 Task: Find a flat in Bemowo, Poland, for 2 guests from June 12 to June 15, with a price range of ₹10,000 to ₹15,000, 1 bedroom, 1 bed, 1 bathroom, and self check-in option.
Action: Mouse pressed left at (553, 92)
Screenshot: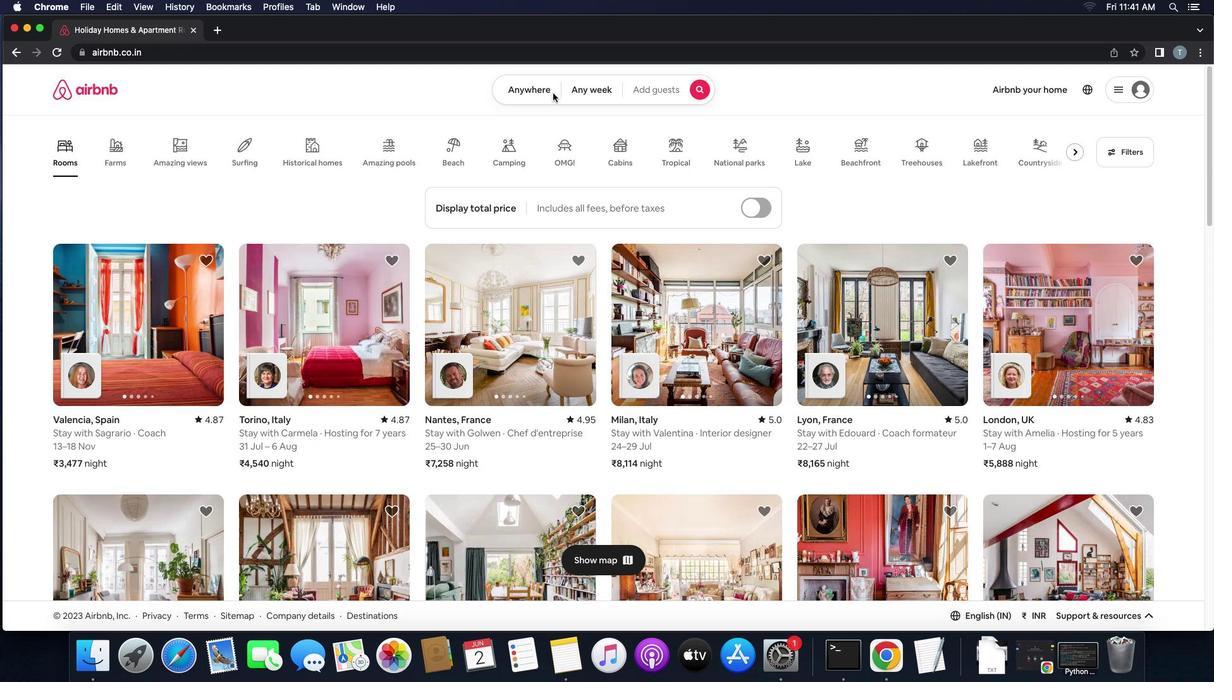 
Action: Mouse moved to (463, 135)
Screenshot: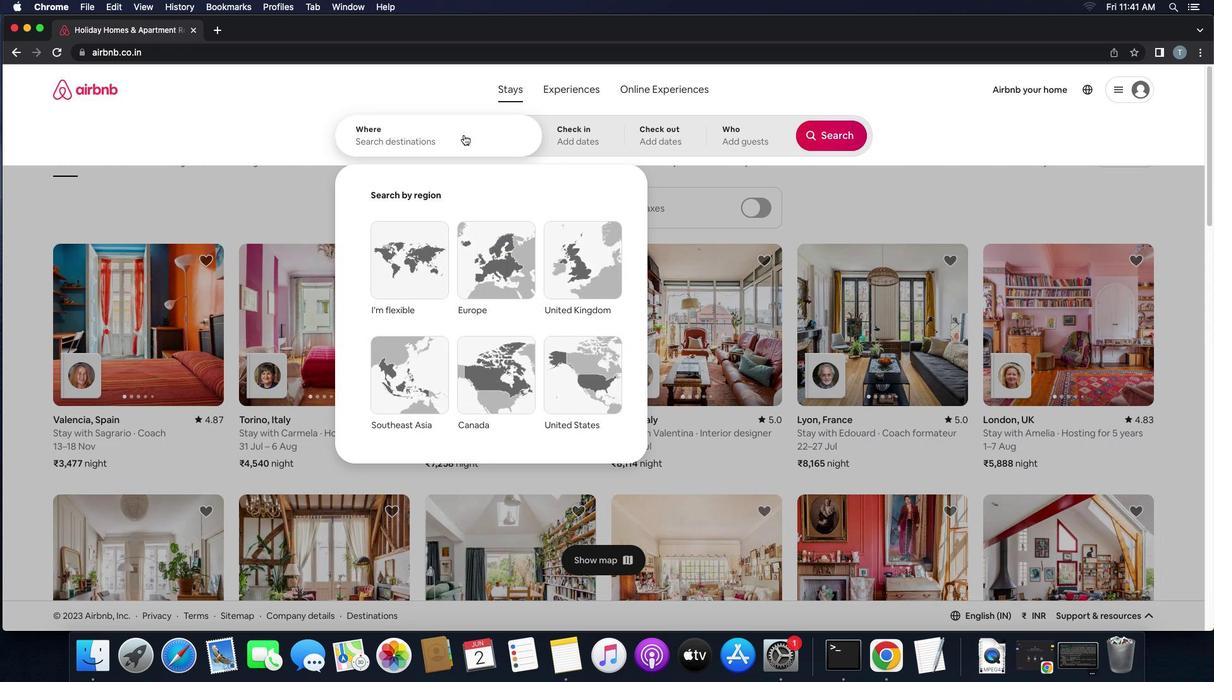 
Action: Mouse pressed left at (463, 135)
Screenshot: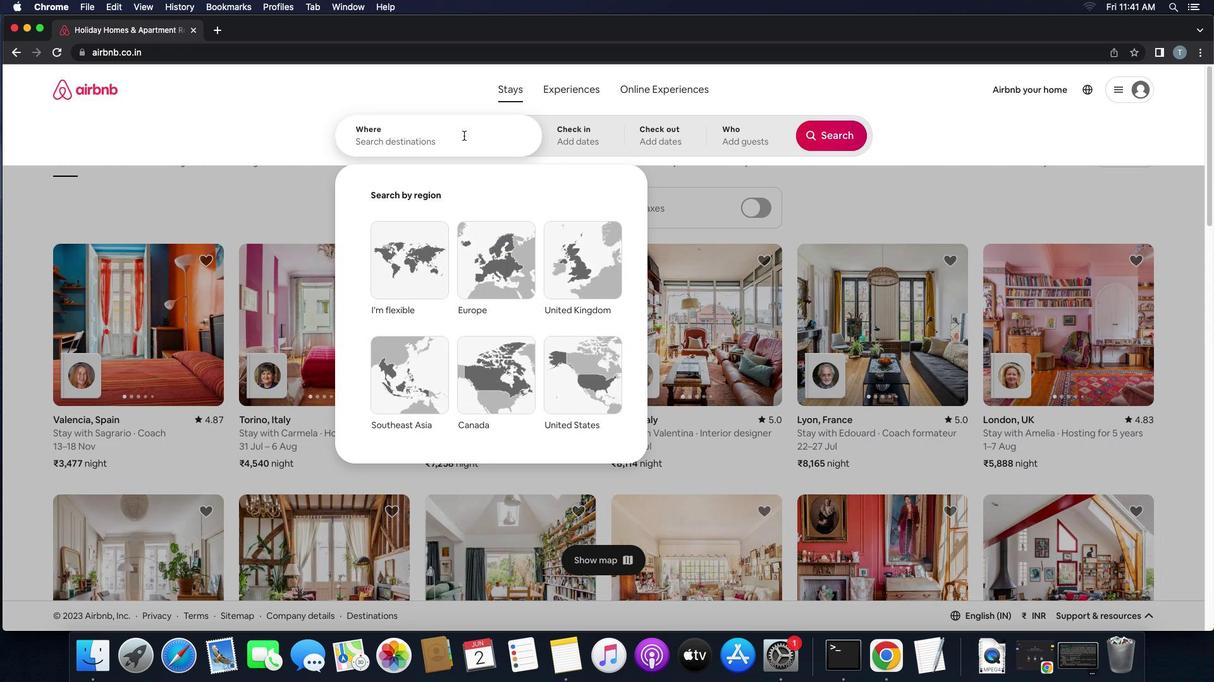 
Action: Key pressed Key.shift'B''e''m''o''w''o'',''p''o''l''a''m'Key.backspace'n''d'Key.enter
Screenshot: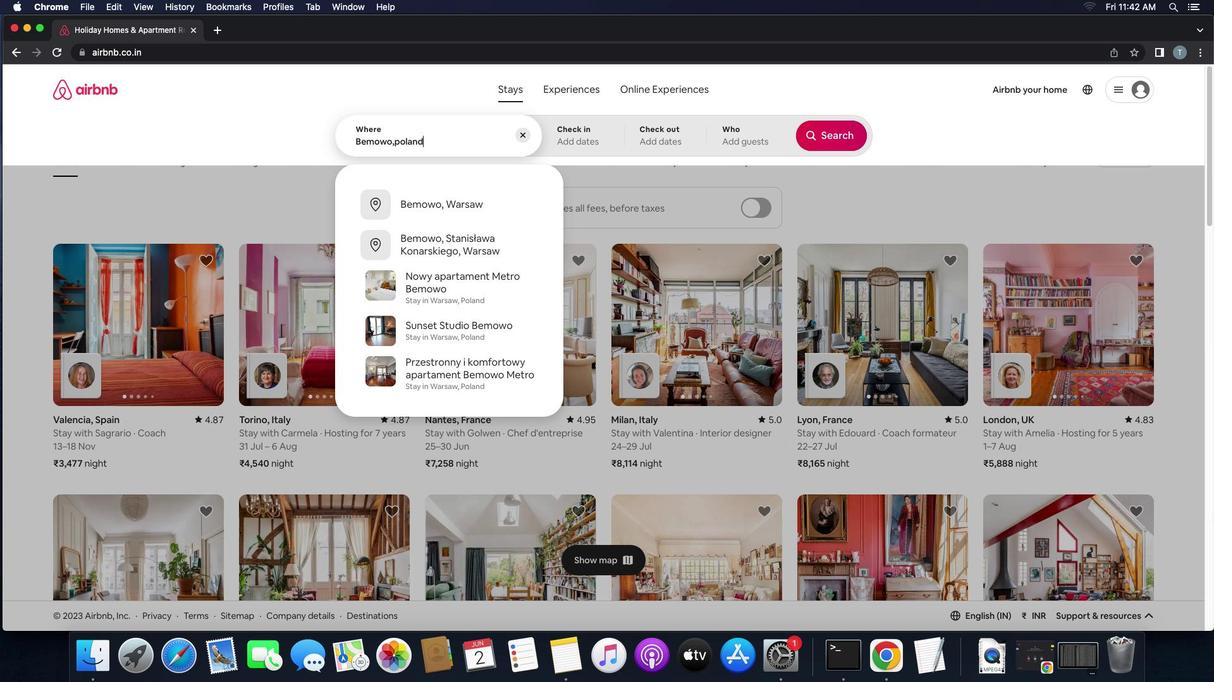 
Action: Mouse moved to (407, 346)
Screenshot: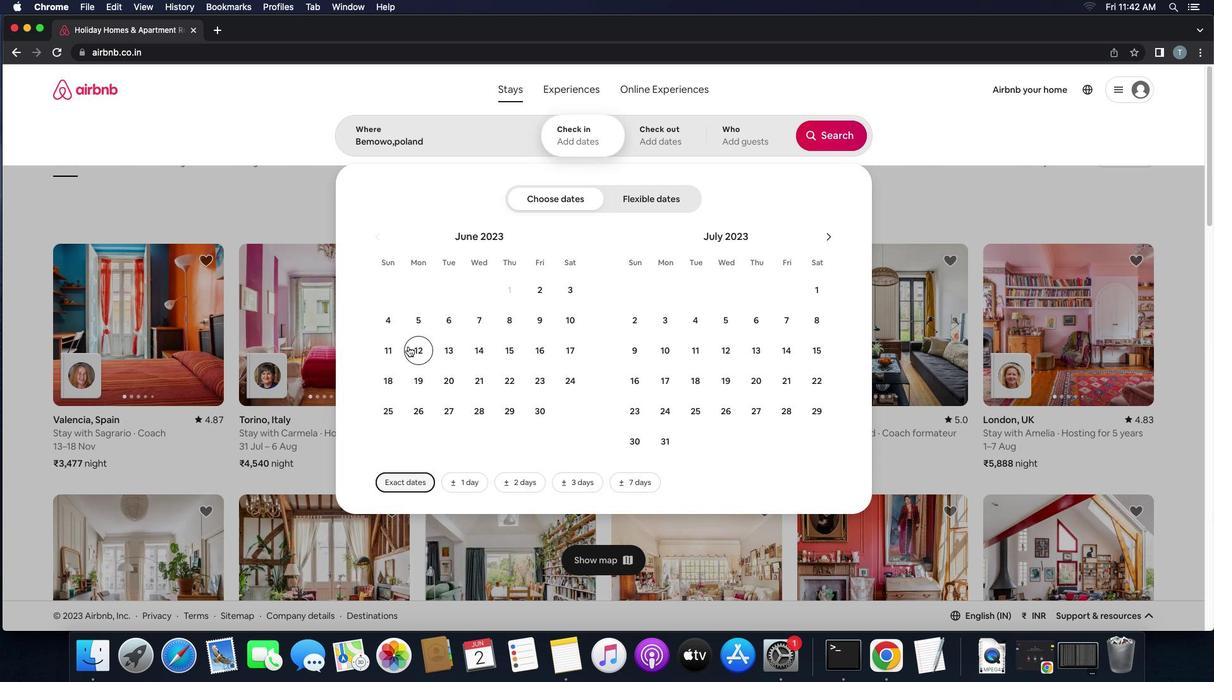 
Action: Mouse pressed left at (407, 346)
Screenshot: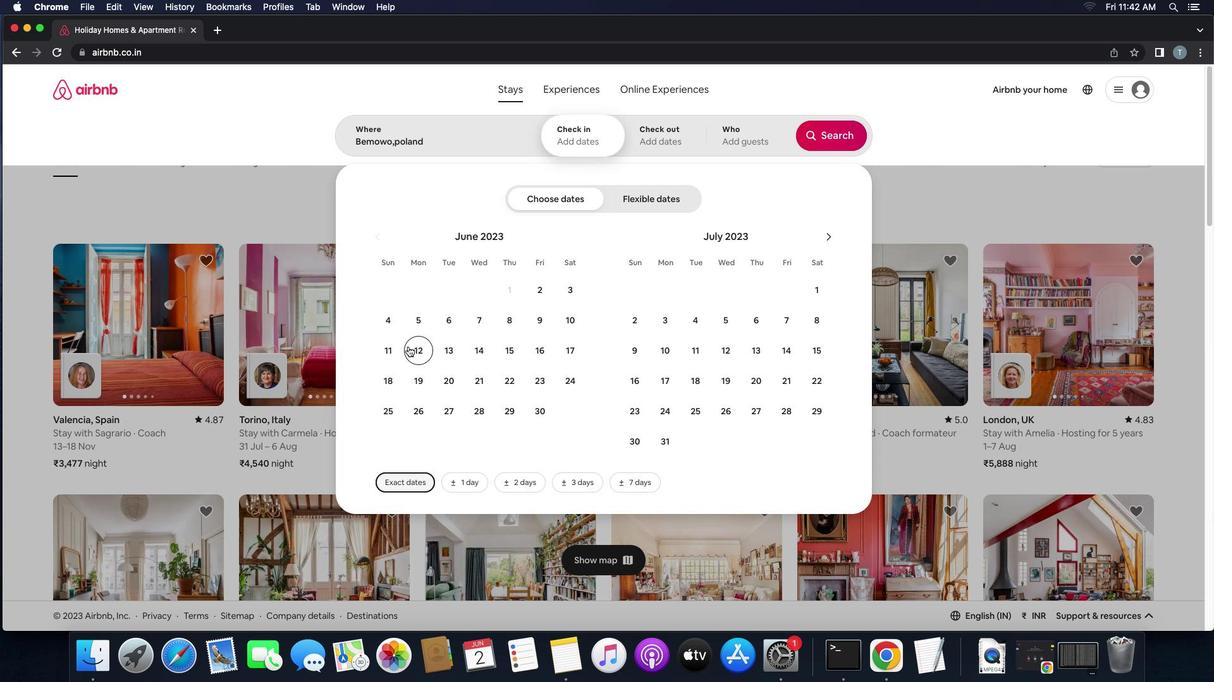 
Action: Mouse moved to (503, 350)
Screenshot: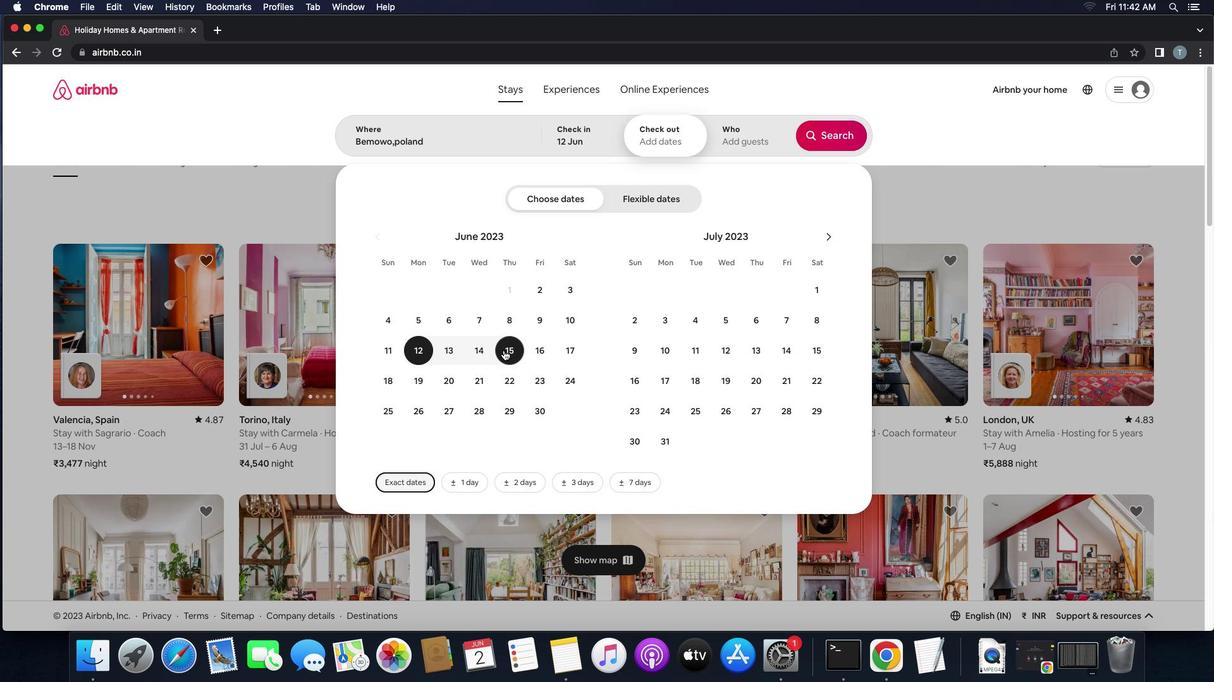 
Action: Mouse pressed left at (503, 350)
Screenshot: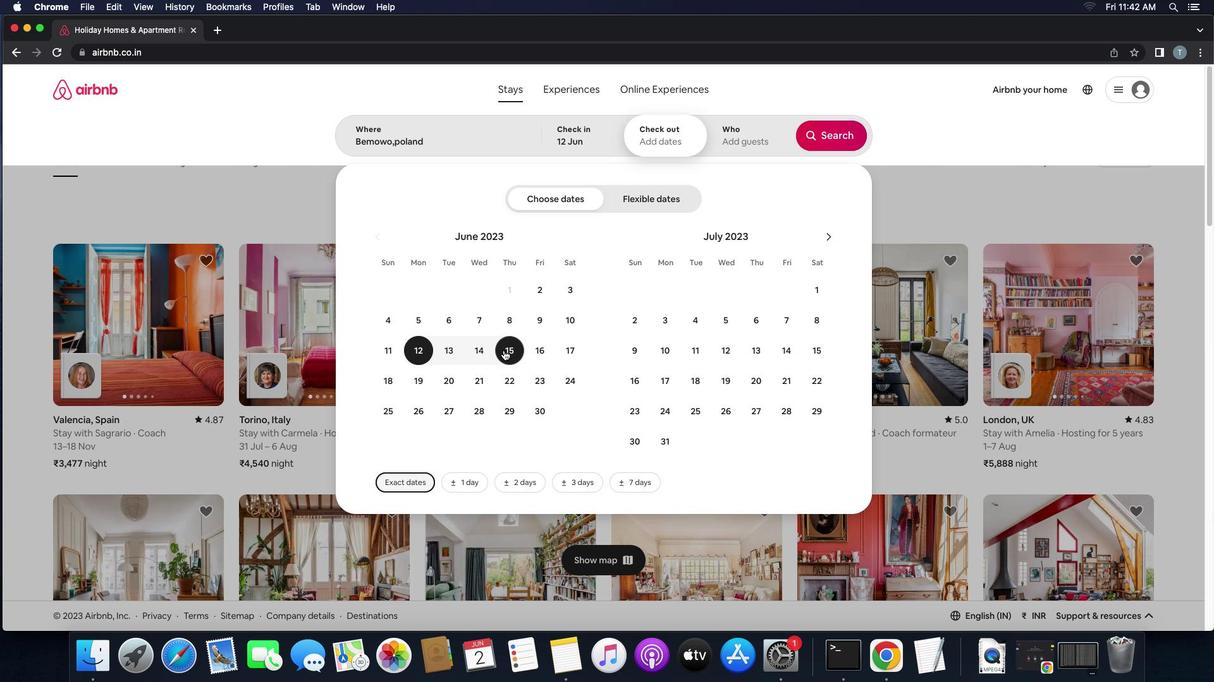 
Action: Mouse moved to (736, 141)
Screenshot: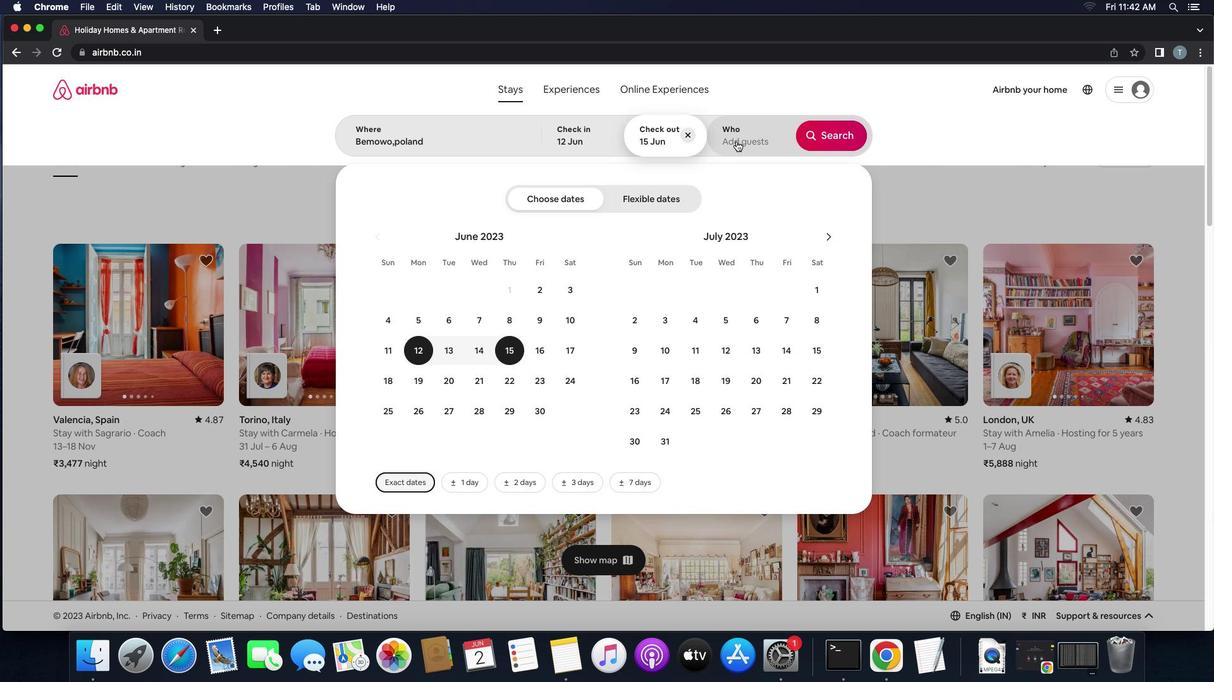 
Action: Mouse pressed left at (736, 141)
Screenshot: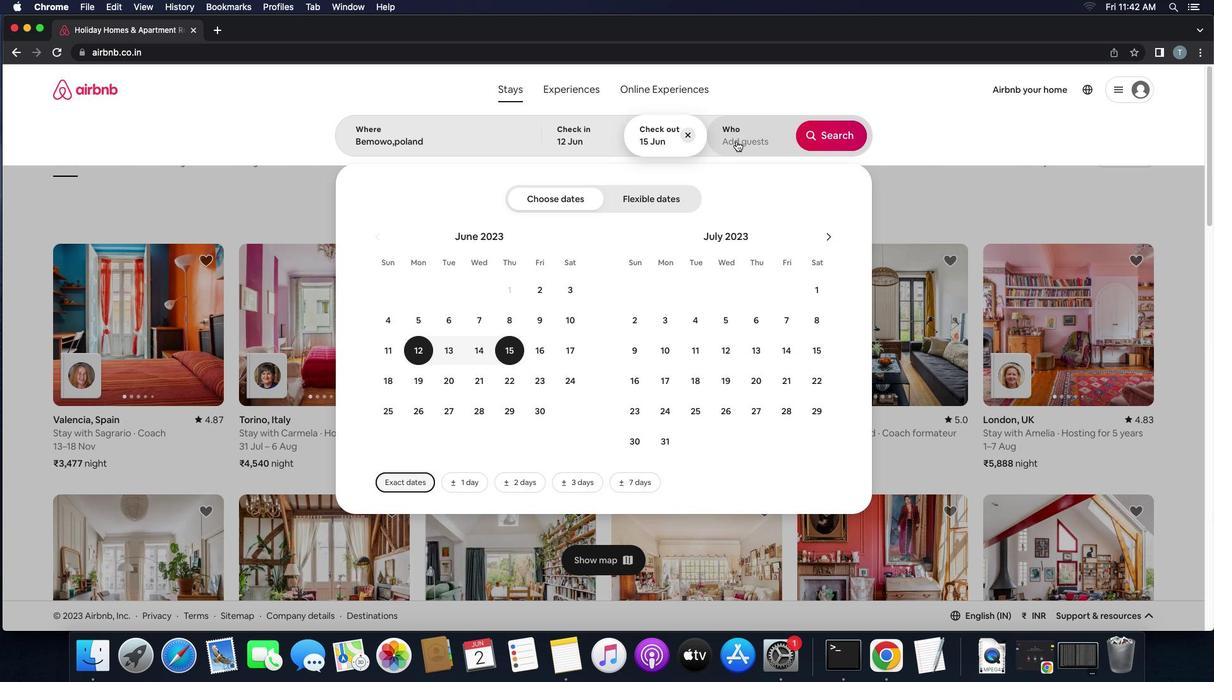 
Action: Mouse moved to (841, 202)
Screenshot: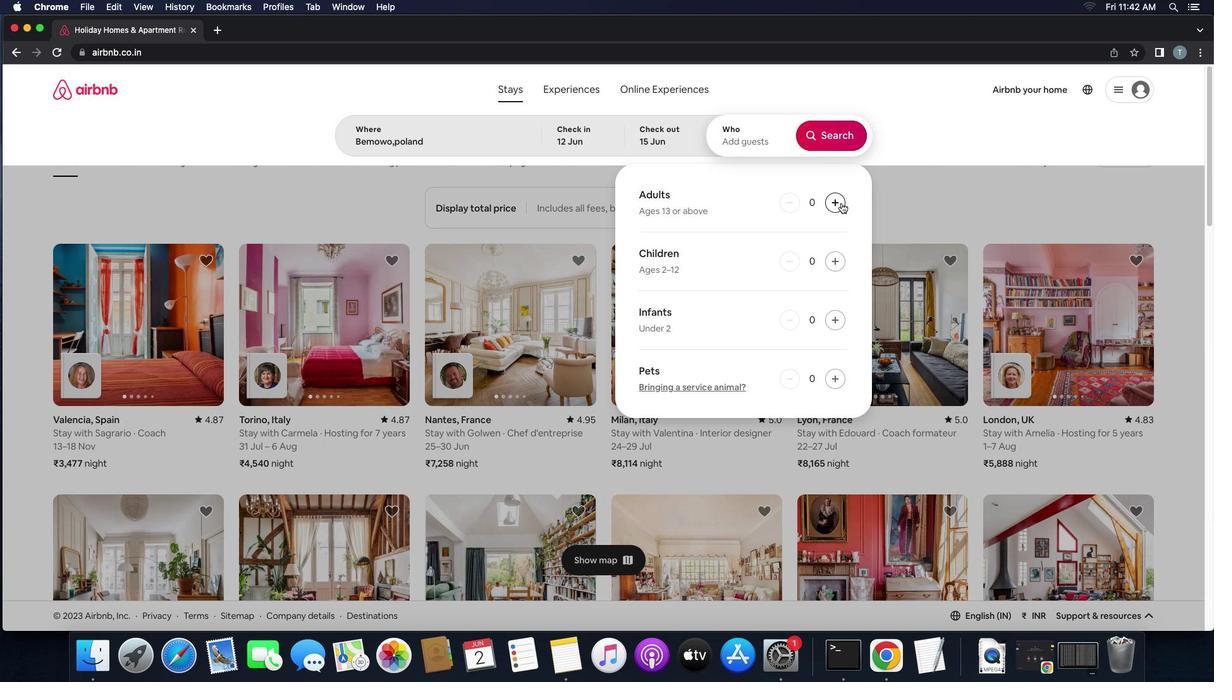 
Action: Mouse pressed left at (841, 202)
Screenshot: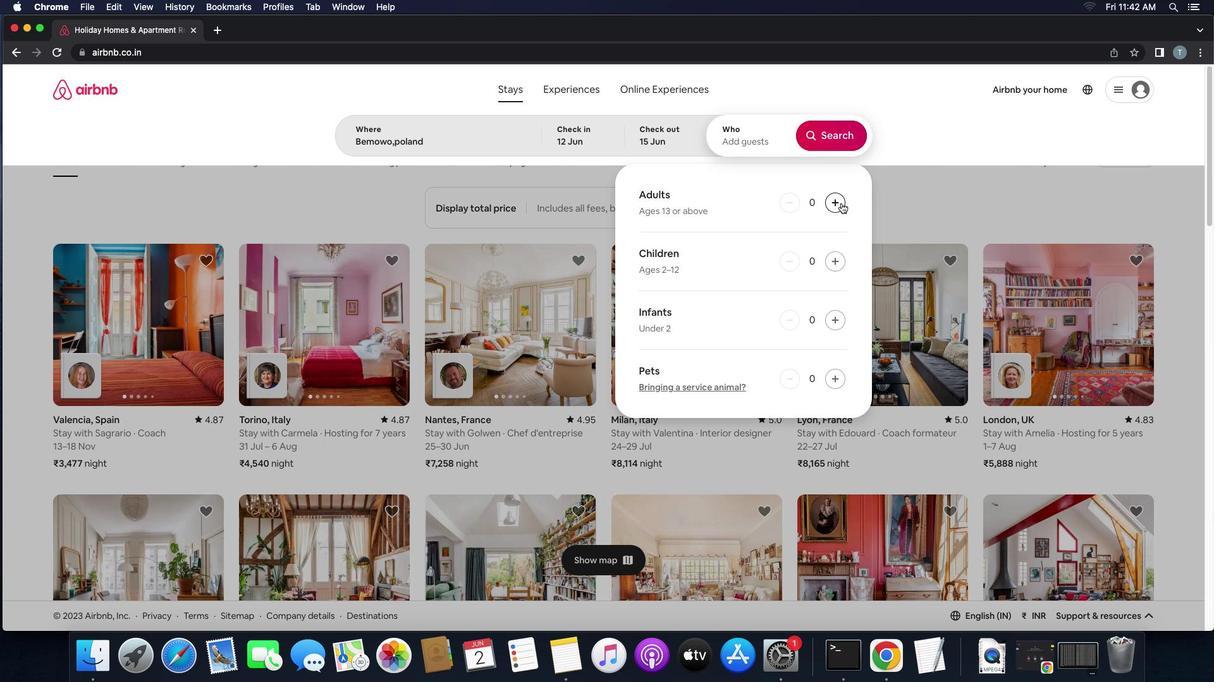 
Action: Mouse pressed left at (841, 202)
Screenshot: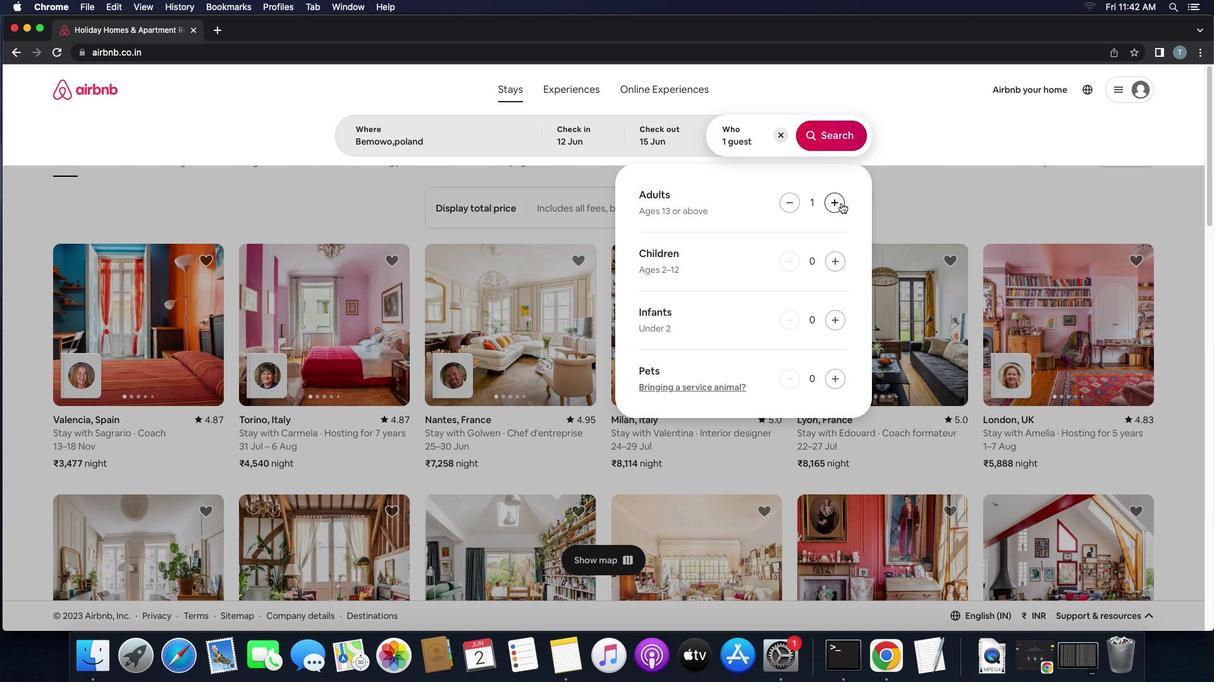 
Action: Mouse moved to (836, 135)
Screenshot: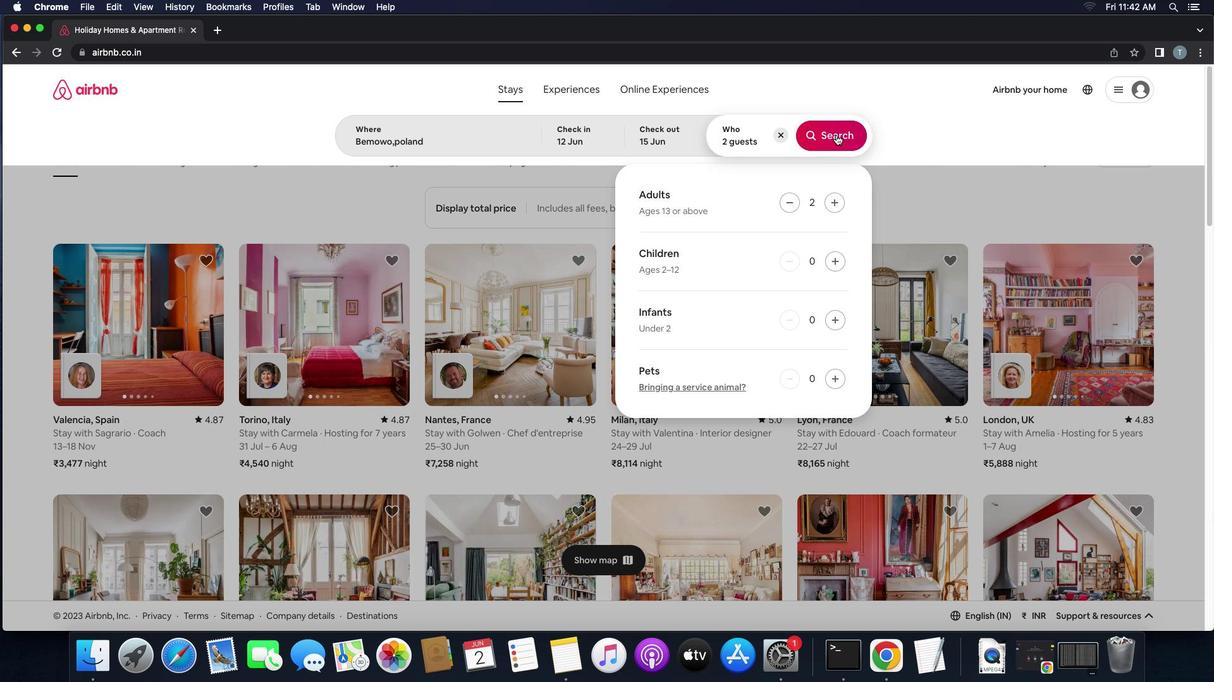 
Action: Mouse pressed left at (836, 135)
Screenshot: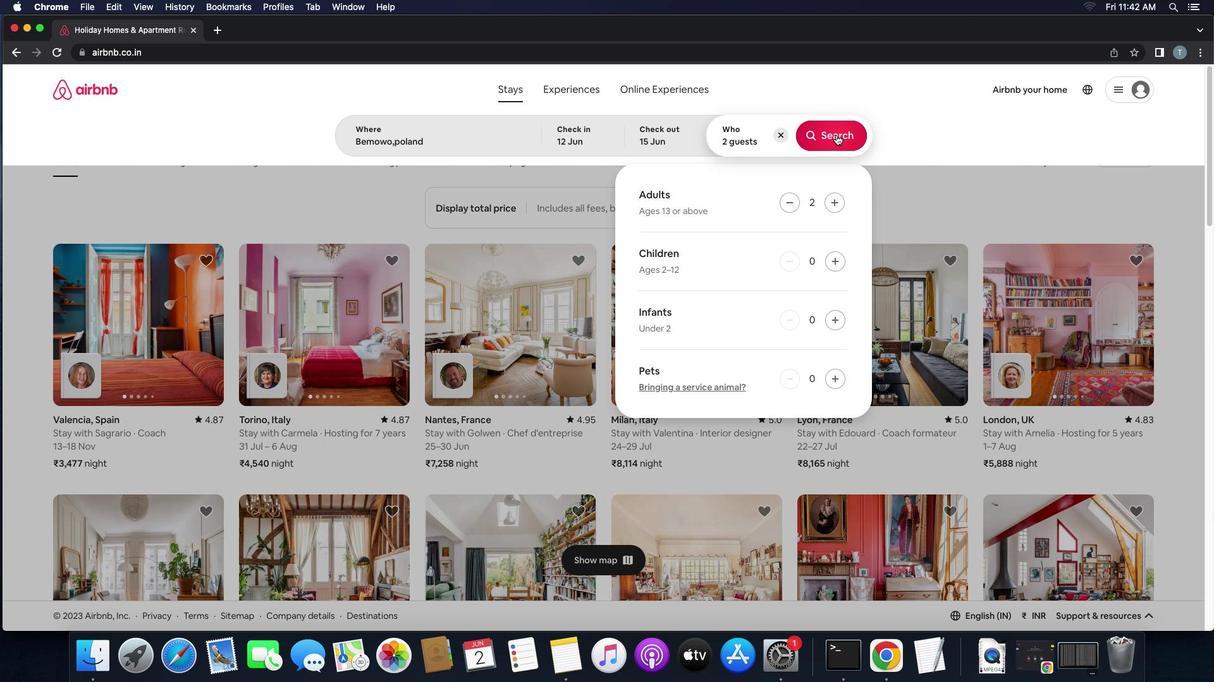
Action: Mouse moved to (1138, 132)
Screenshot: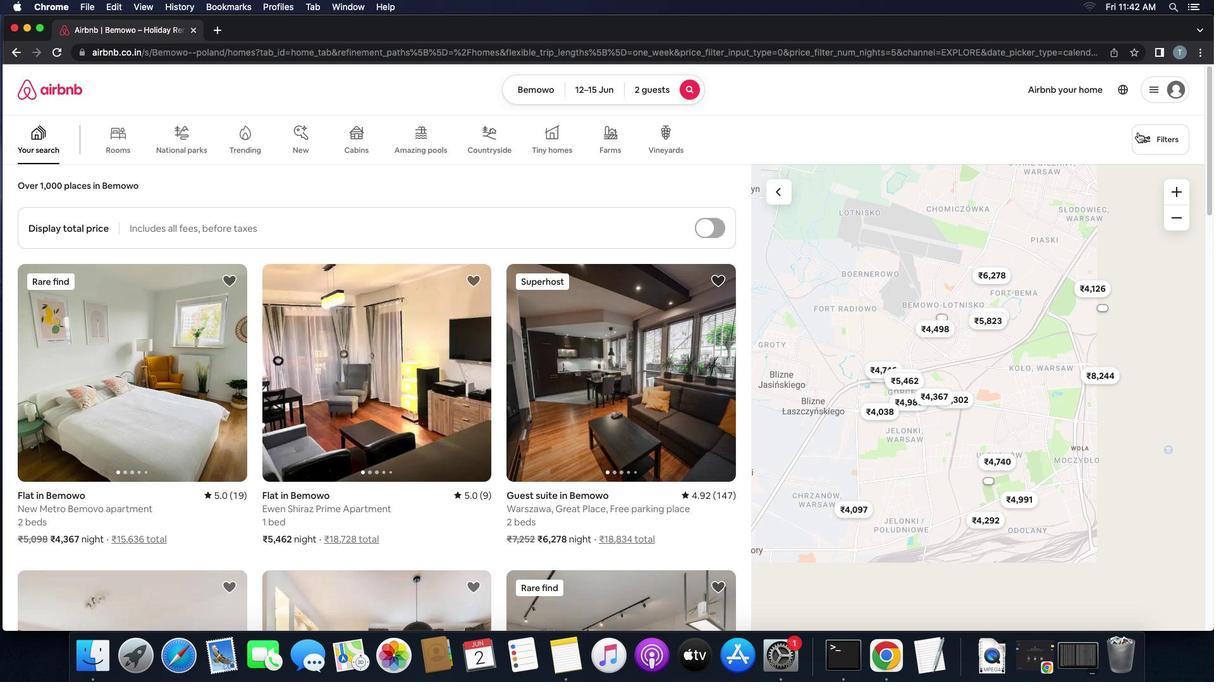 
Action: Mouse pressed left at (1138, 132)
Screenshot: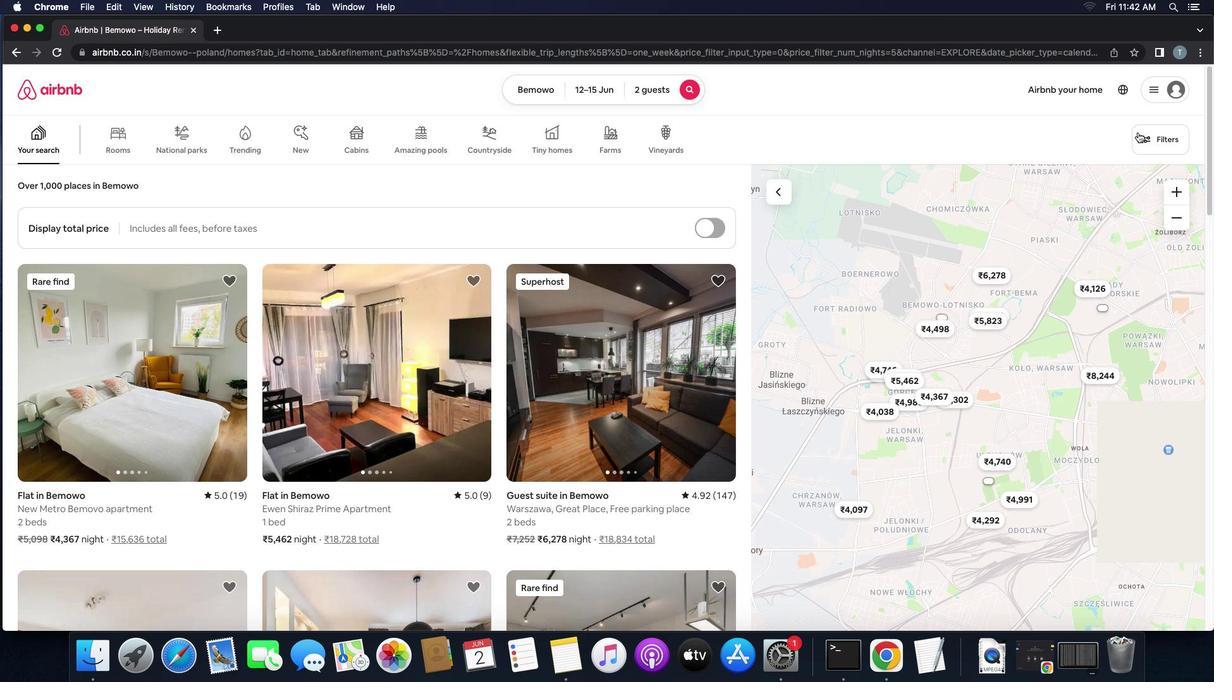 
Action: Mouse moved to (464, 447)
Screenshot: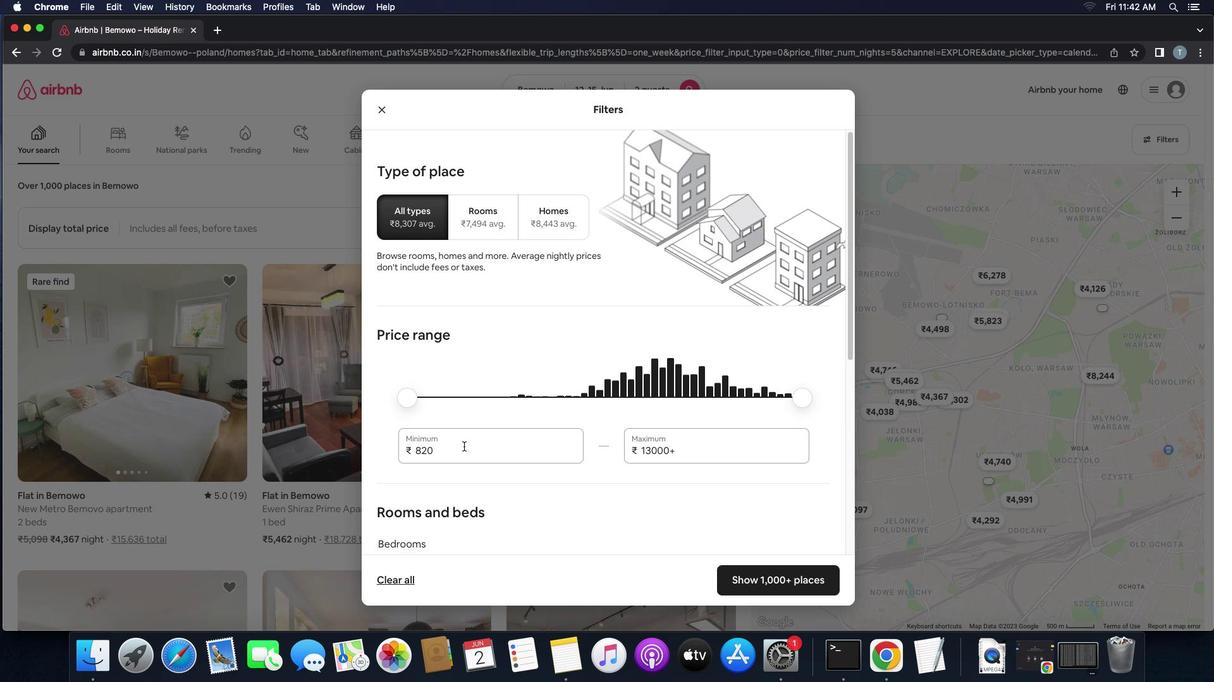 
Action: Mouse pressed left at (464, 447)
Screenshot: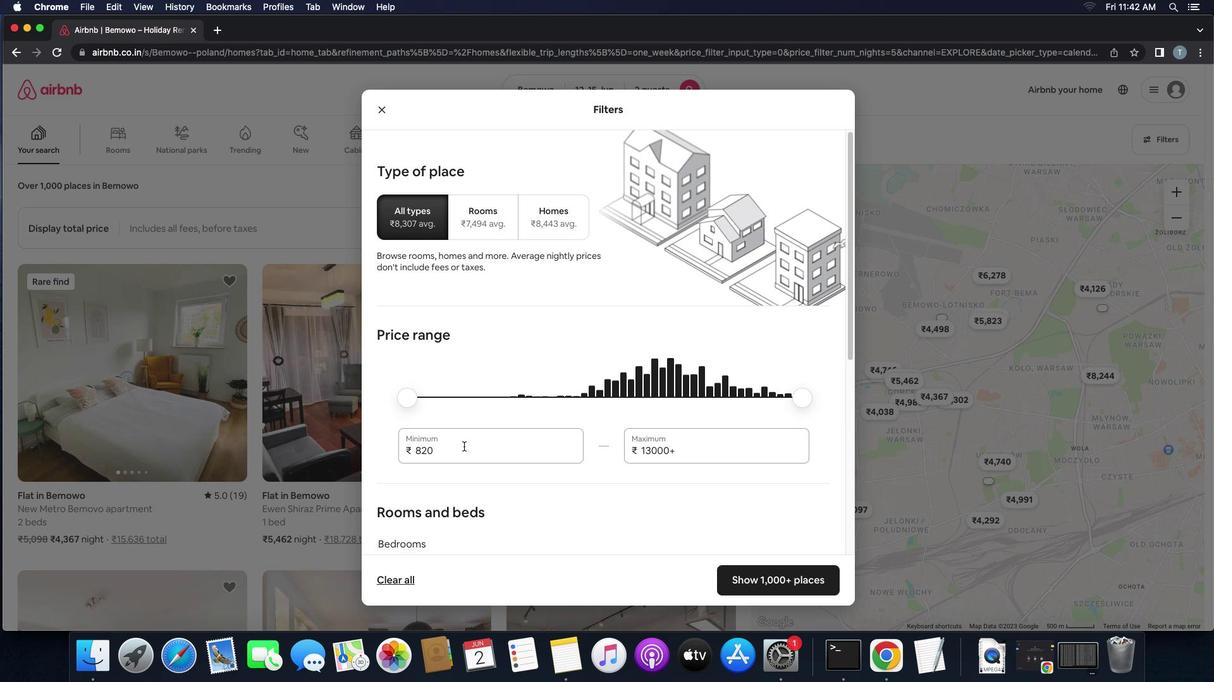 
Action: Mouse moved to (462, 447)
Screenshot: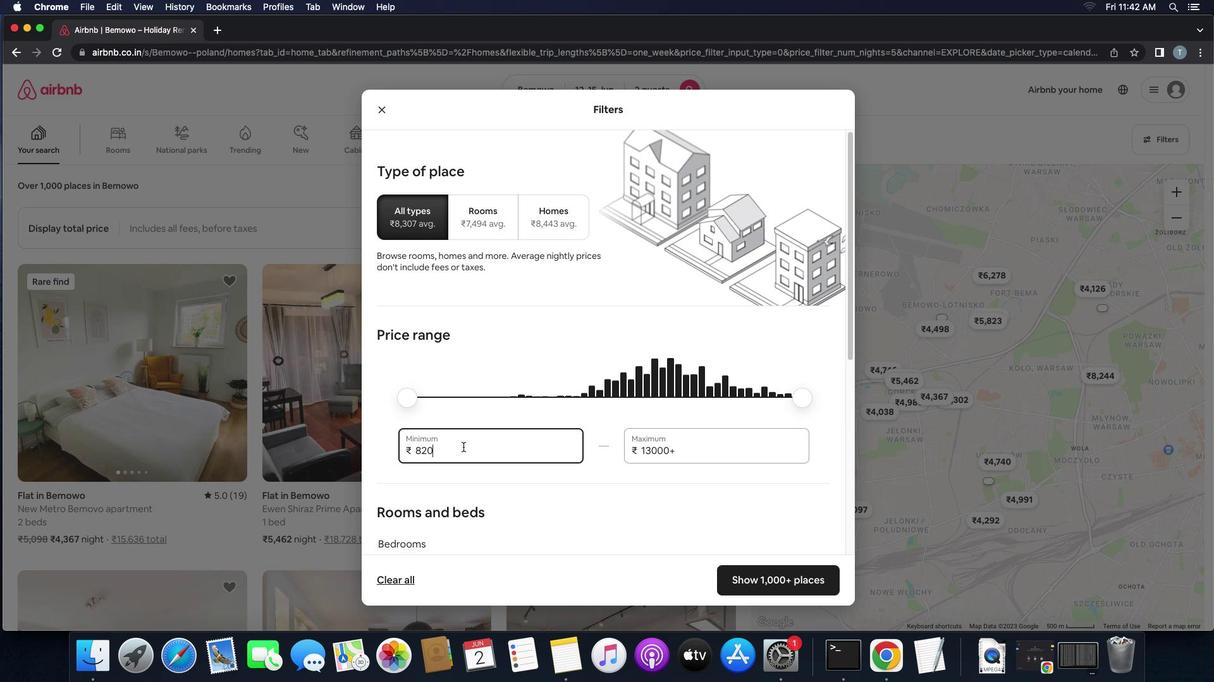 
Action: Key pressed Key.backspaceKey.backspaceKey.backspaceKey.backspace'1''0''0''0''0'
Screenshot: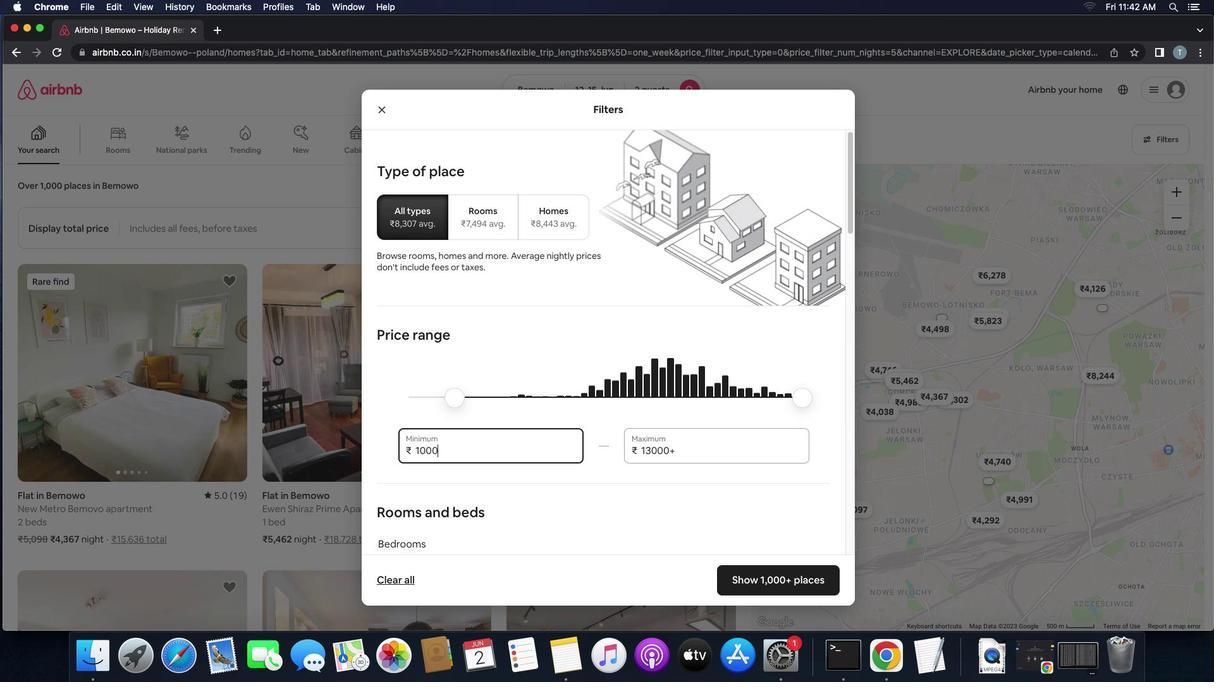 
Action: Mouse moved to (679, 450)
Screenshot: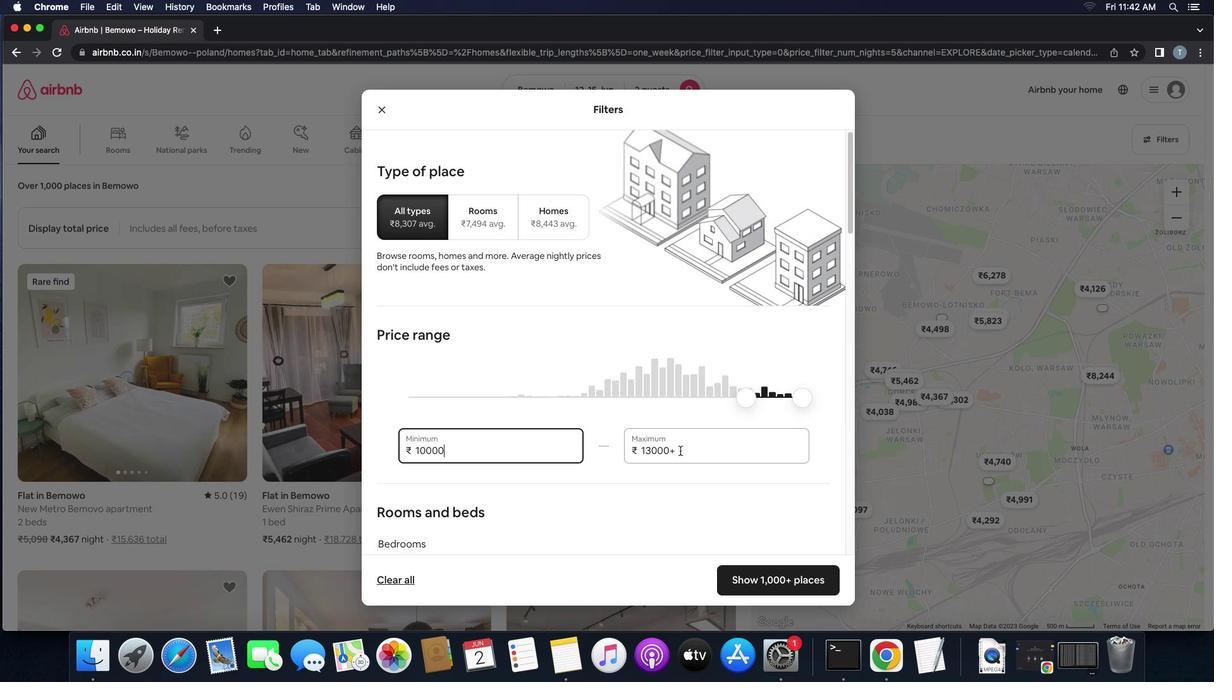 
Action: Mouse pressed left at (679, 450)
Screenshot: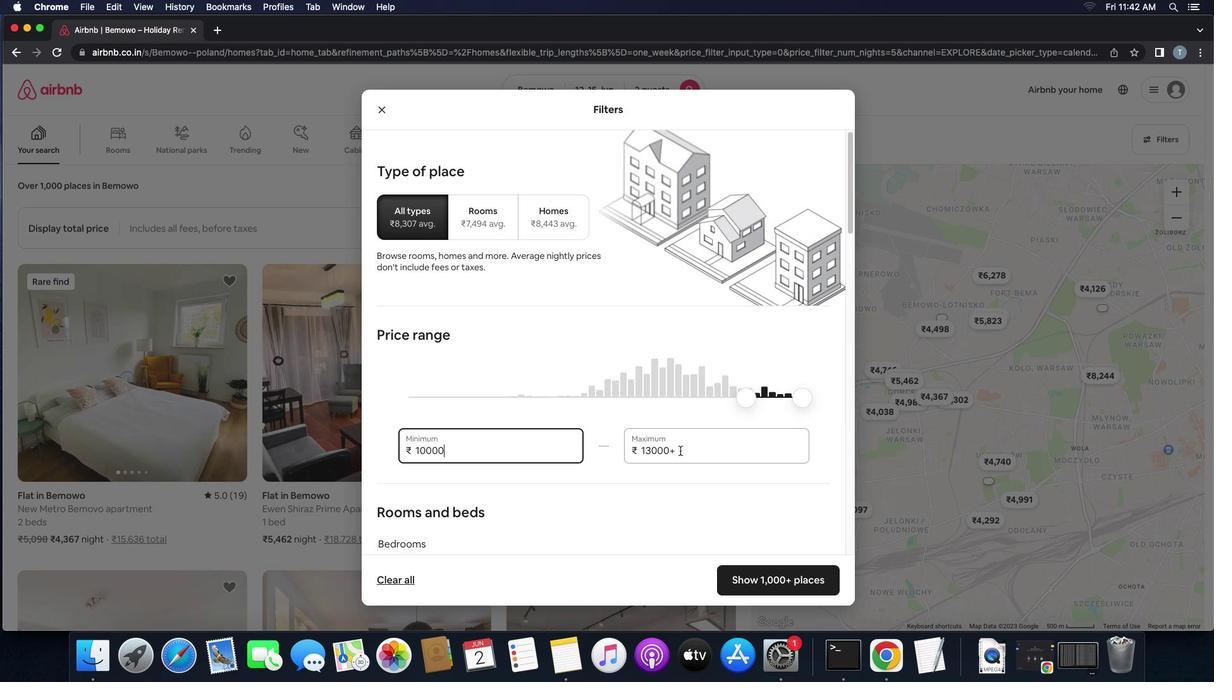 
Action: Key pressed Key.backspaceKey.backspaceKey.backspaceKey.backspaceKey.backspaceKey.backspace'1''5''0''0''0'
Screenshot: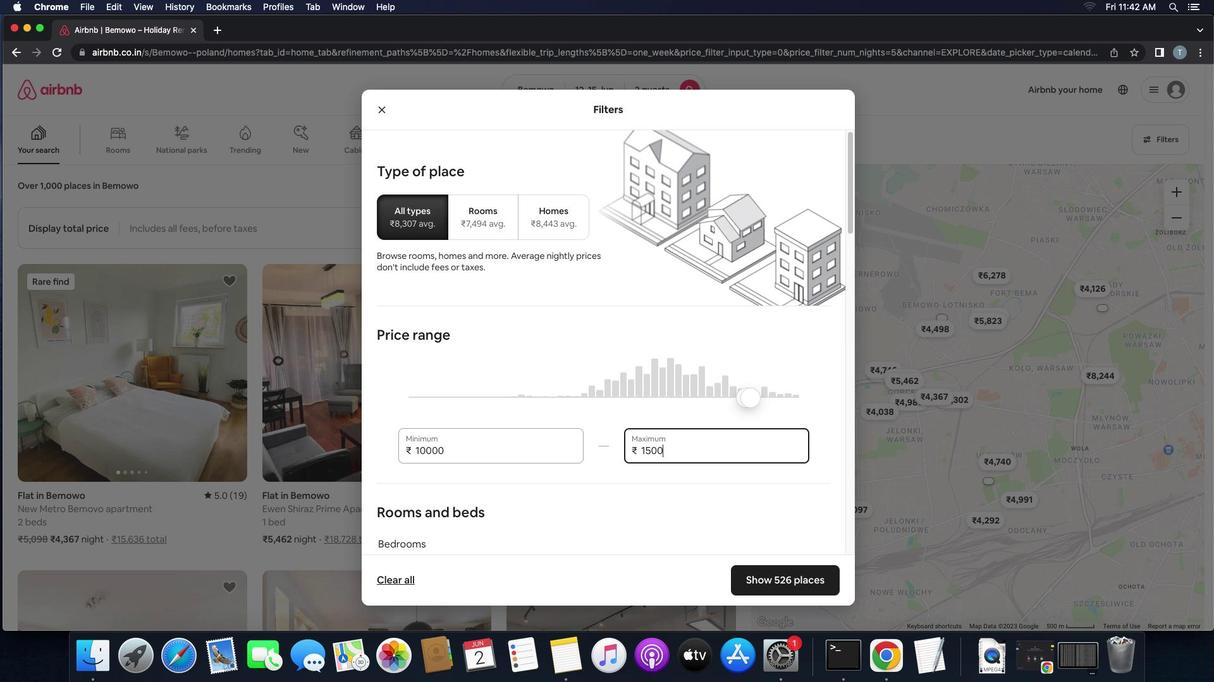 
Action: Mouse moved to (572, 537)
Screenshot: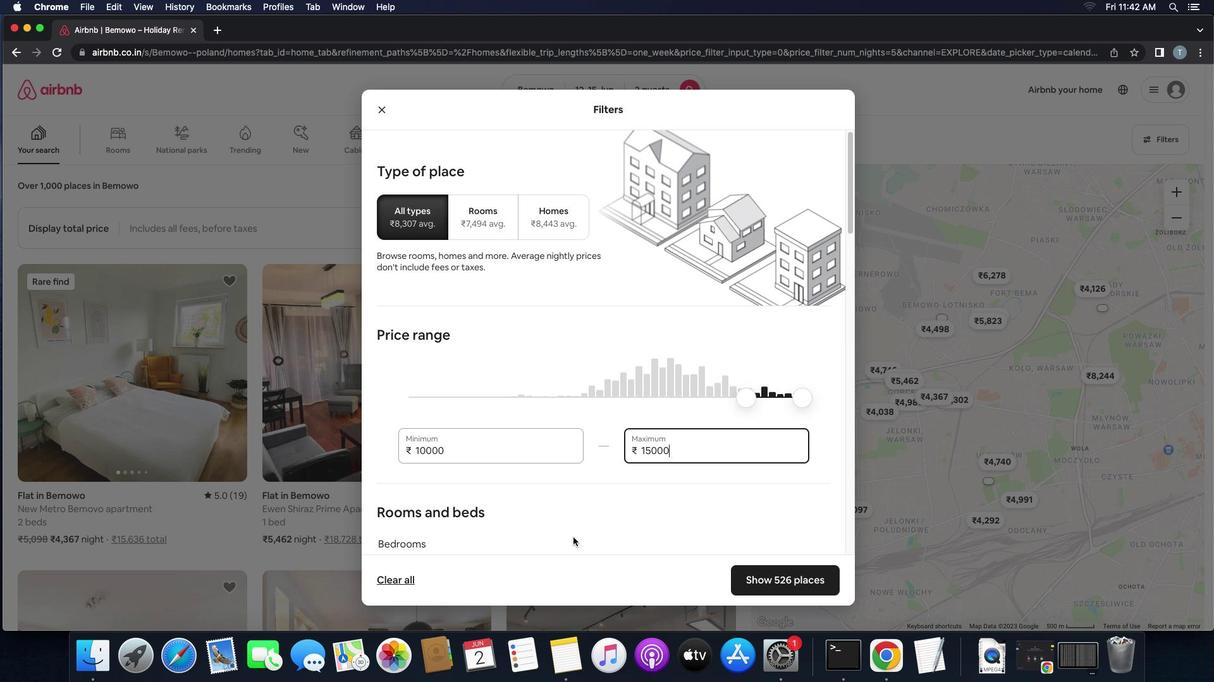 
Action: Mouse scrolled (572, 537) with delta (0, 0)
Screenshot: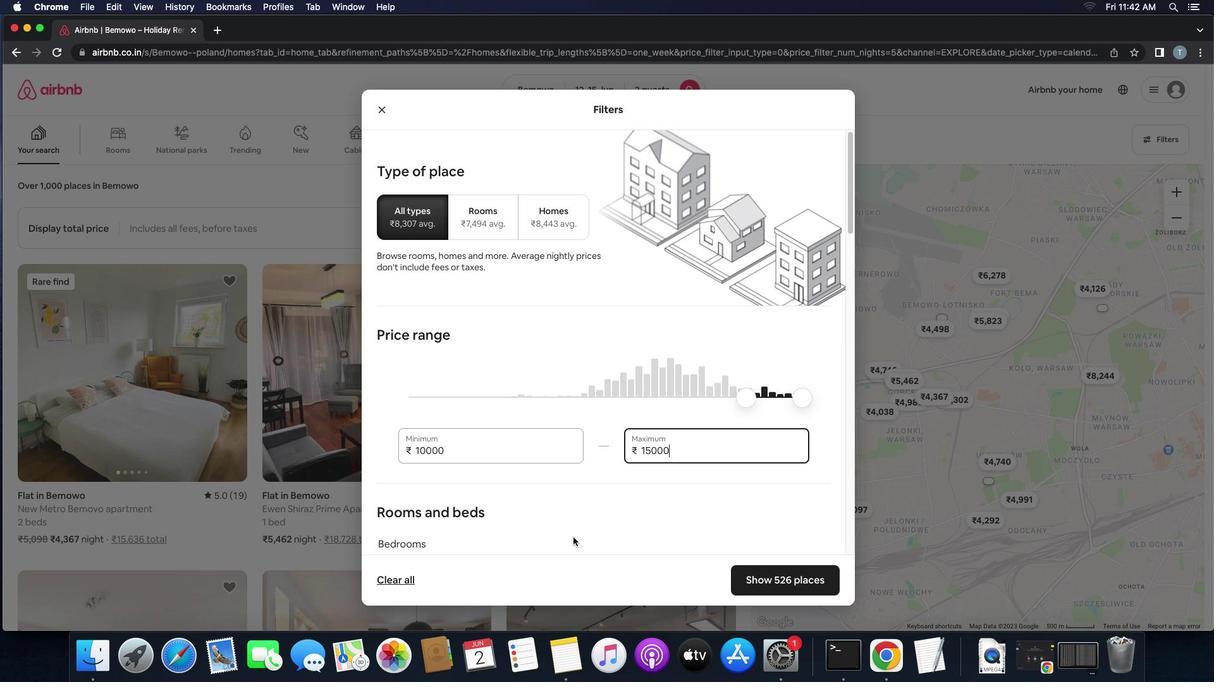 
Action: Mouse scrolled (572, 537) with delta (0, 0)
Screenshot: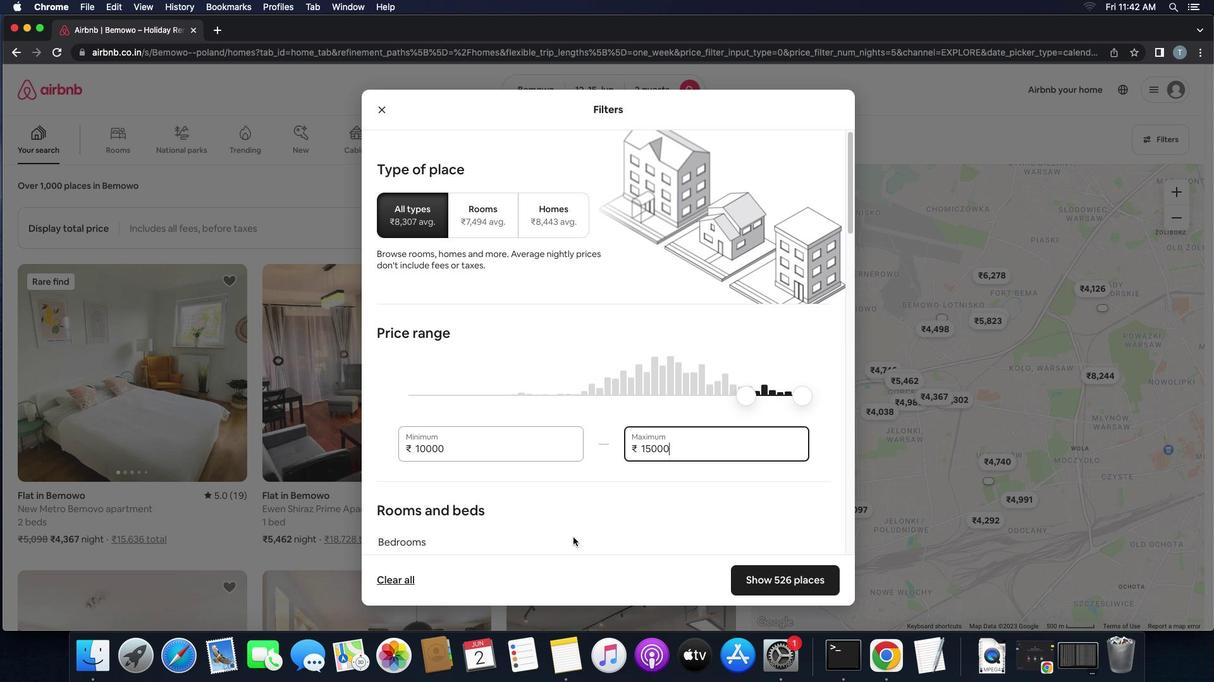 
Action: Mouse scrolled (572, 537) with delta (0, 0)
Screenshot: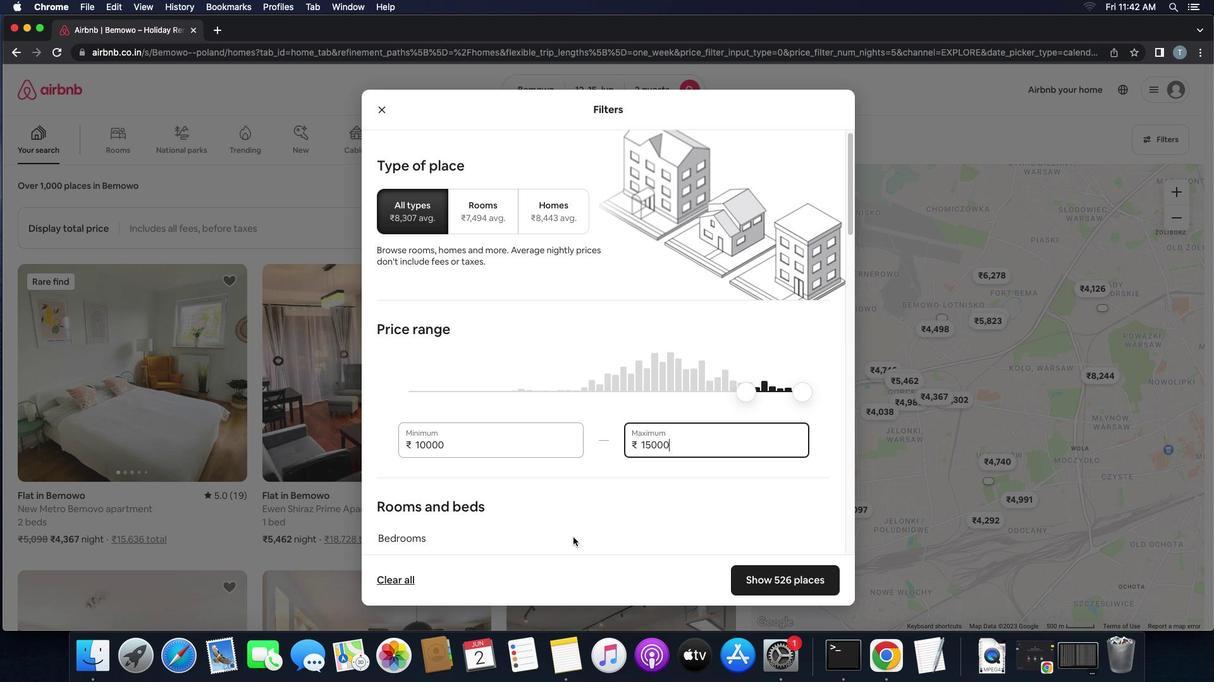 
Action: Mouse scrolled (572, 537) with delta (0, 0)
Screenshot: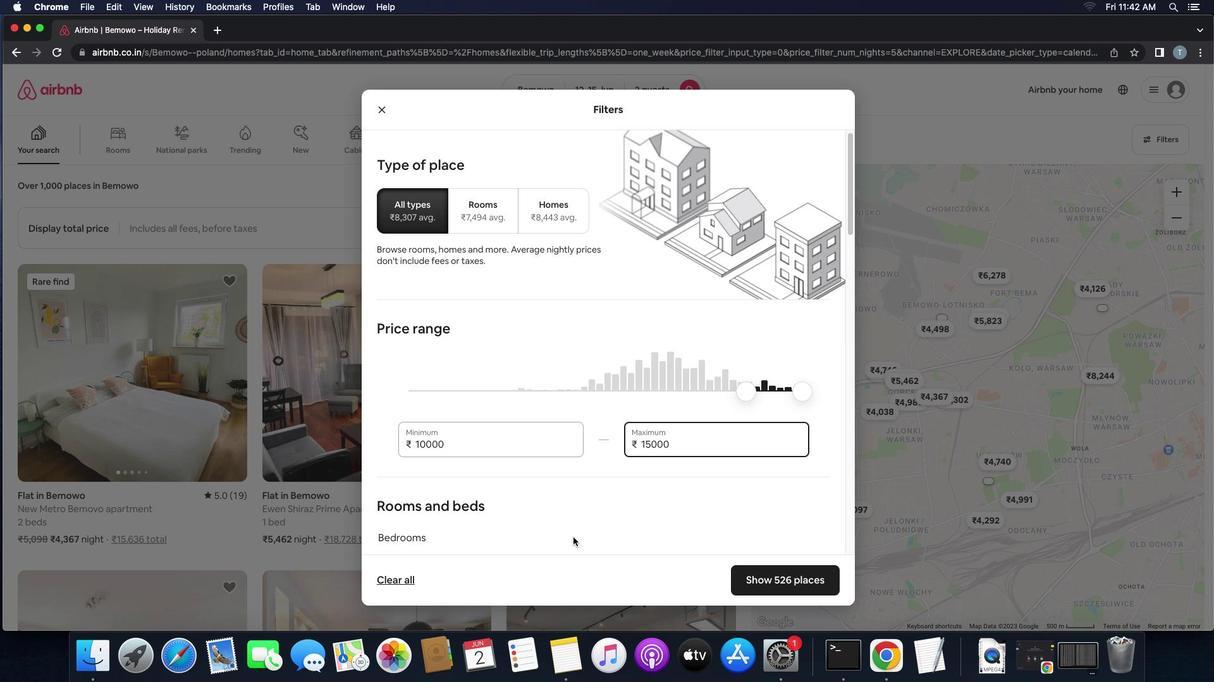 
Action: Mouse scrolled (572, 537) with delta (0, 0)
Screenshot: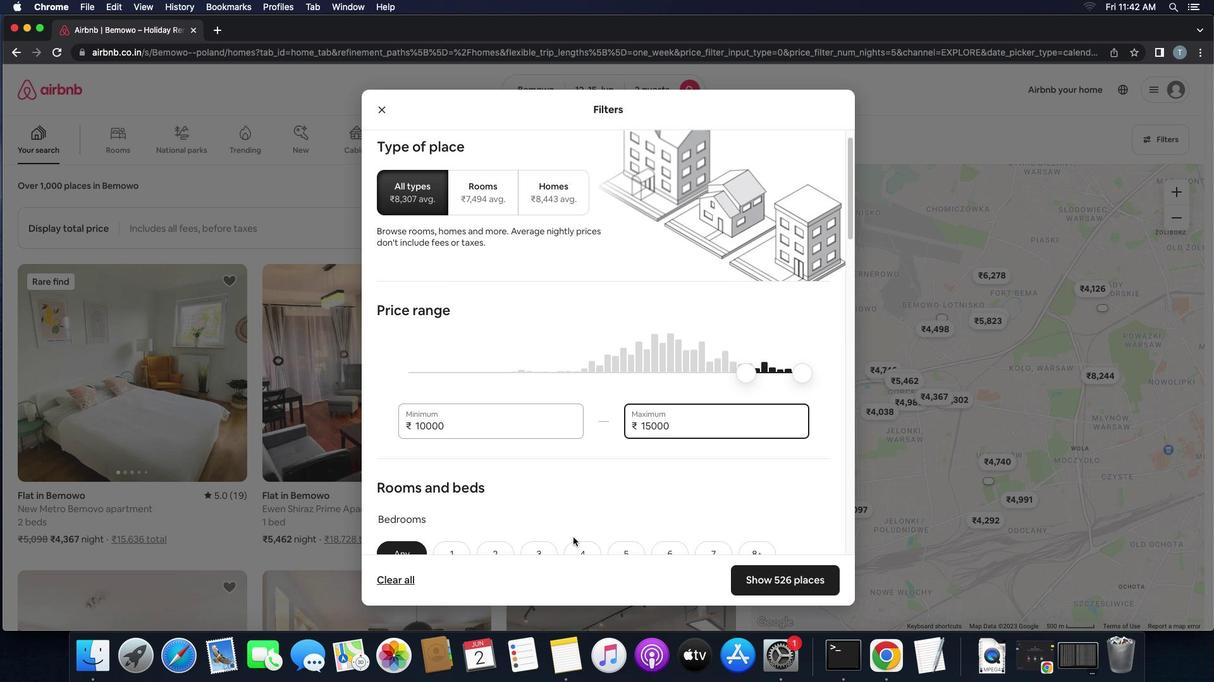 
Action: Mouse scrolled (572, 537) with delta (0, 0)
Screenshot: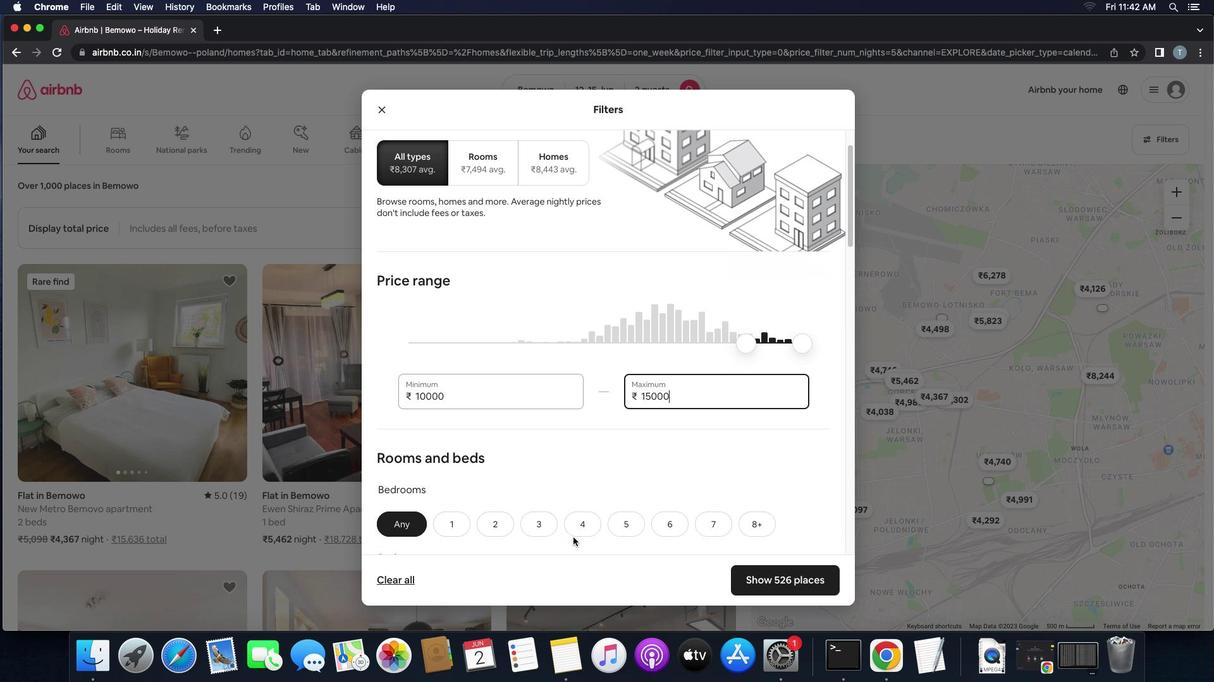 
Action: Mouse scrolled (572, 537) with delta (0, 0)
Screenshot: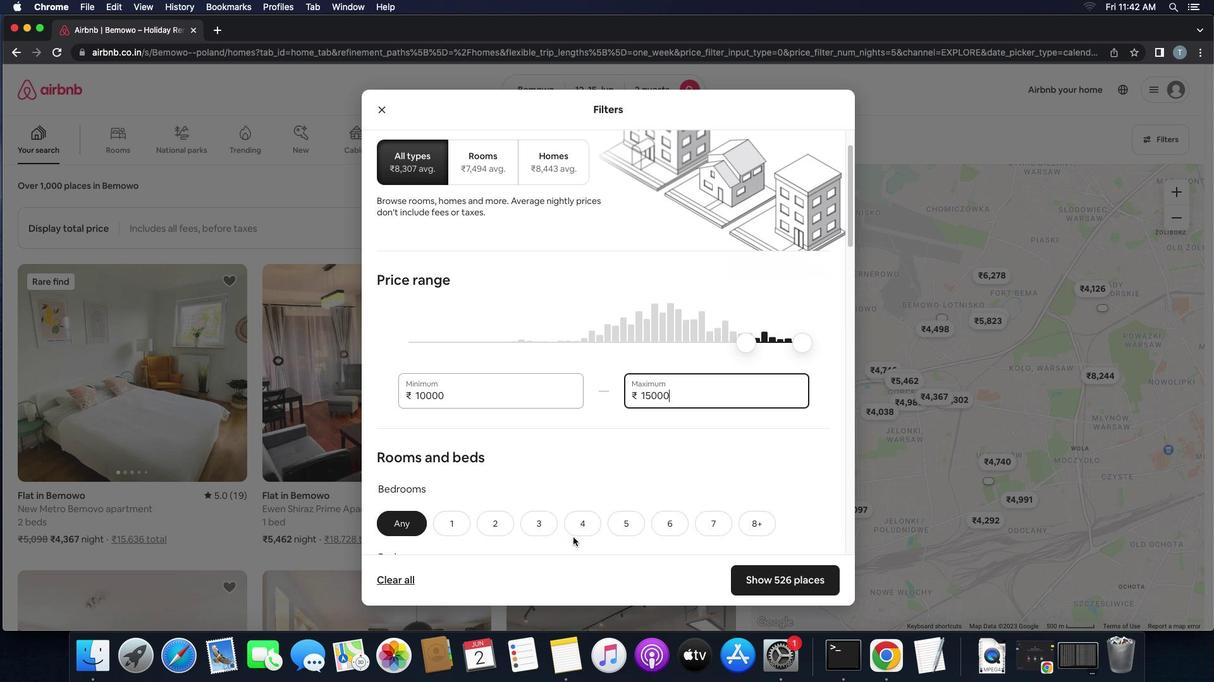 
Action: Mouse scrolled (572, 537) with delta (0, 0)
Screenshot: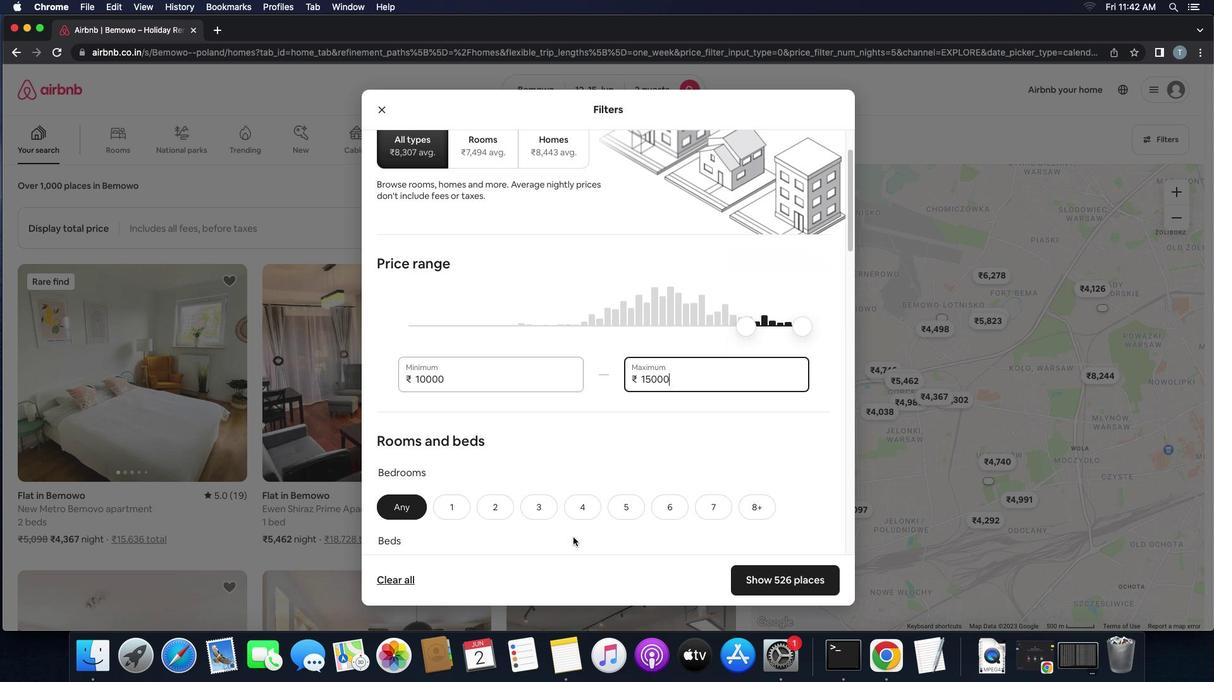 
Action: Mouse scrolled (572, 537) with delta (0, 0)
Screenshot: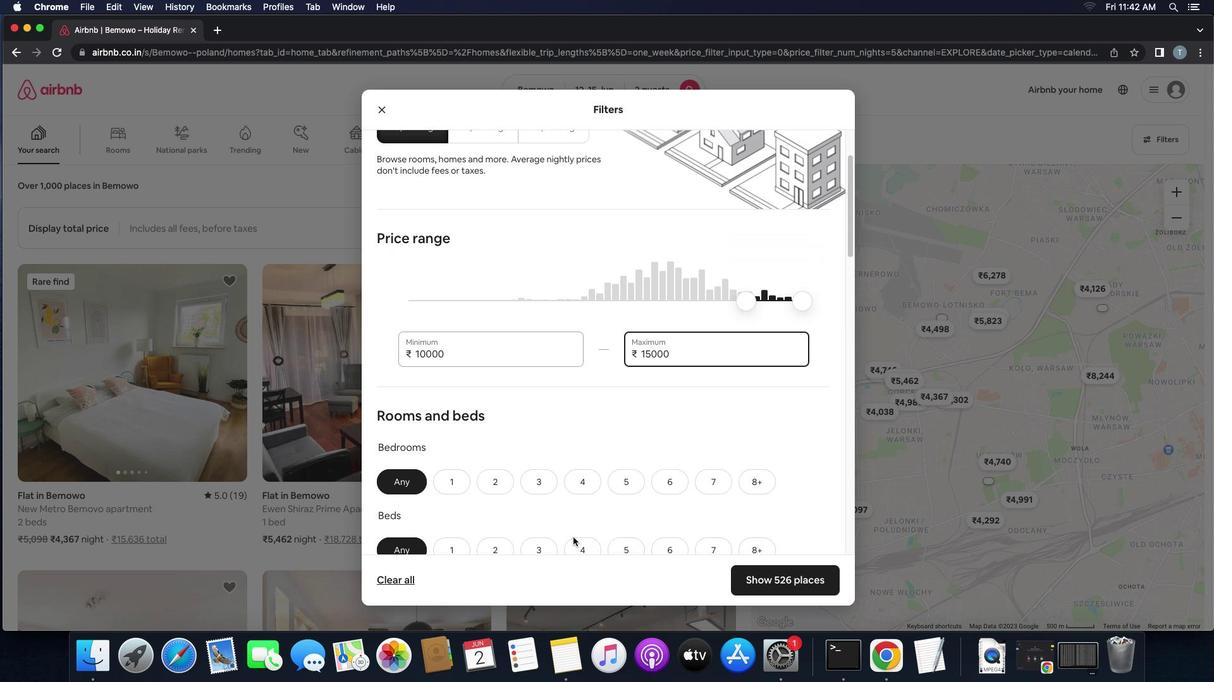 
Action: Mouse scrolled (572, 537) with delta (0, 0)
Screenshot: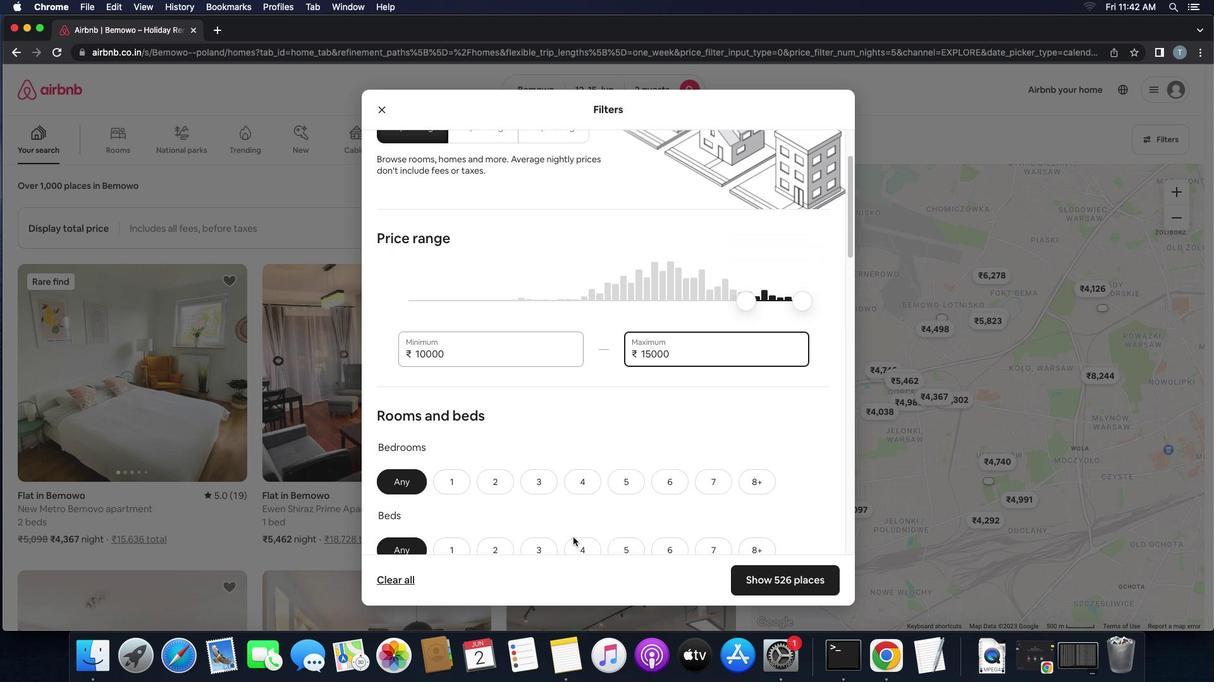 
Action: Mouse scrolled (572, 537) with delta (0, 0)
Screenshot: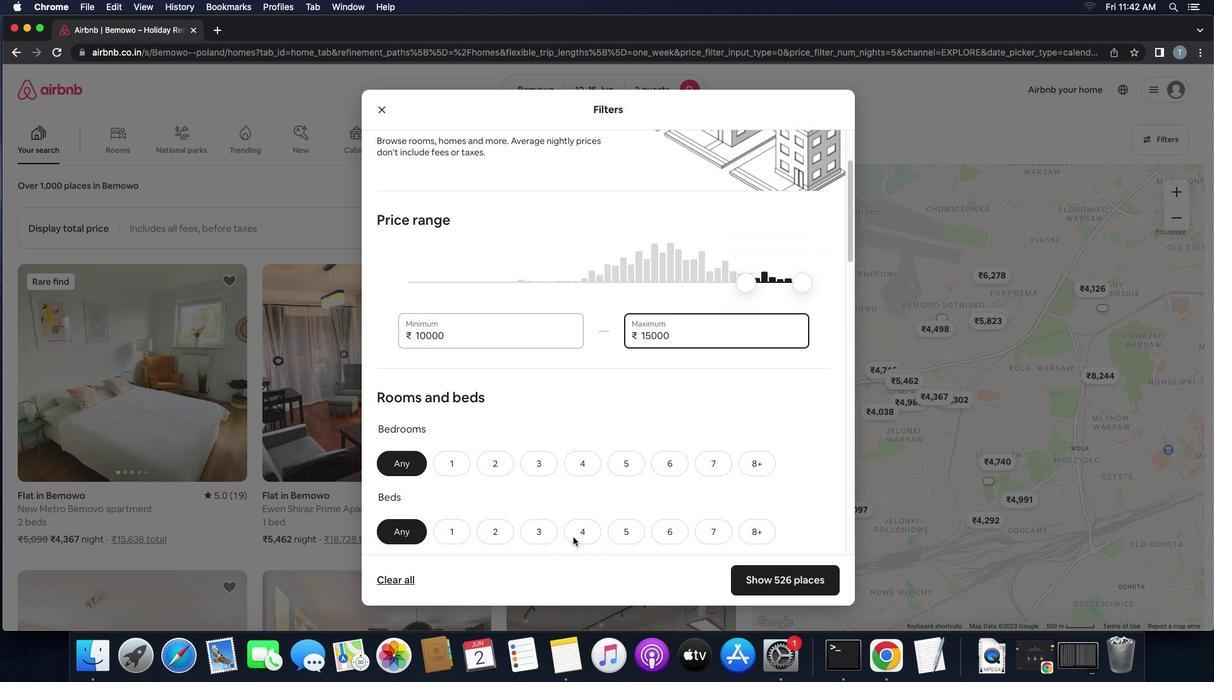 
Action: Mouse scrolled (572, 537) with delta (0, 0)
Screenshot: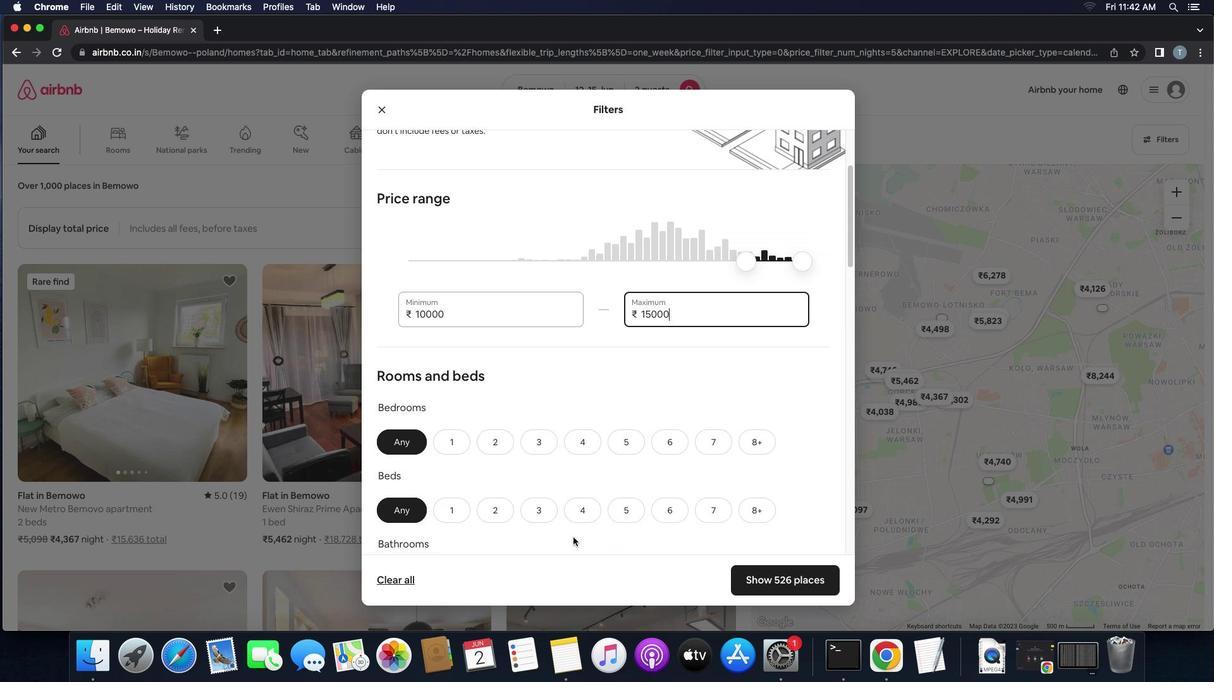 
Action: Mouse scrolled (572, 537) with delta (0, 0)
Screenshot: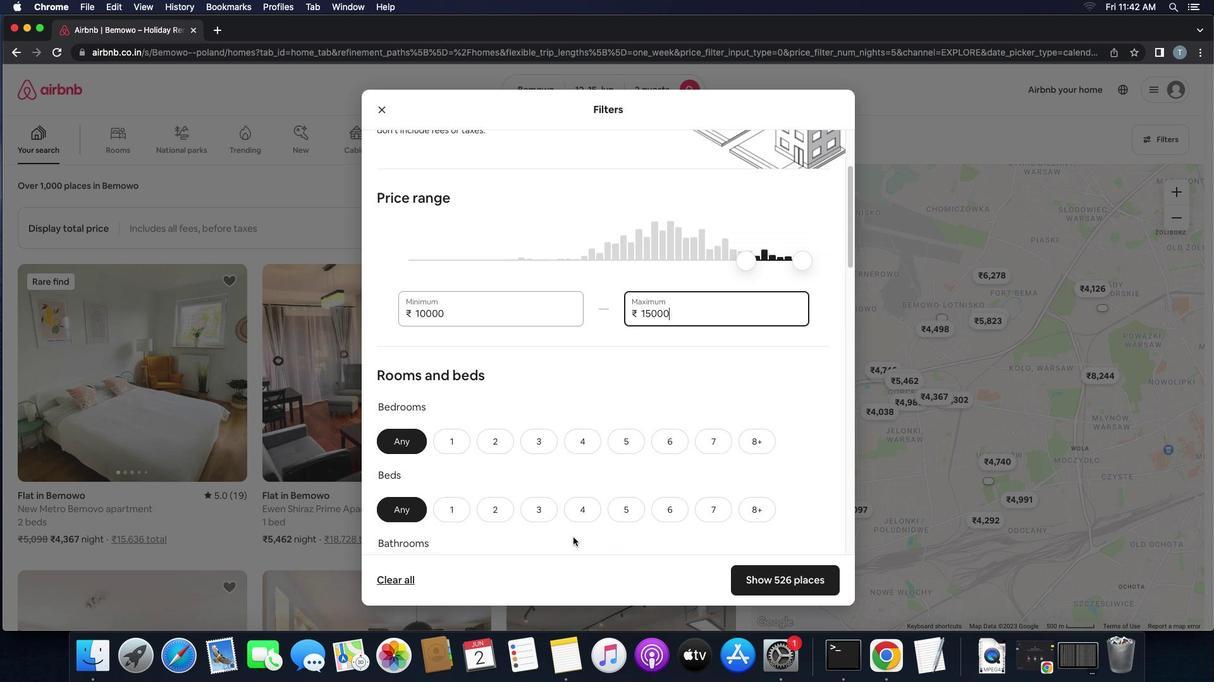 
Action: Mouse scrolled (572, 537) with delta (0, -1)
Screenshot: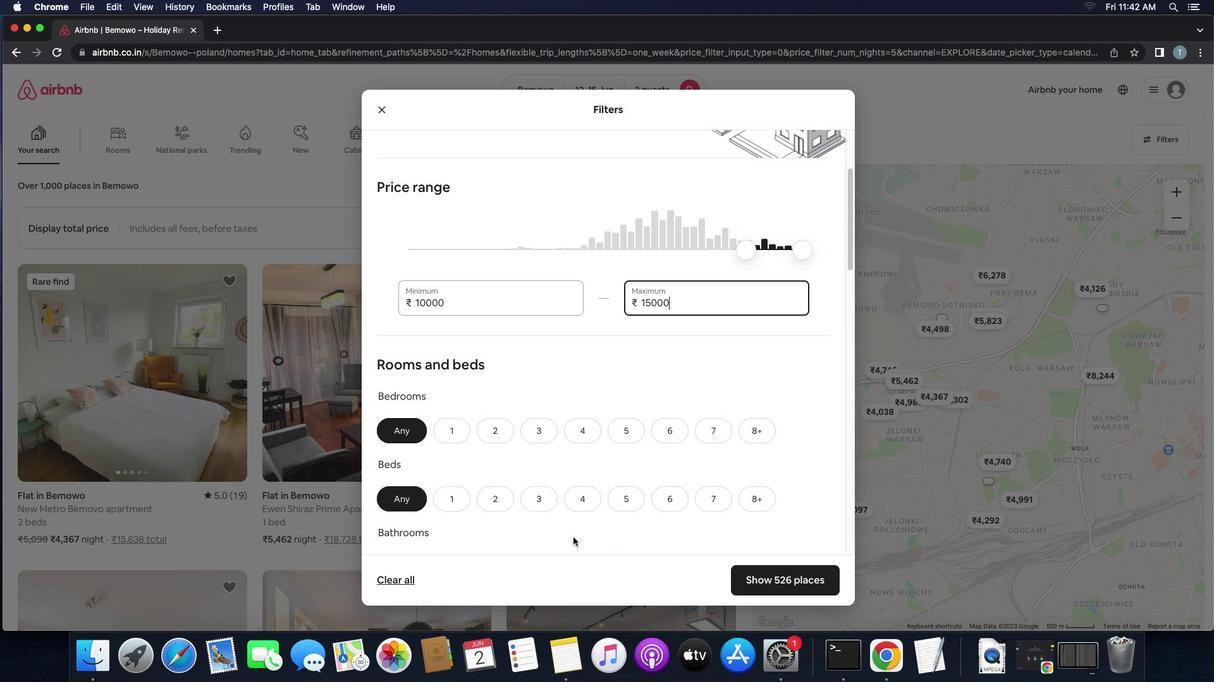 
Action: Mouse moved to (453, 359)
Screenshot: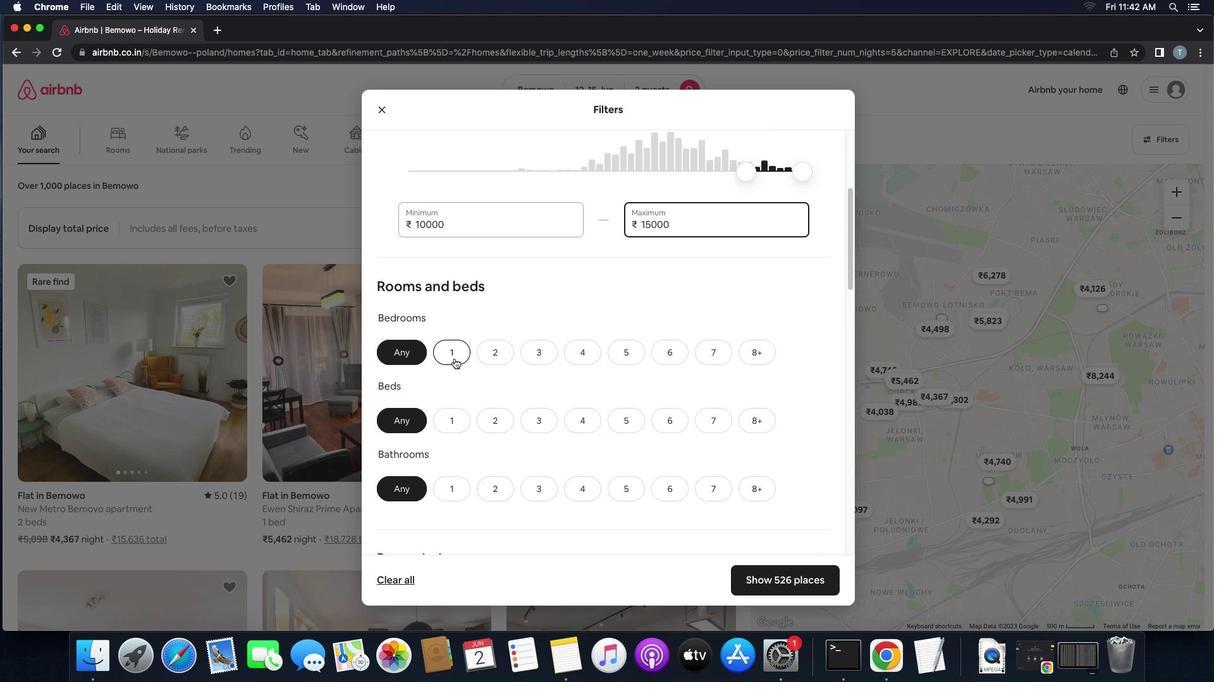 
Action: Mouse pressed left at (453, 359)
Screenshot: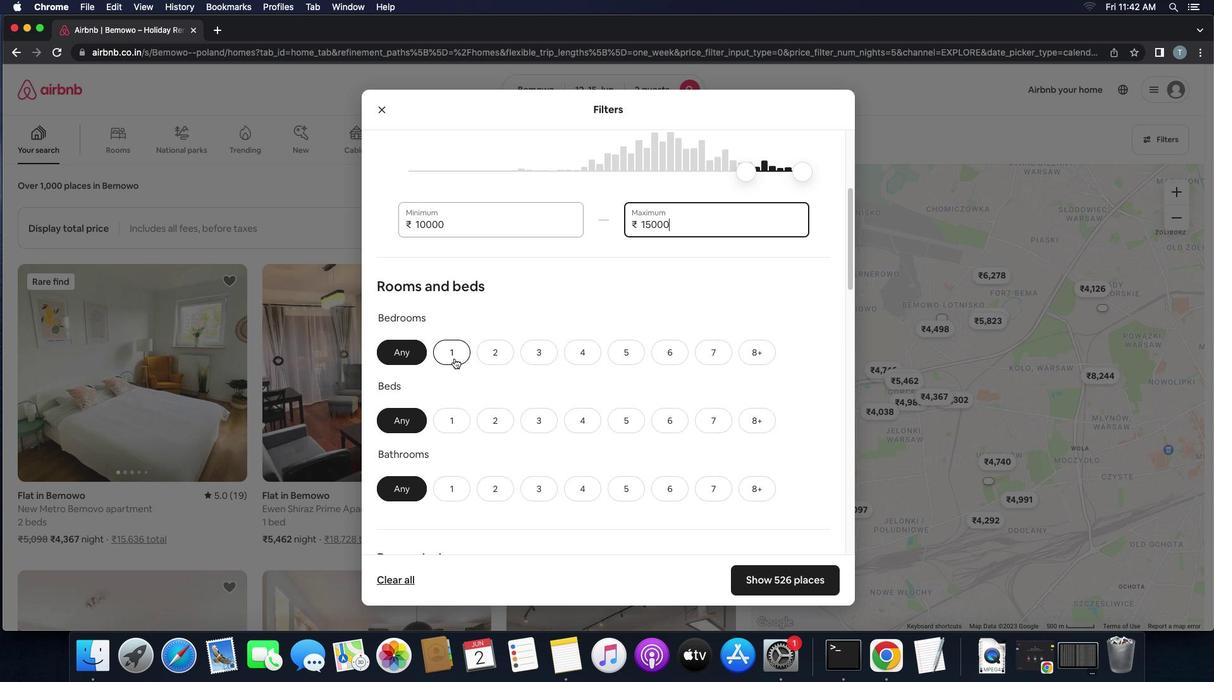 
Action: Mouse moved to (474, 392)
Screenshot: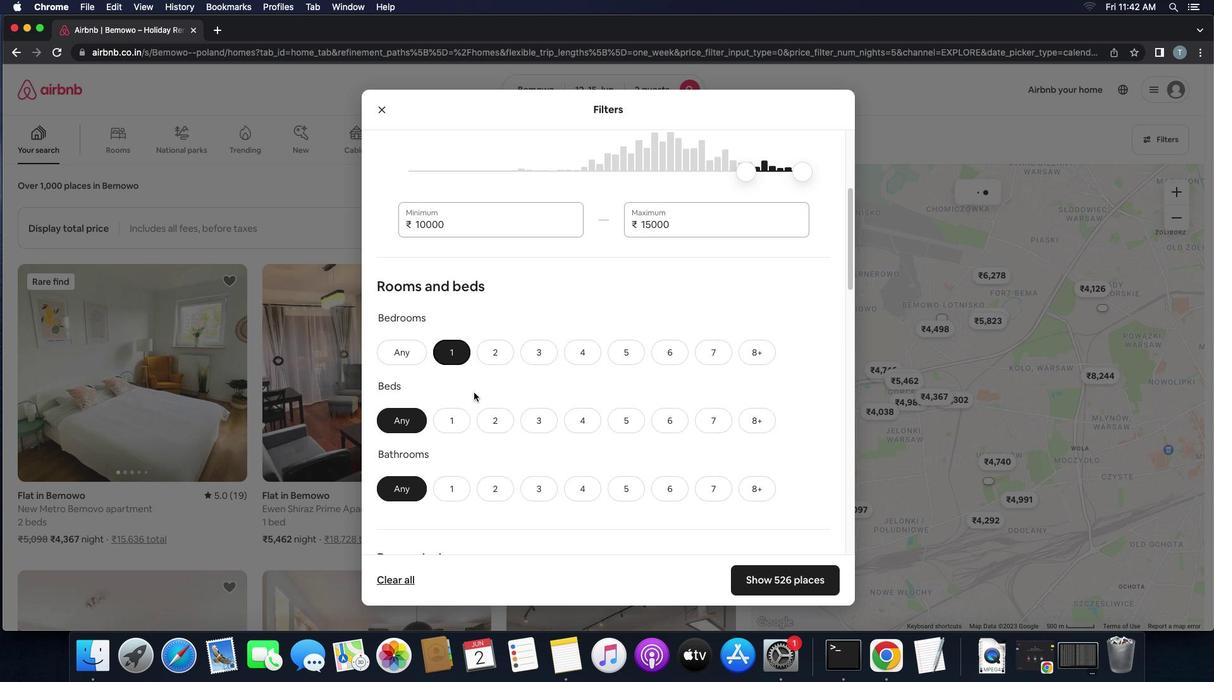 
Action: Mouse scrolled (474, 392) with delta (0, 0)
Screenshot: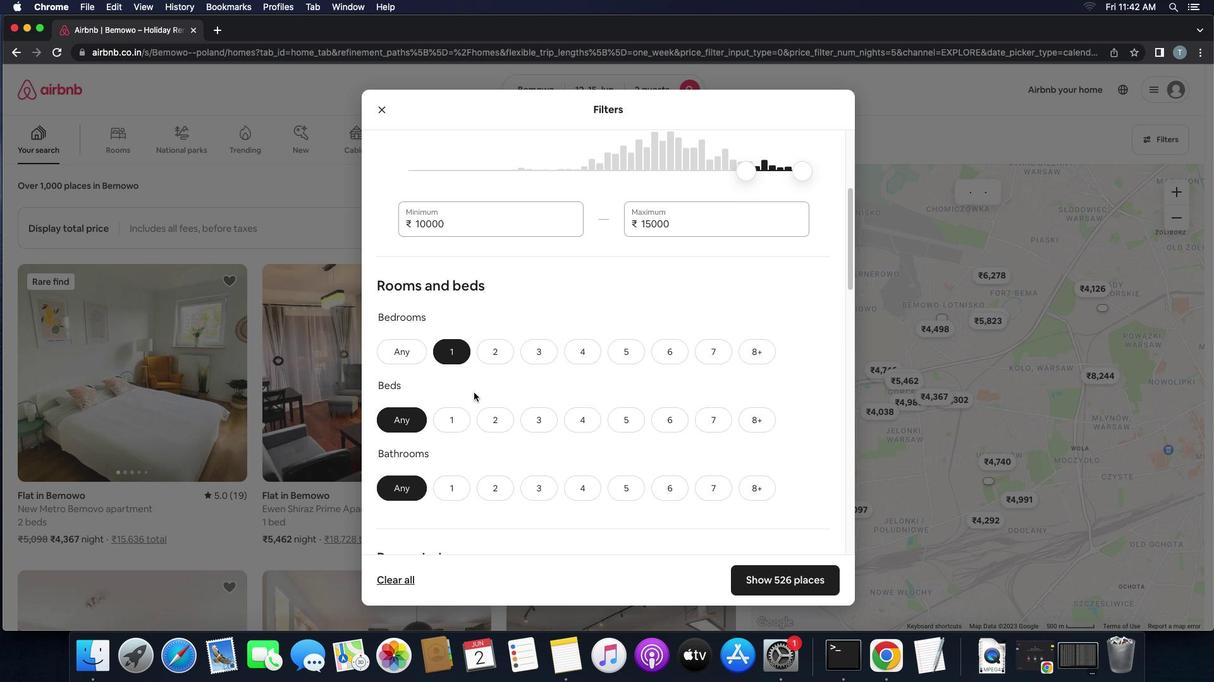 
Action: Mouse scrolled (474, 392) with delta (0, 0)
Screenshot: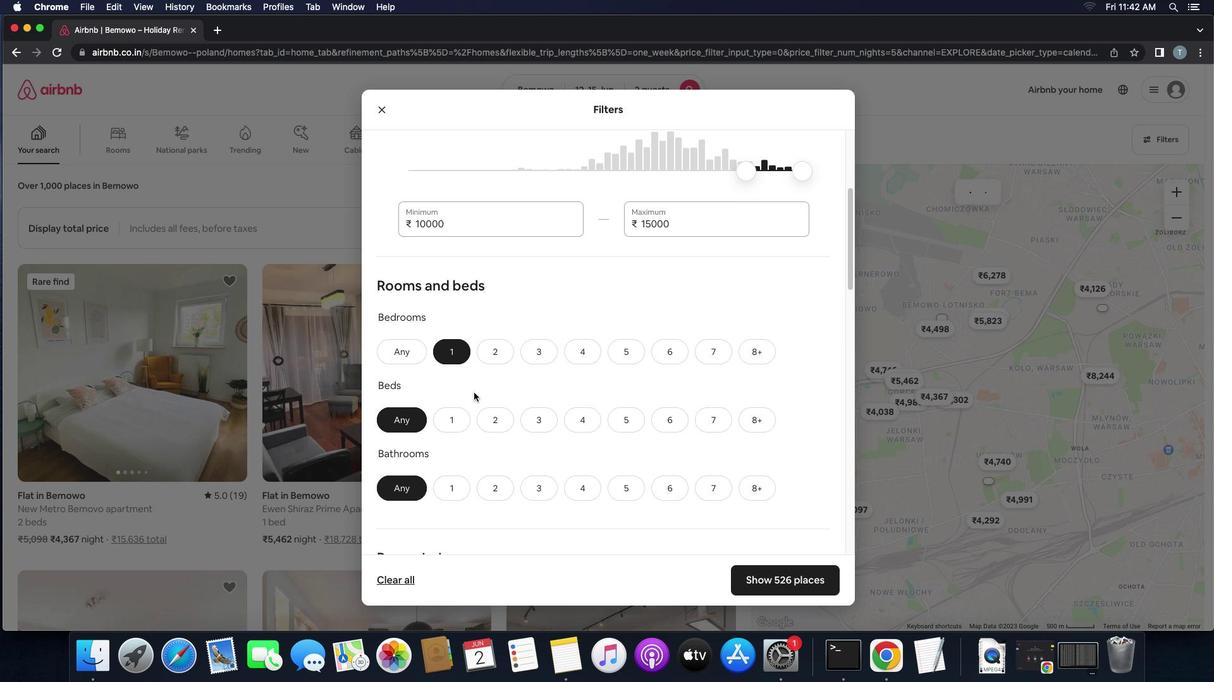 
Action: Mouse moved to (446, 415)
Screenshot: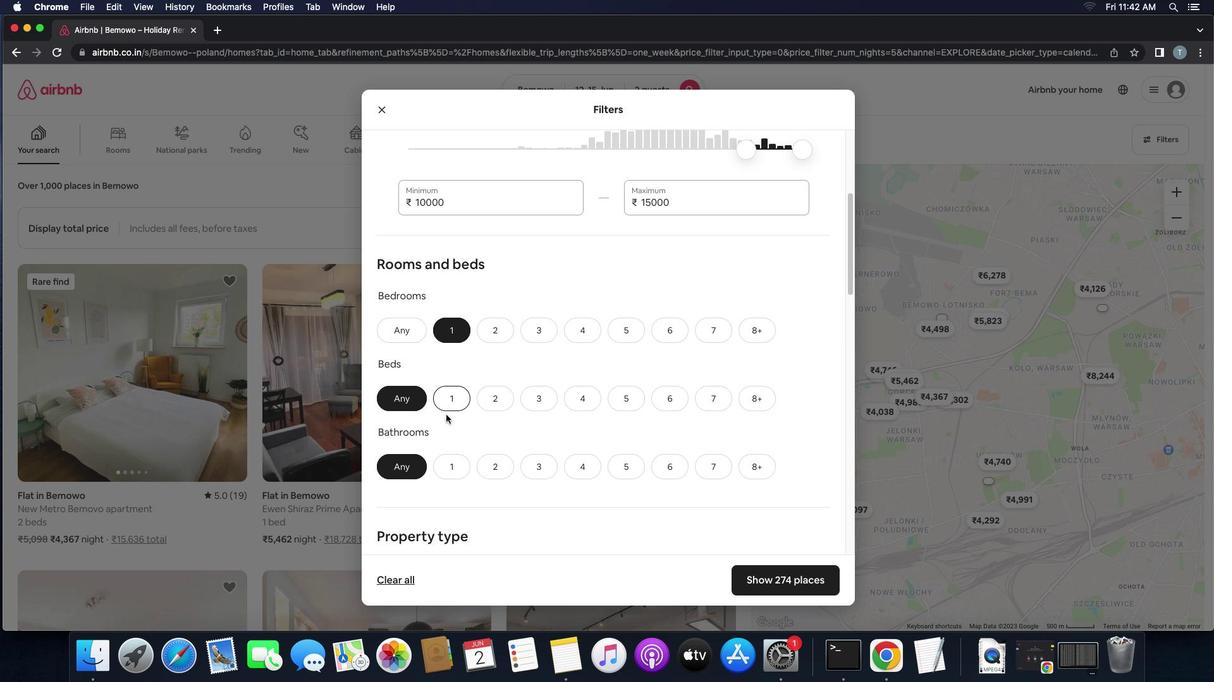 
Action: Mouse pressed left at (446, 415)
Screenshot: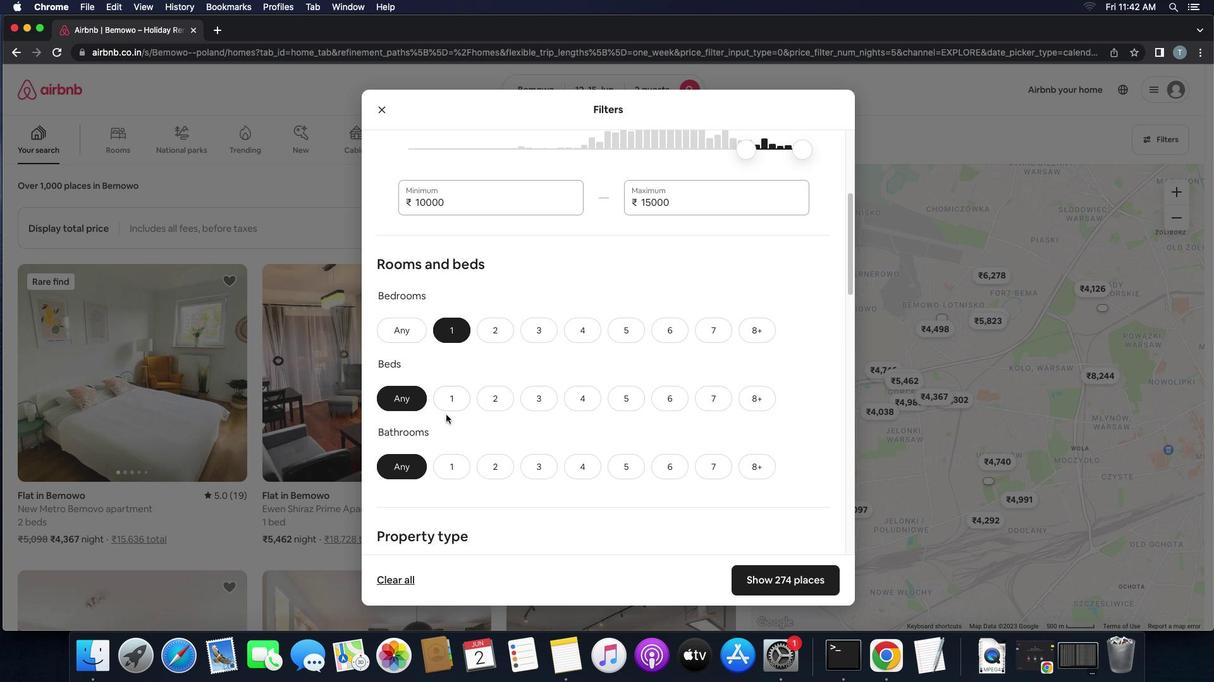 
Action: Mouse moved to (448, 408)
Screenshot: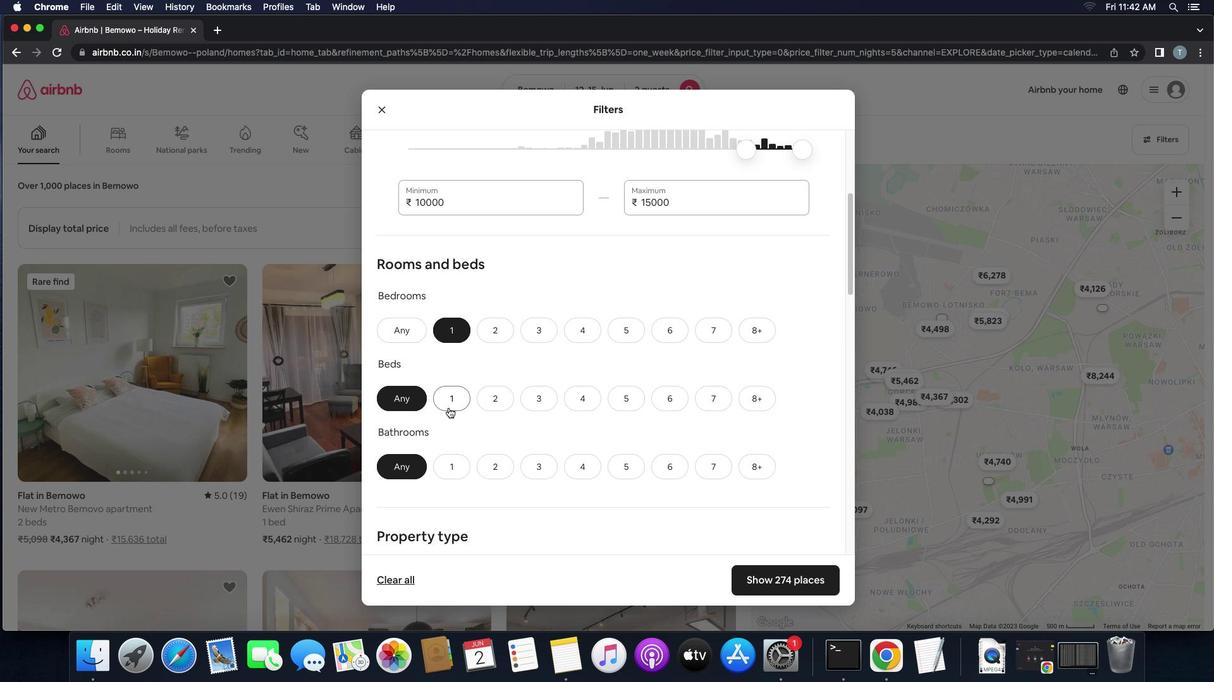 
Action: Mouse pressed left at (448, 408)
Screenshot: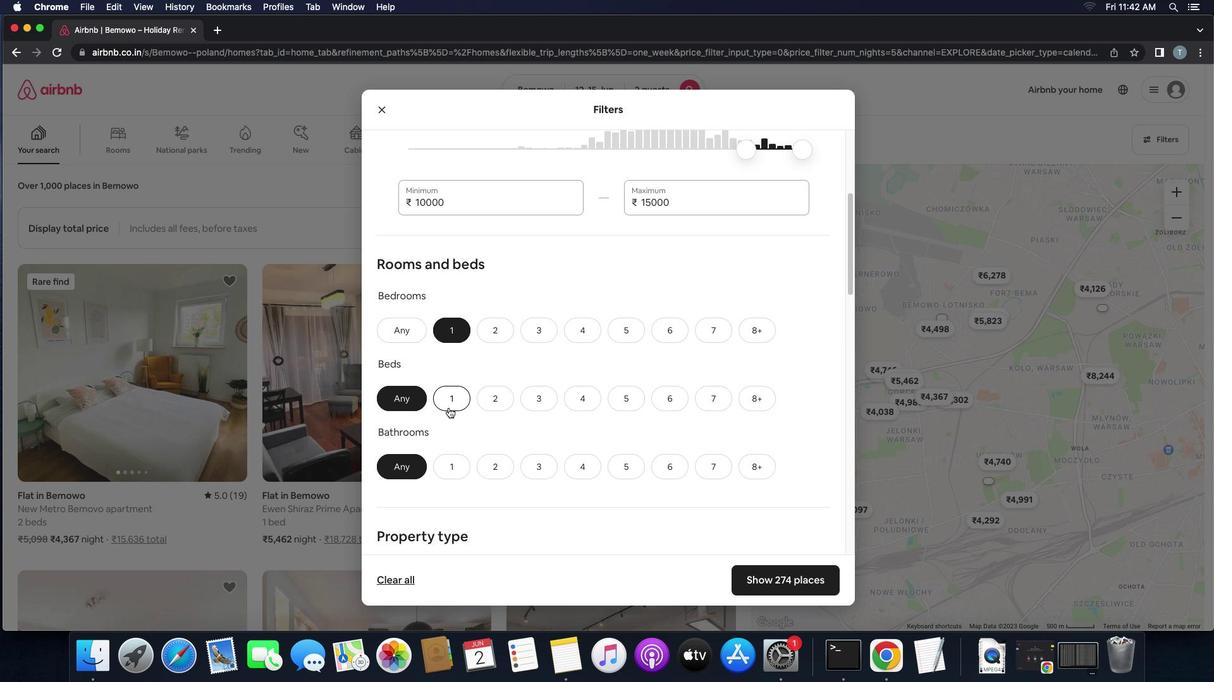 
Action: Mouse moved to (470, 434)
Screenshot: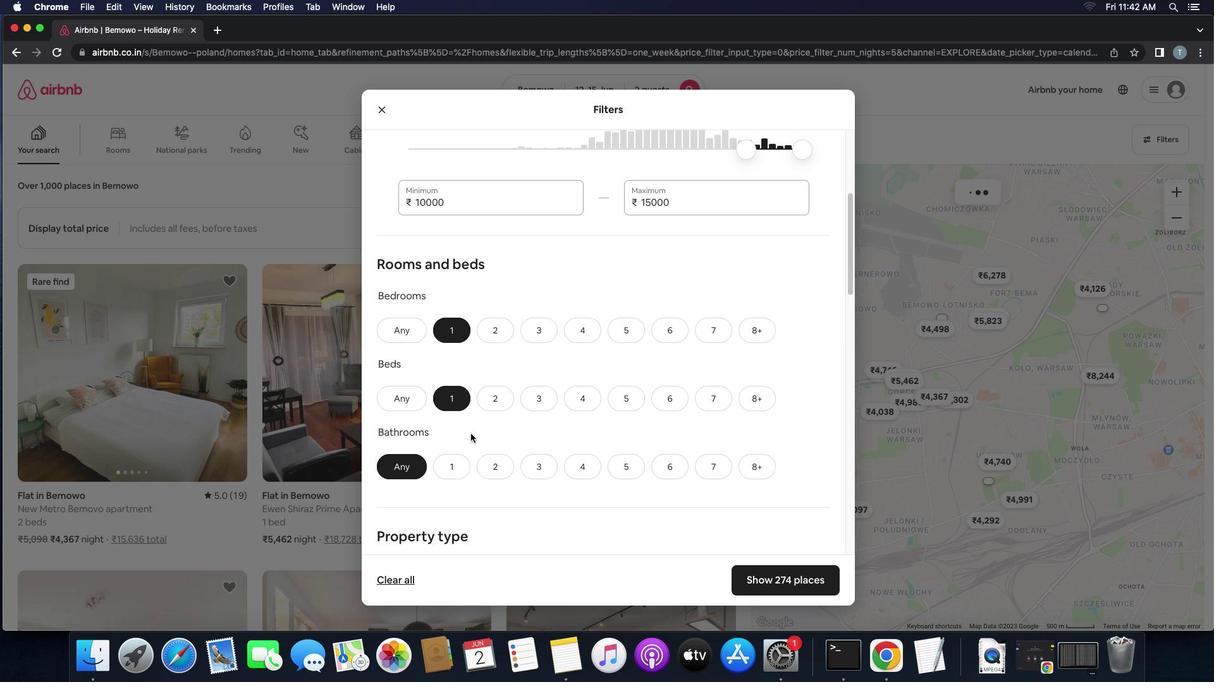 
Action: Mouse scrolled (470, 434) with delta (0, 0)
Screenshot: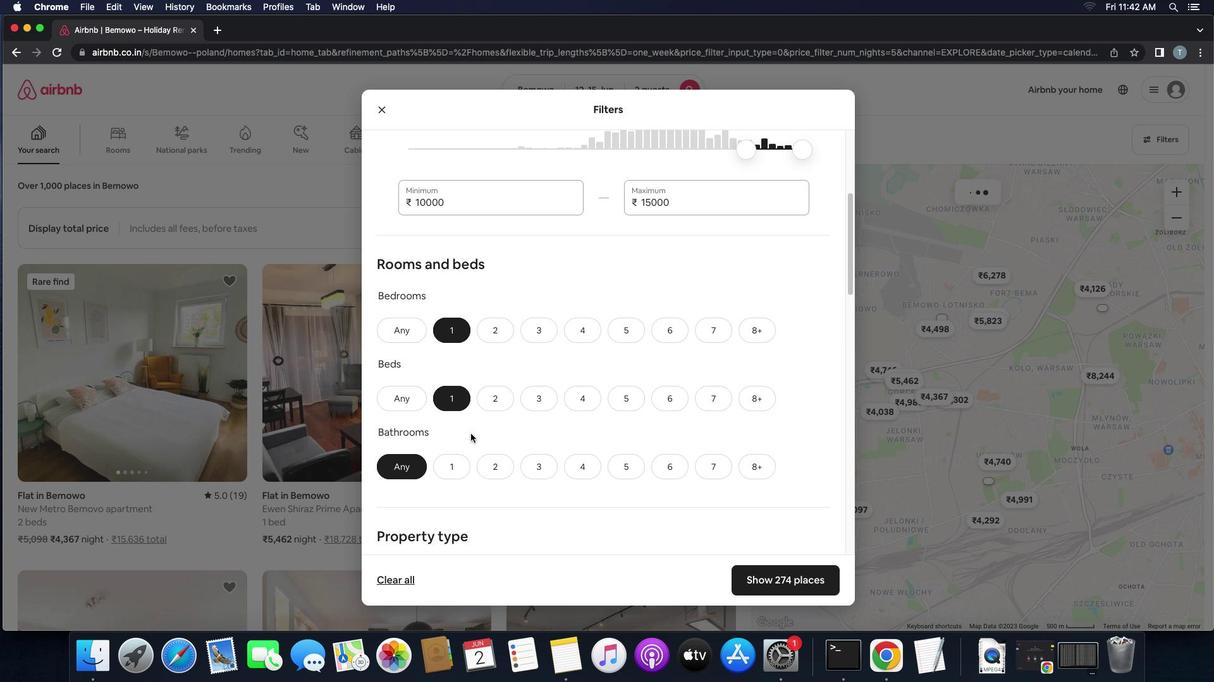
Action: Mouse scrolled (470, 434) with delta (0, 0)
Screenshot: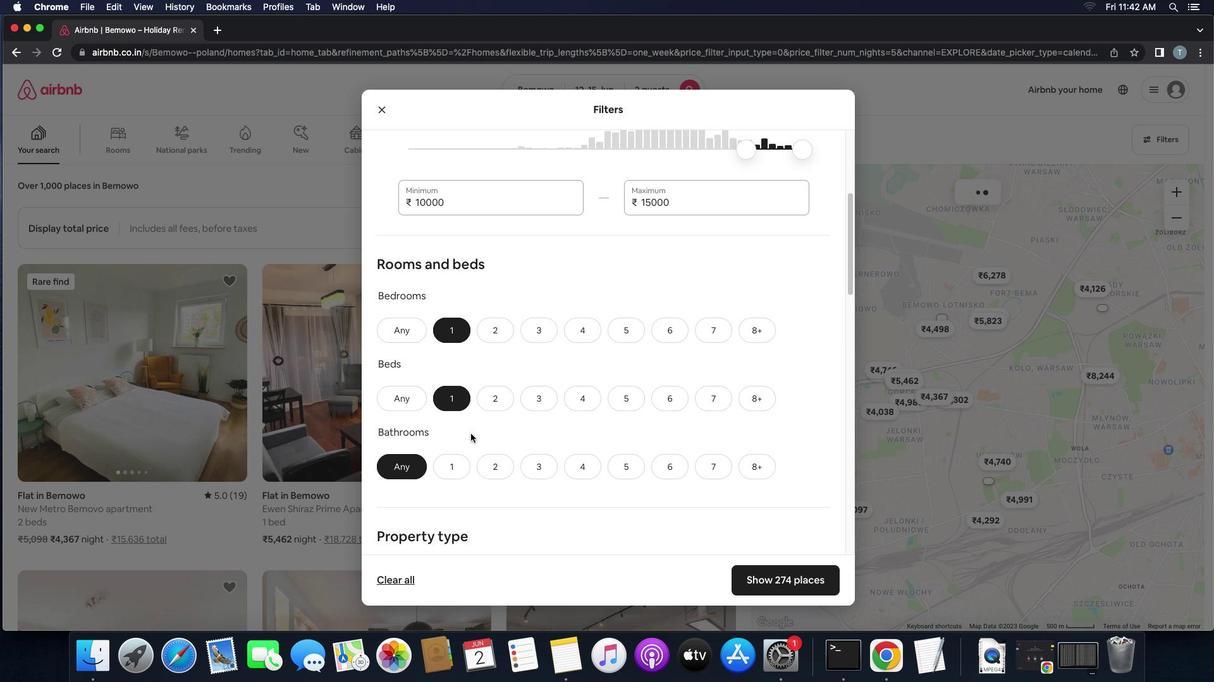 
Action: Mouse moved to (448, 437)
Screenshot: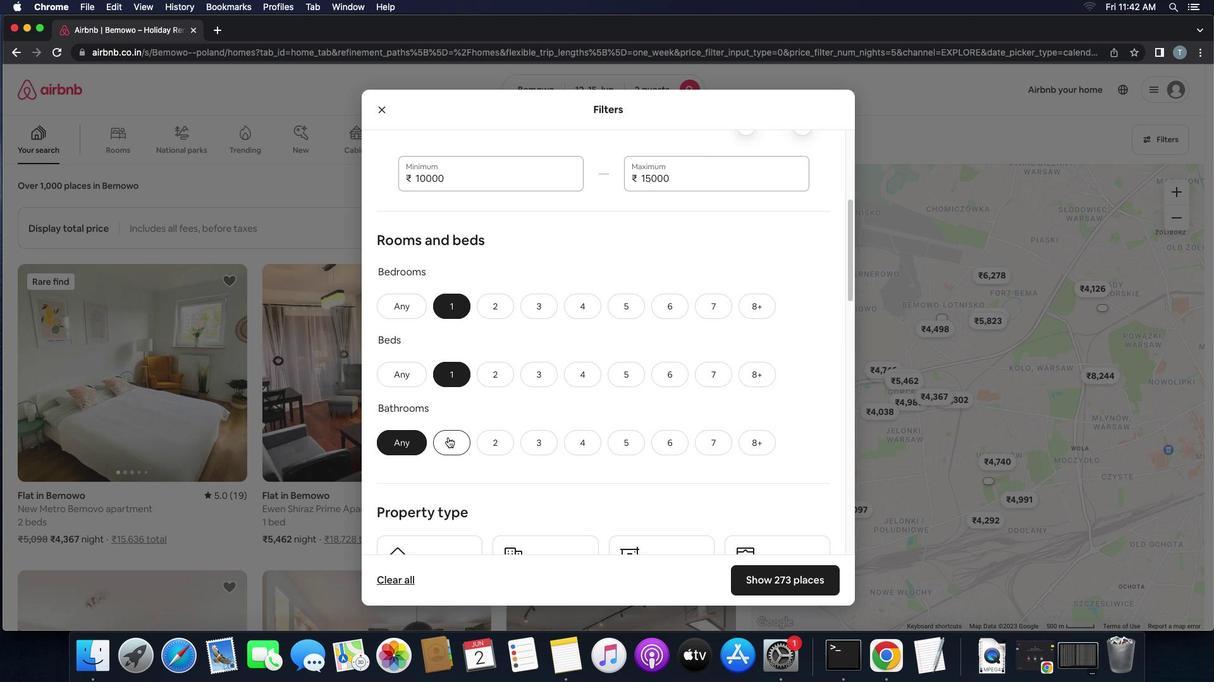 
Action: Mouse pressed left at (448, 437)
Screenshot: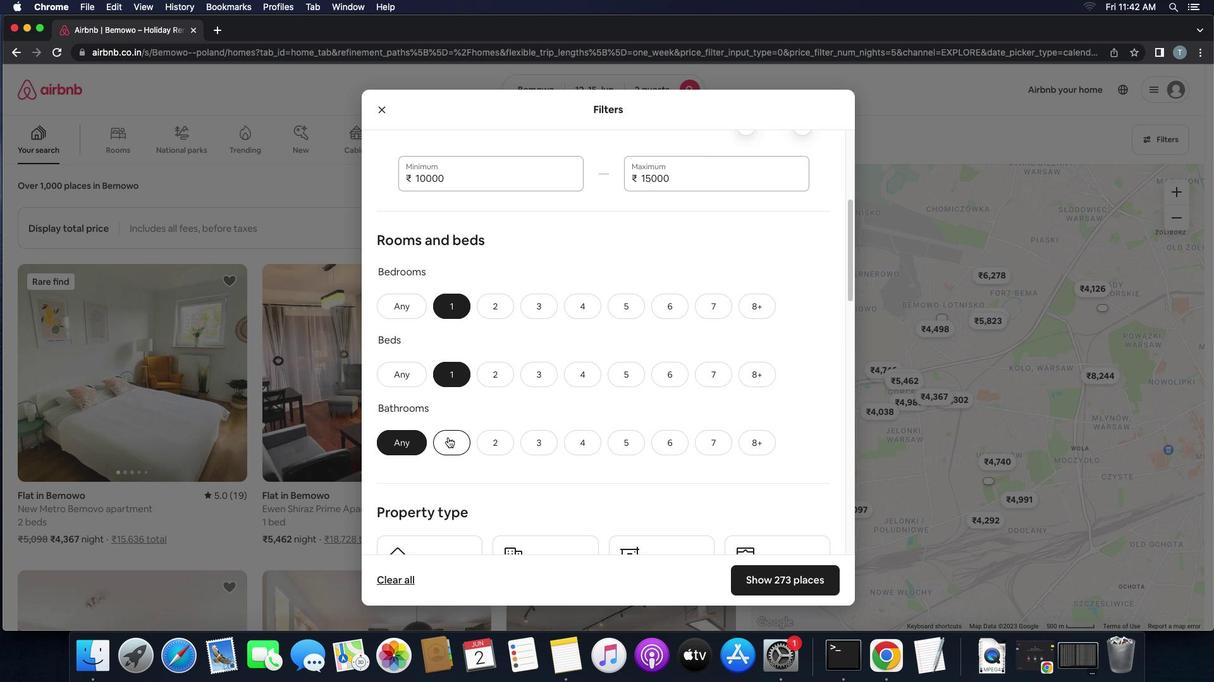 
Action: Mouse moved to (552, 445)
Screenshot: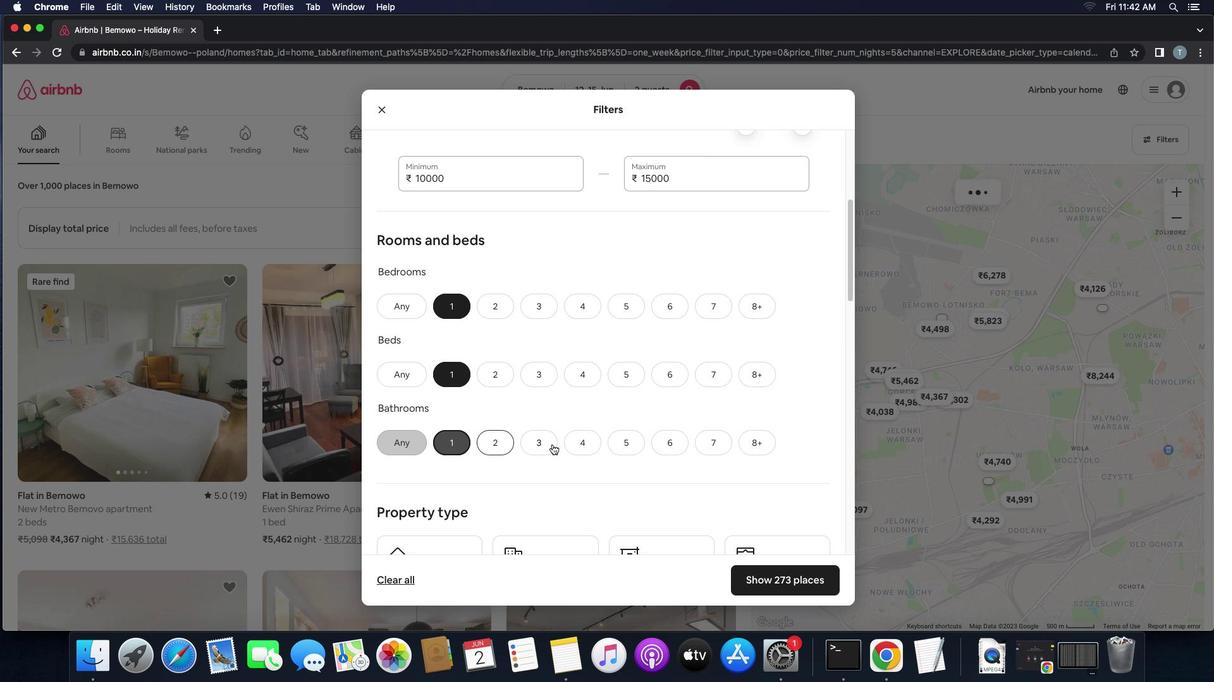 
Action: Mouse scrolled (552, 445) with delta (0, 0)
Screenshot: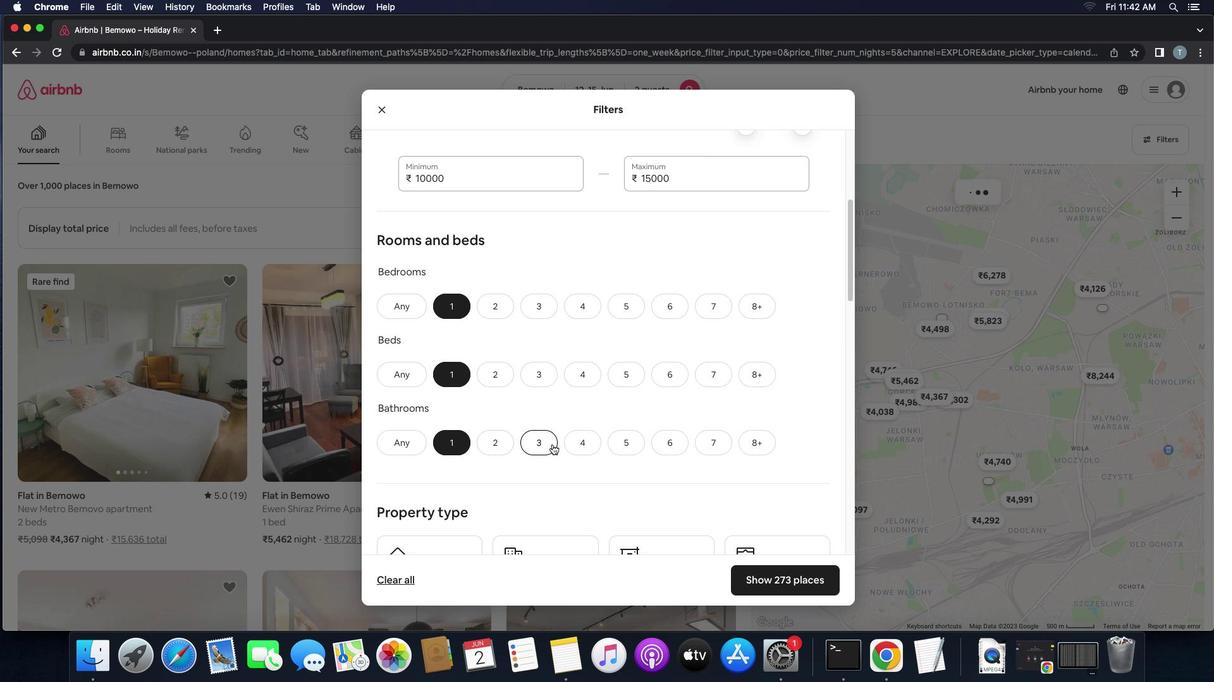 
Action: Mouse scrolled (552, 445) with delta (0, 0)
Screenshot: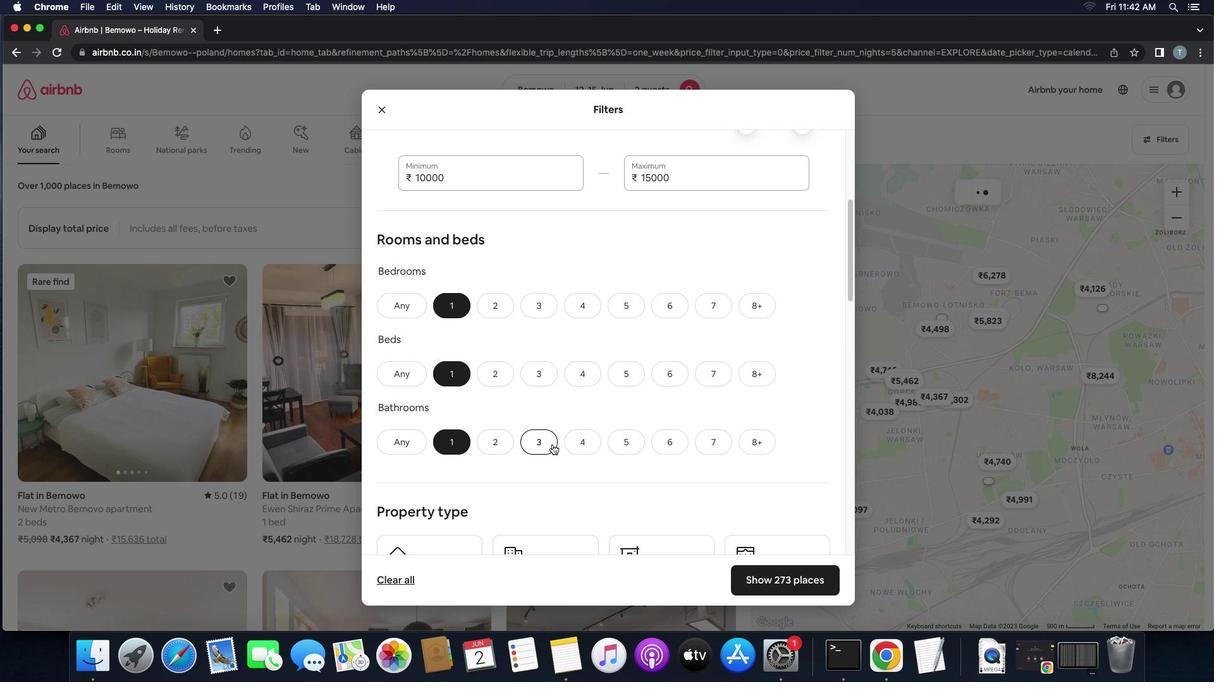 
Action: Mouse scrolled (552, 445) with delta (0, 0)
Screenshot: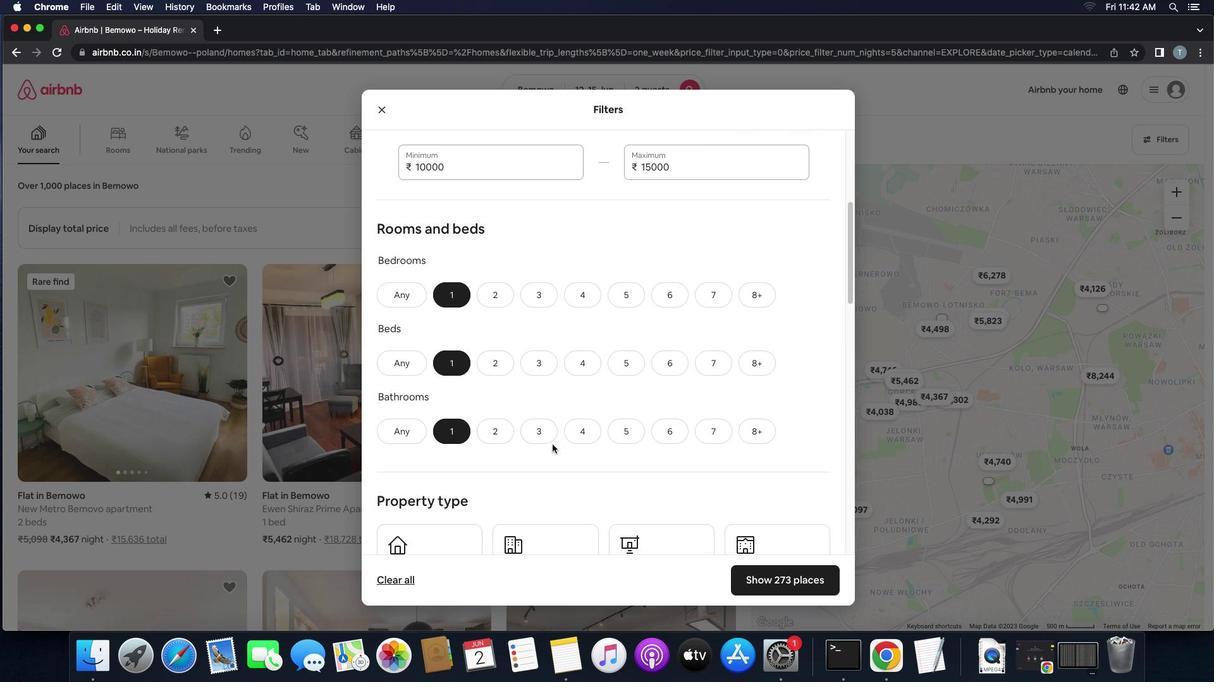 
Action: Mouse scrolled (552, 445) with delta (0, 0)
Screenshot: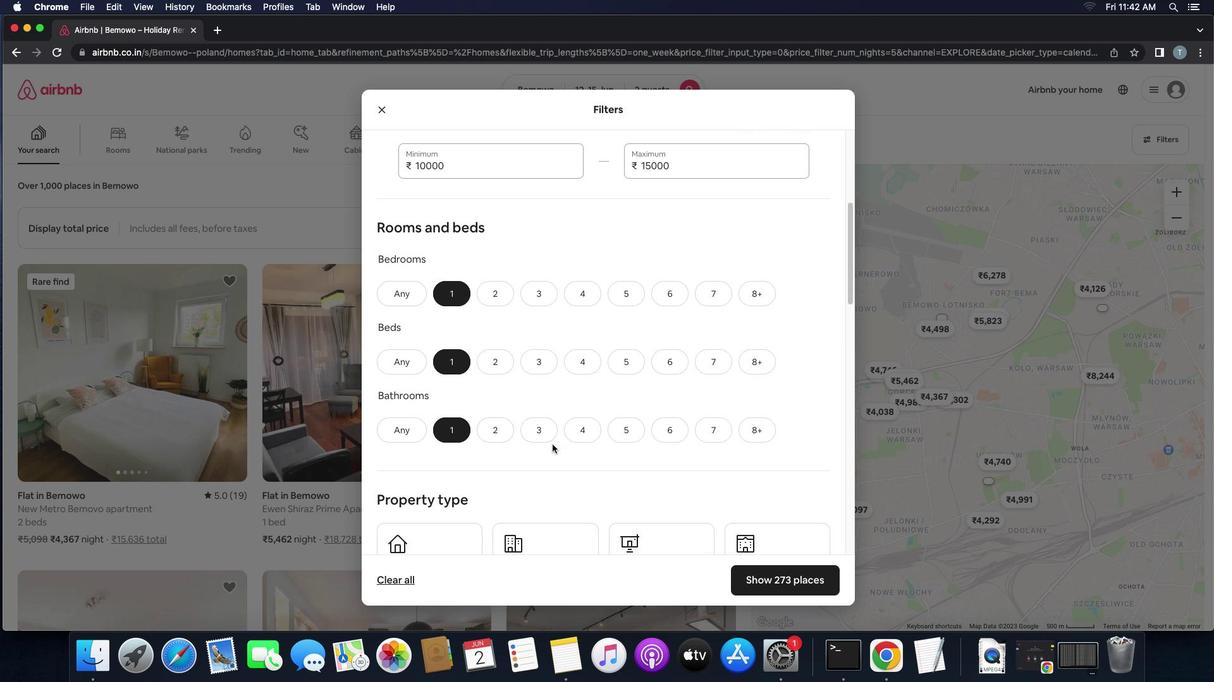 
Action: Mouse scrolled (552, 445) with delta (0, 0)
Screenshot: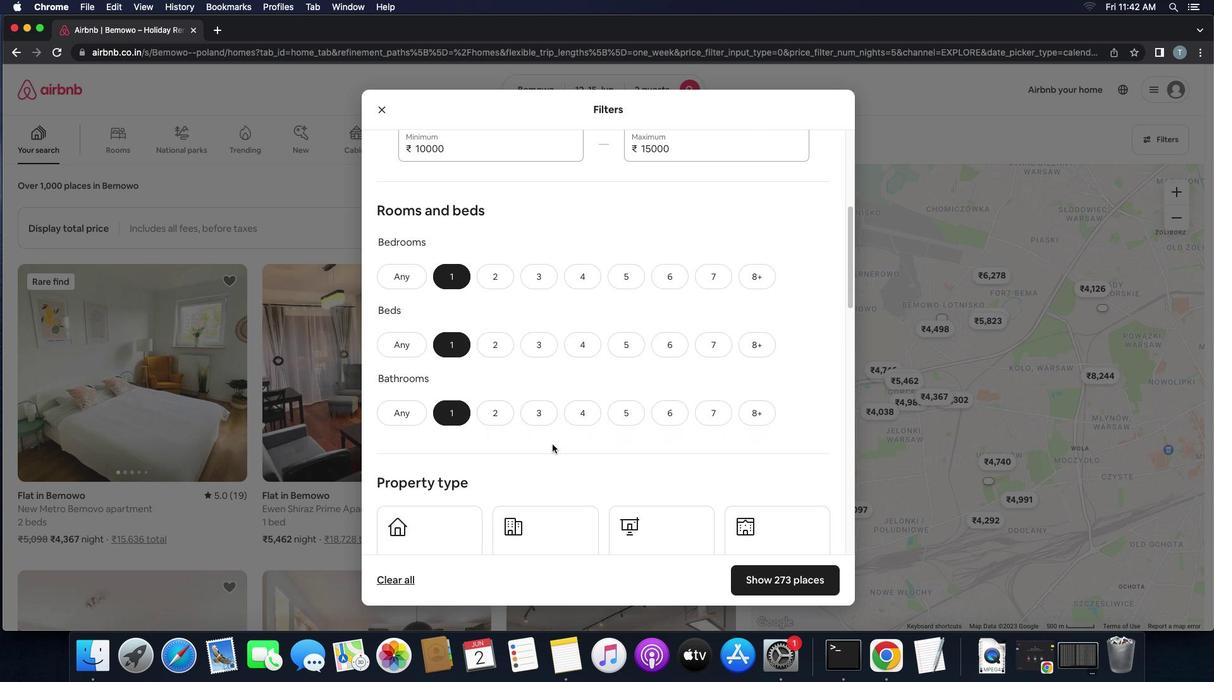 
Action: Mouse scrolled (552, 445) with delta (0, 0)
Screenshot: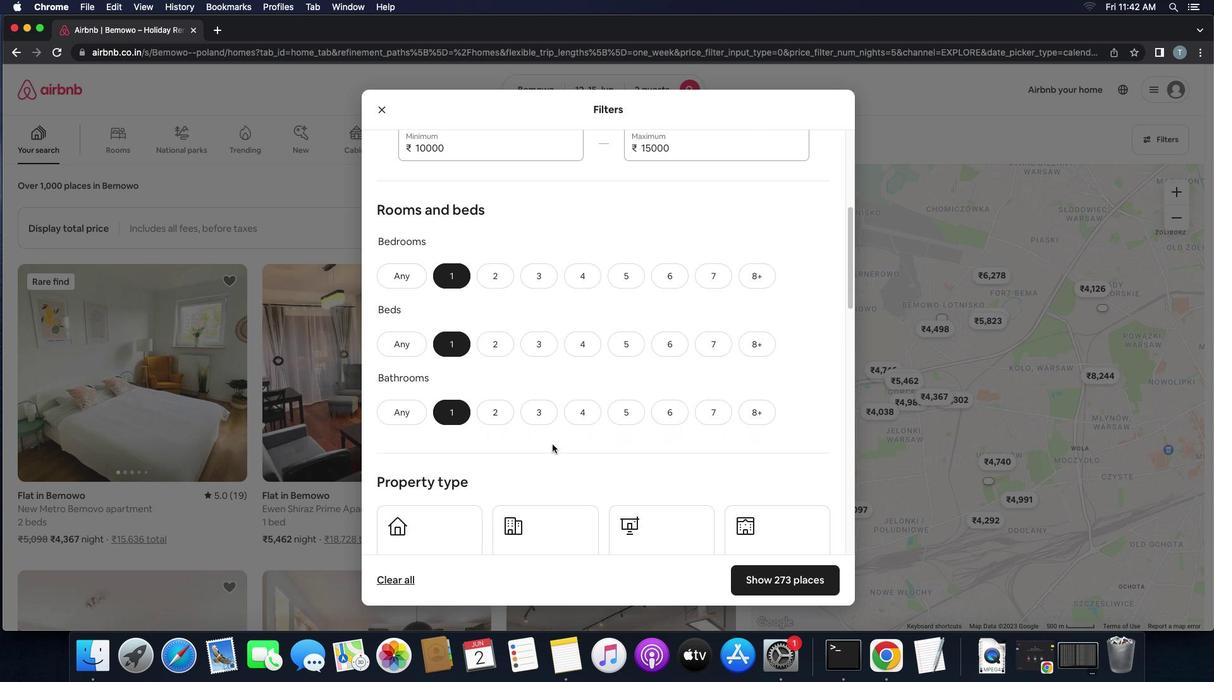 
Action: Mouse scrolled (552, 445) with delta (0, -1)
Screenshot: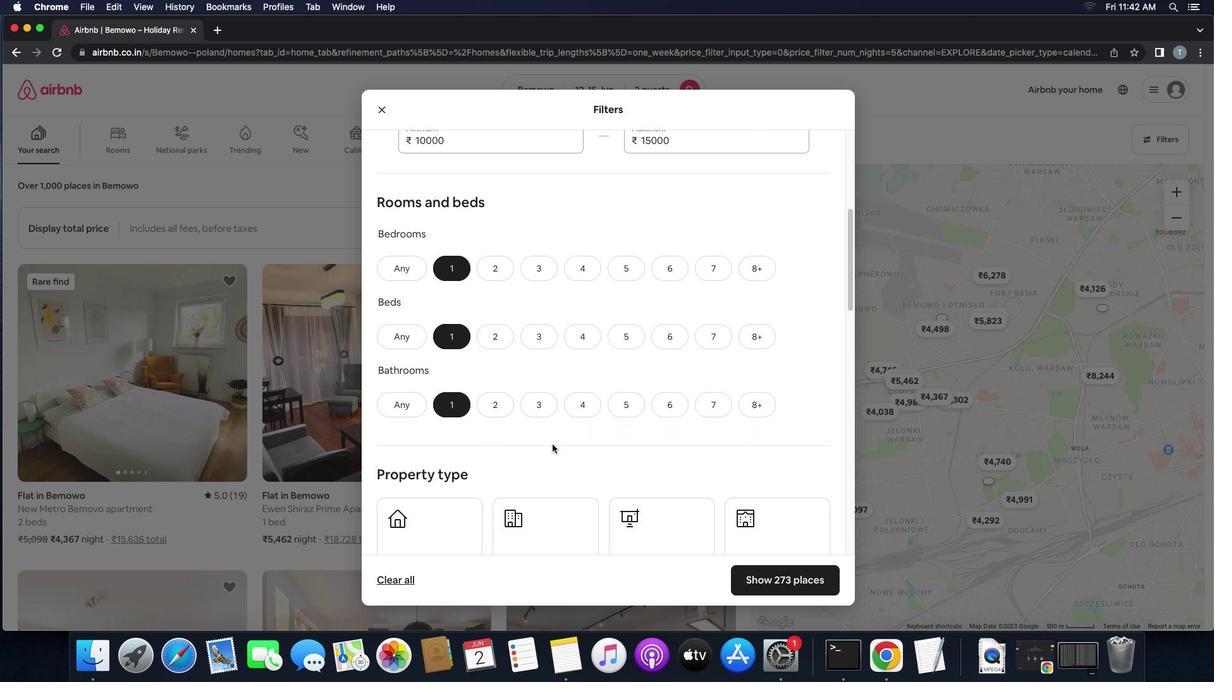 
Action: Mouse scrolled (552, 445) with delta (0, 0)
Screenshot: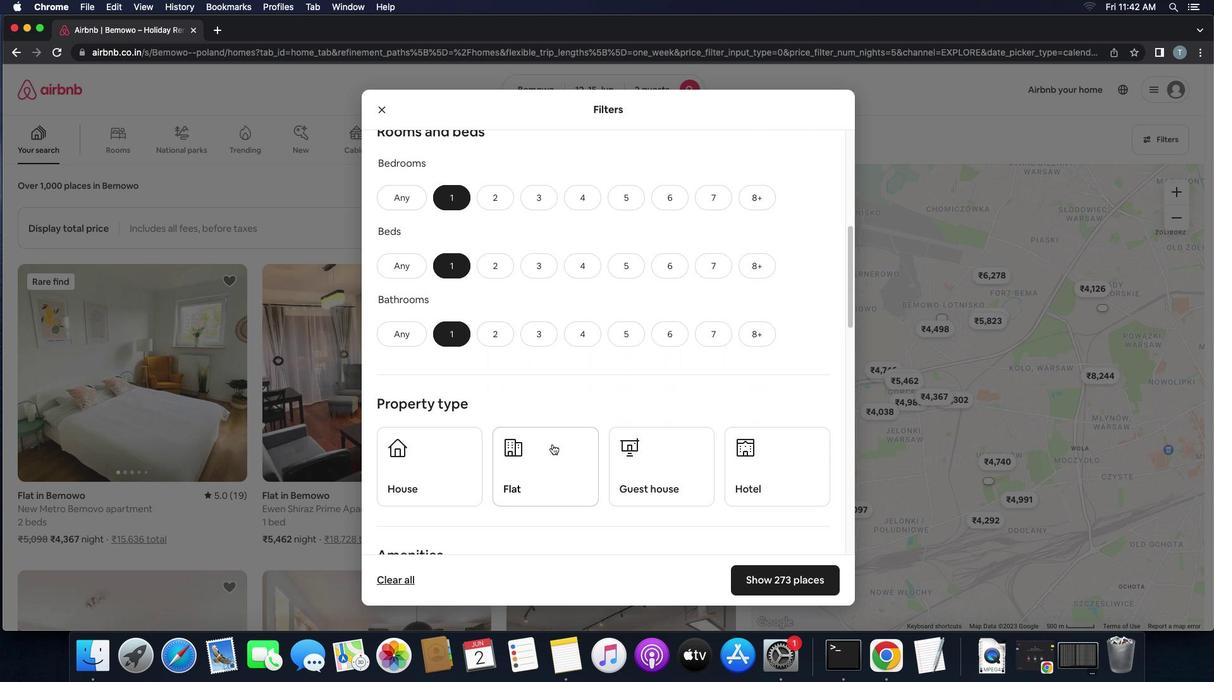 
Action: Mouse scrolled (552, 445) with delta (0, 0)
Screenshot: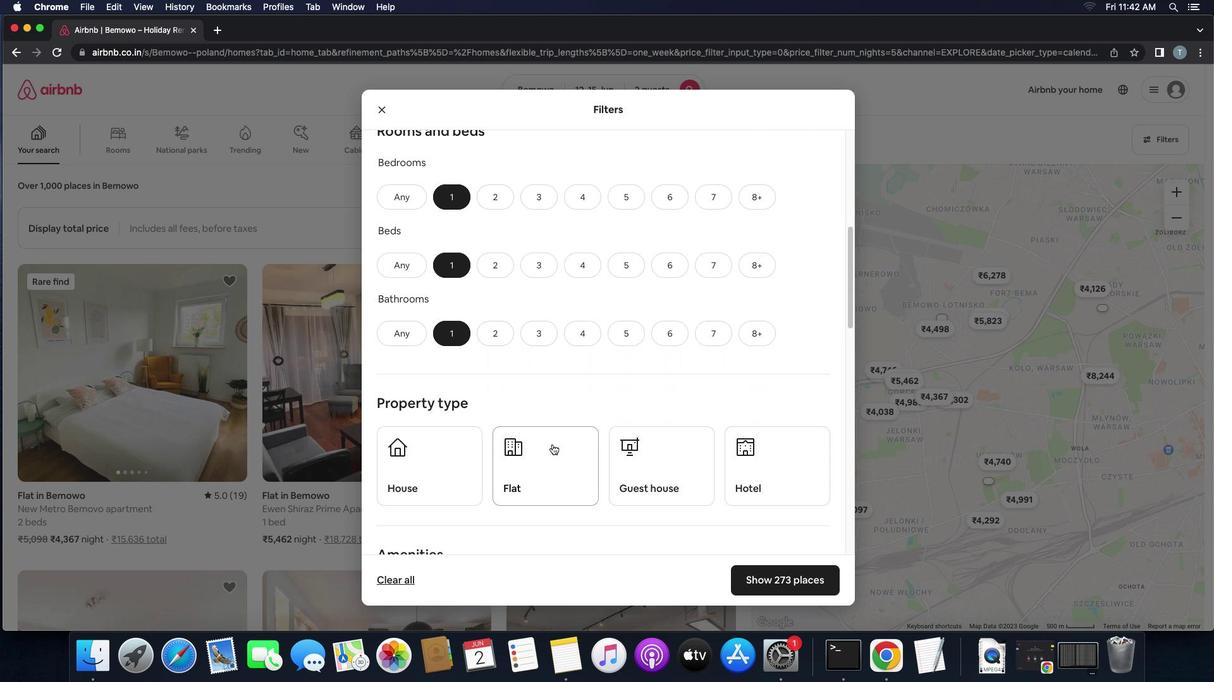 
Action: Mouse scrolled (552, 445) with delta (0, -1)
Screenshot: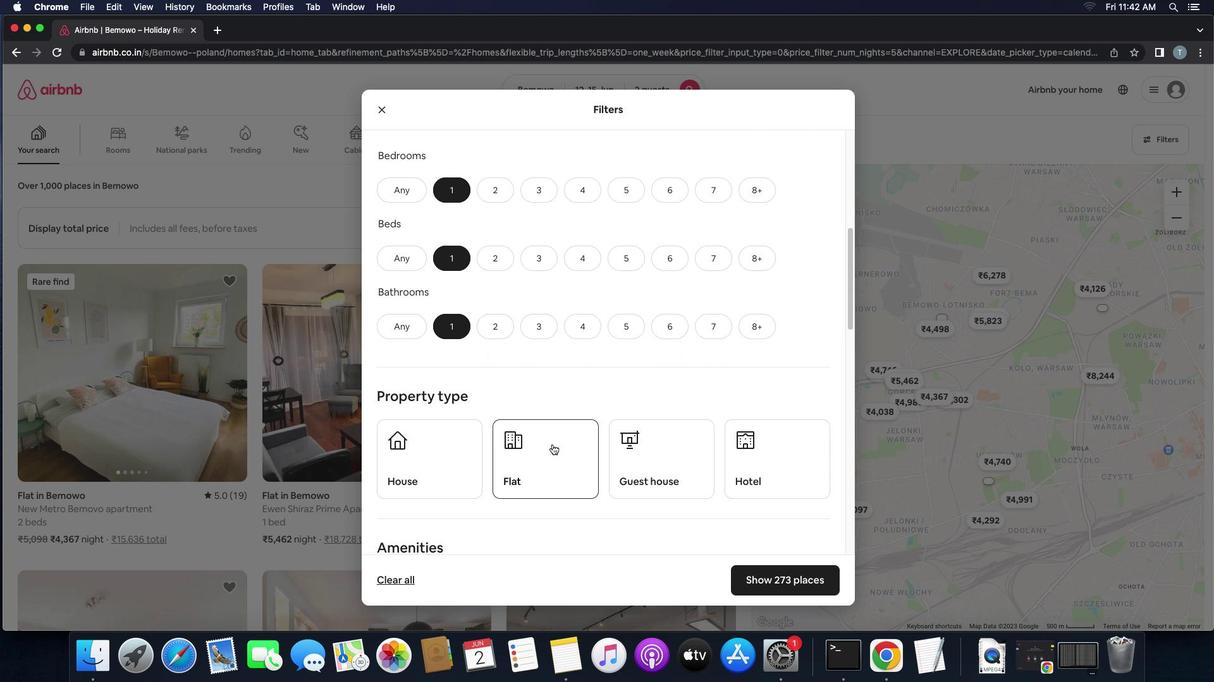 
Action: Mouse moved to (464, 417)
Screenshot: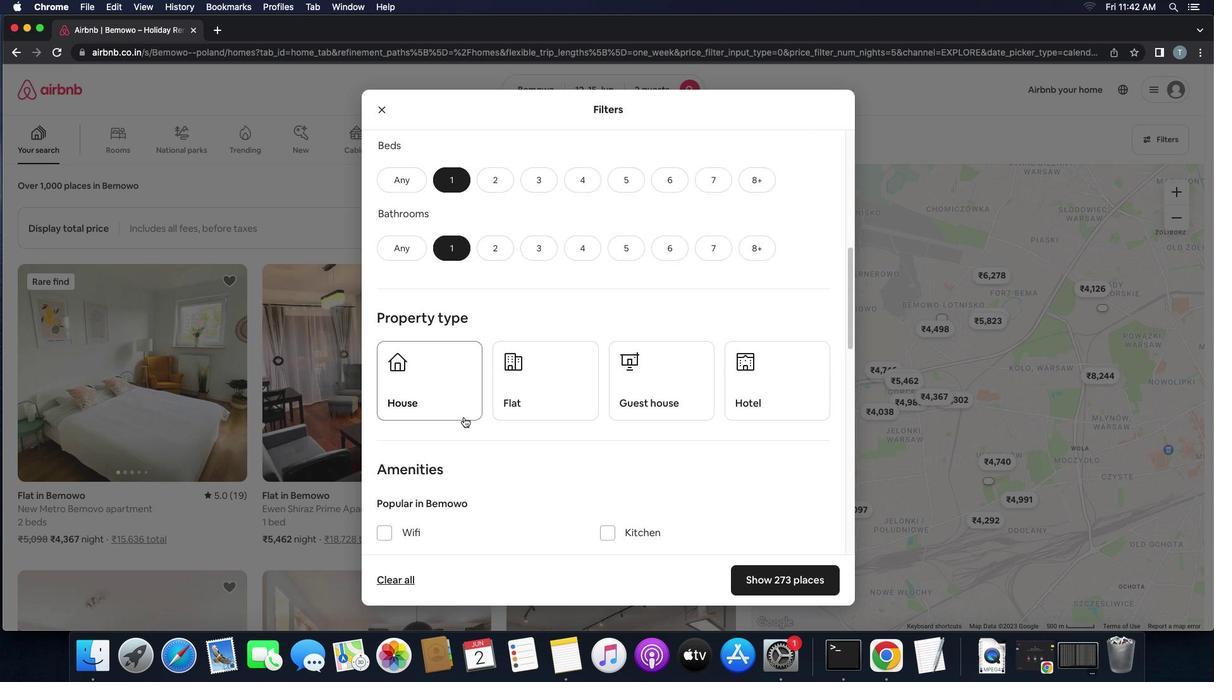 
Action: Mouse pressed left at (464, 417)
Screenshot: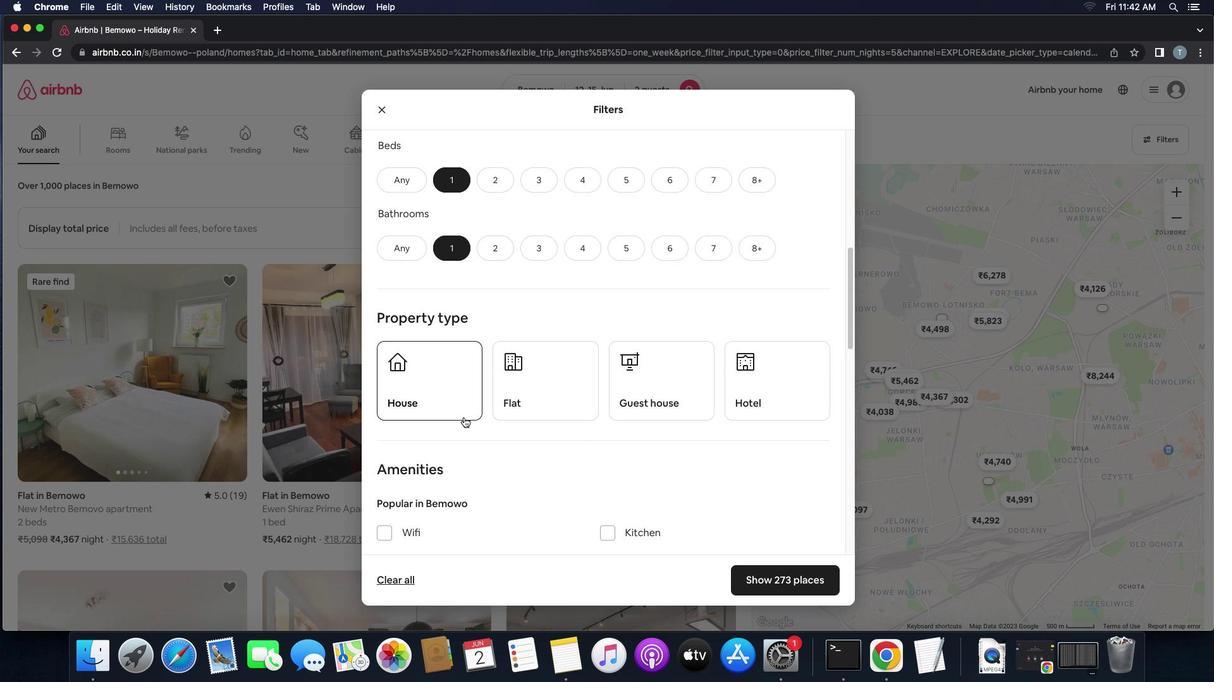 
Action: Mouse moved to (524, 411)
Screenshot: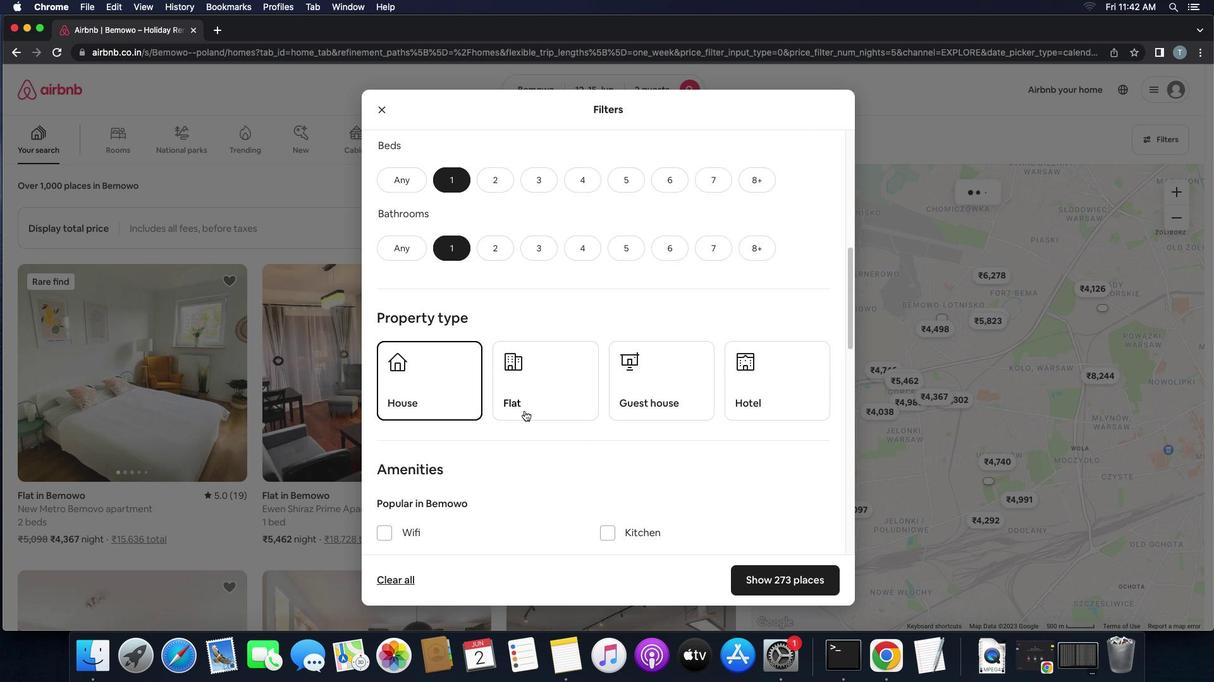 
Action: Mouse pressed left at (524, 411)
Screenshot: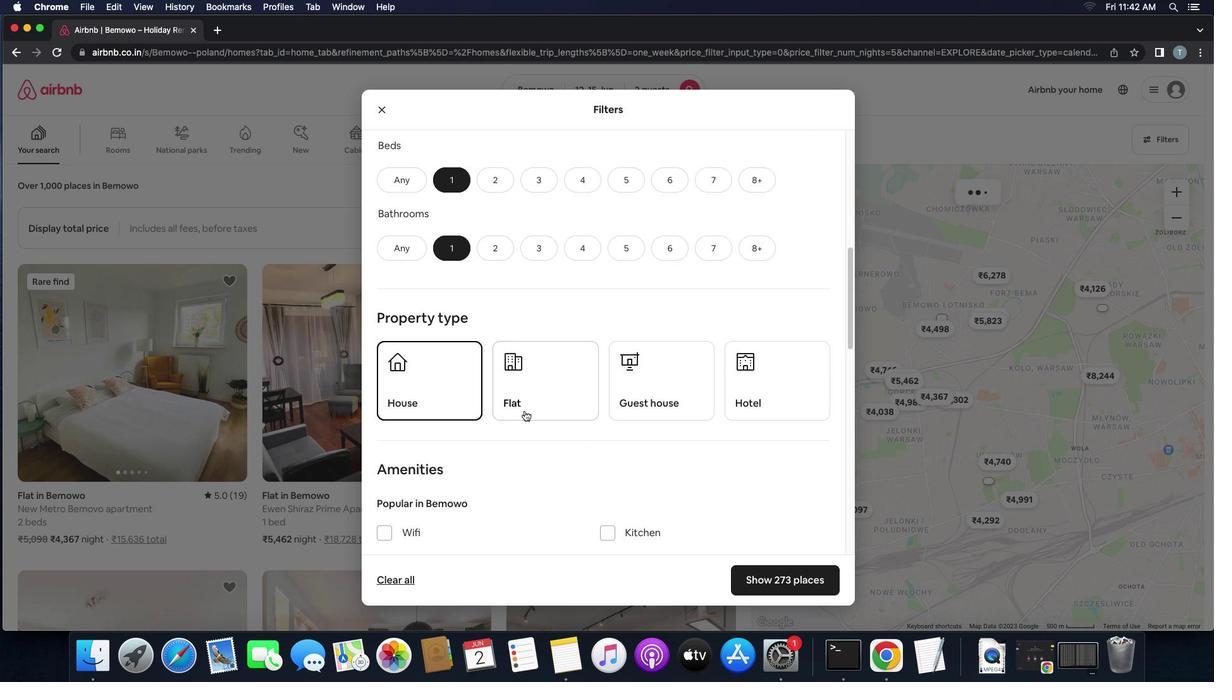 
Action: Mouse moved to (603, 424)
Screenshot: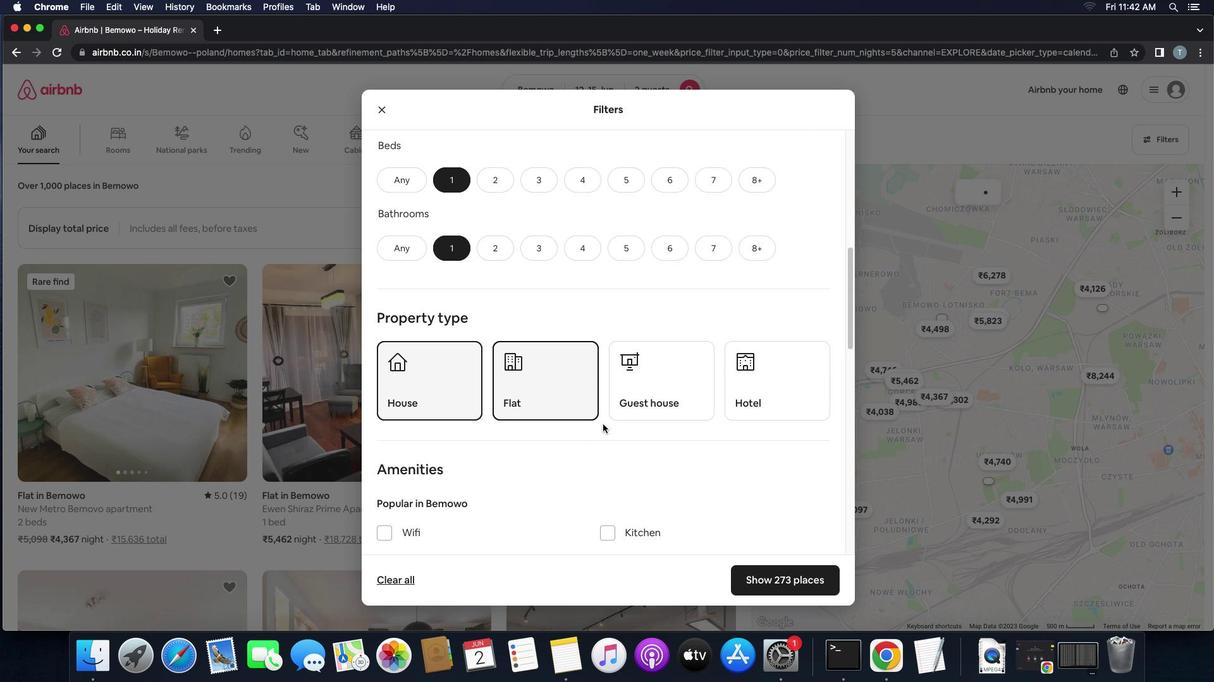 
Action: Mouse scrolled (603, 424) with delta (0, 0)
Screenshot: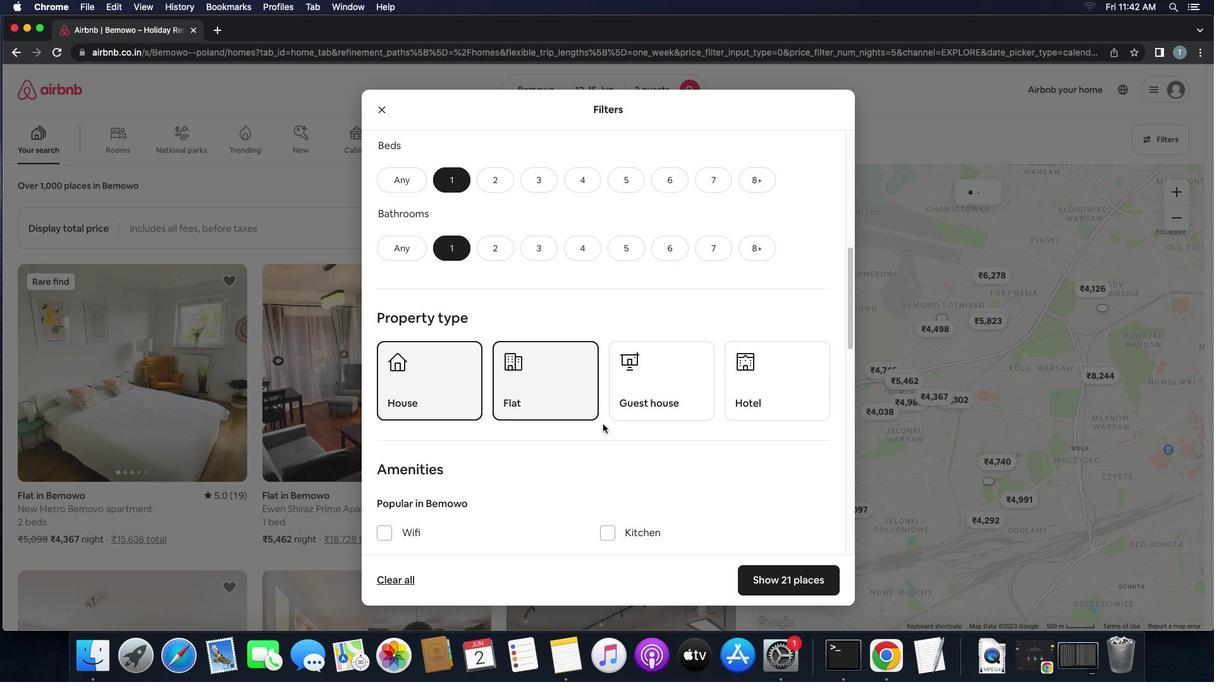 
Action: Mouse scrolled (603, 424) with delta (0, 0)
Screenshot: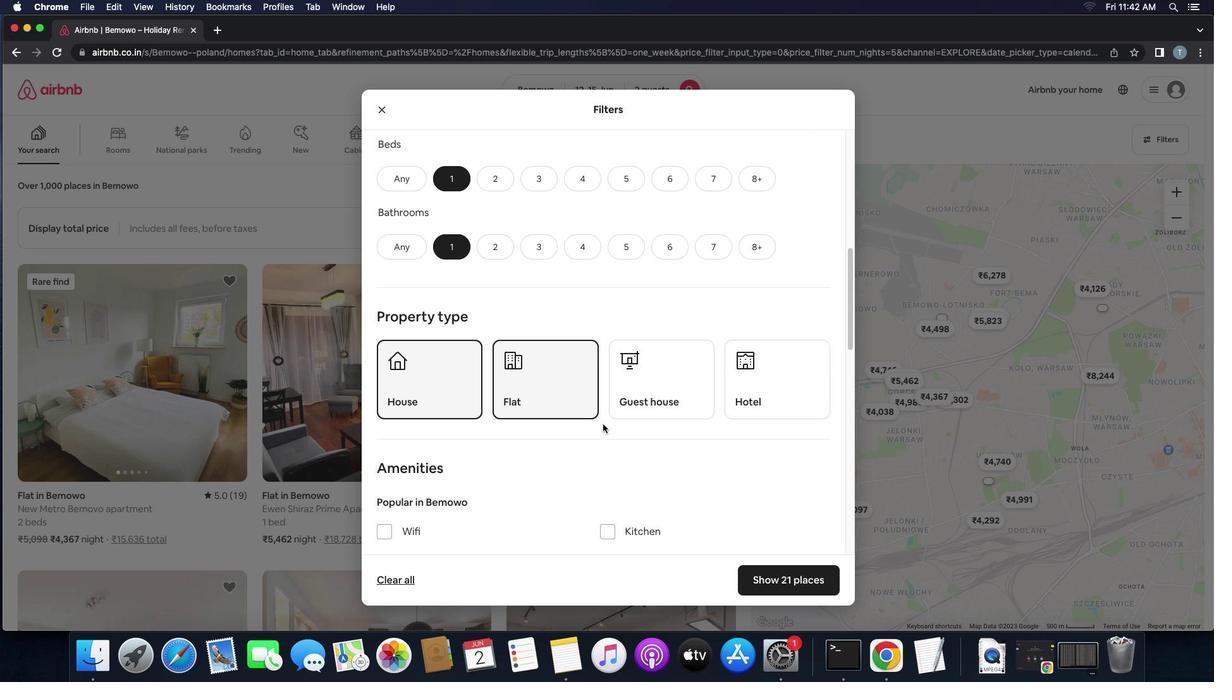 
Action: Mouse scrolled (603, 424) with delta (0, 0)
Screenshot: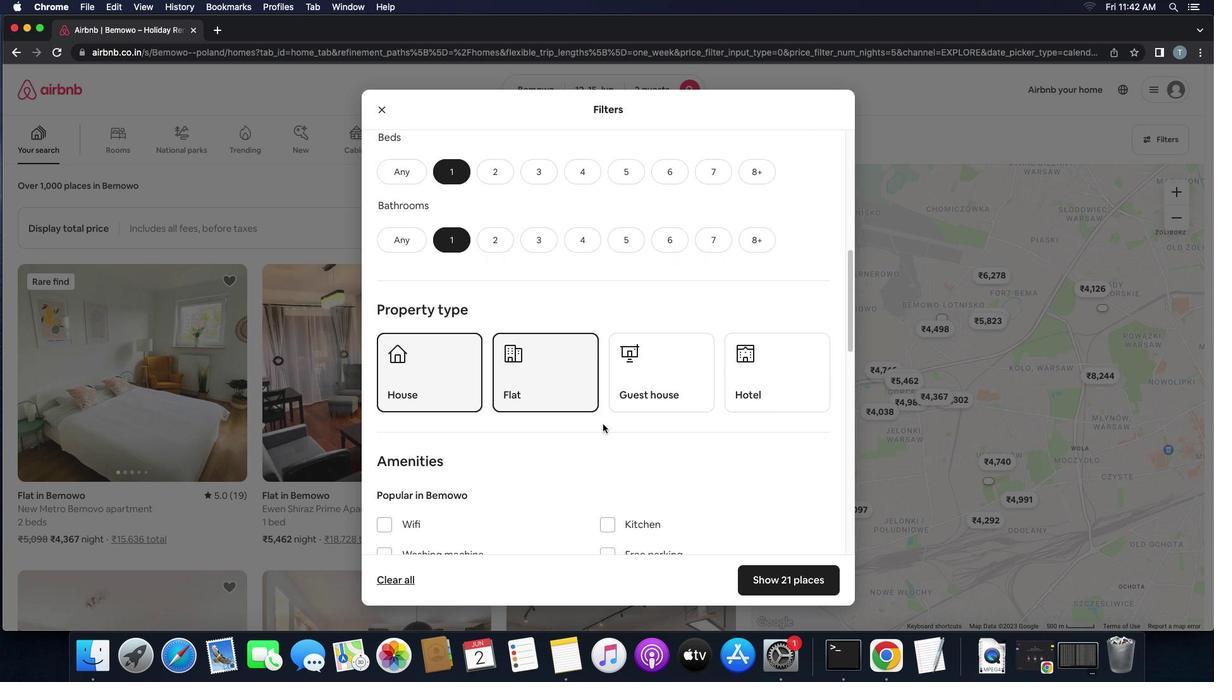 
Action: Mouse moved to (643, 370)
Screenshot: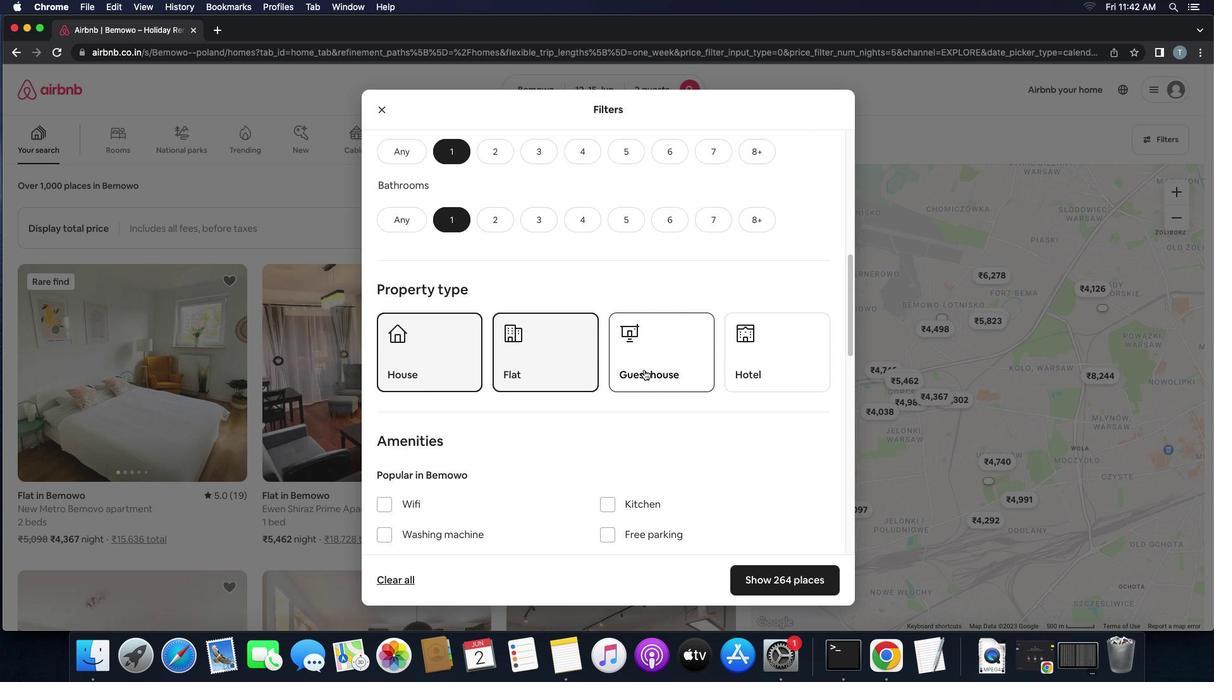
Action: Mouse pressed left at (643, 370)
Screenshot: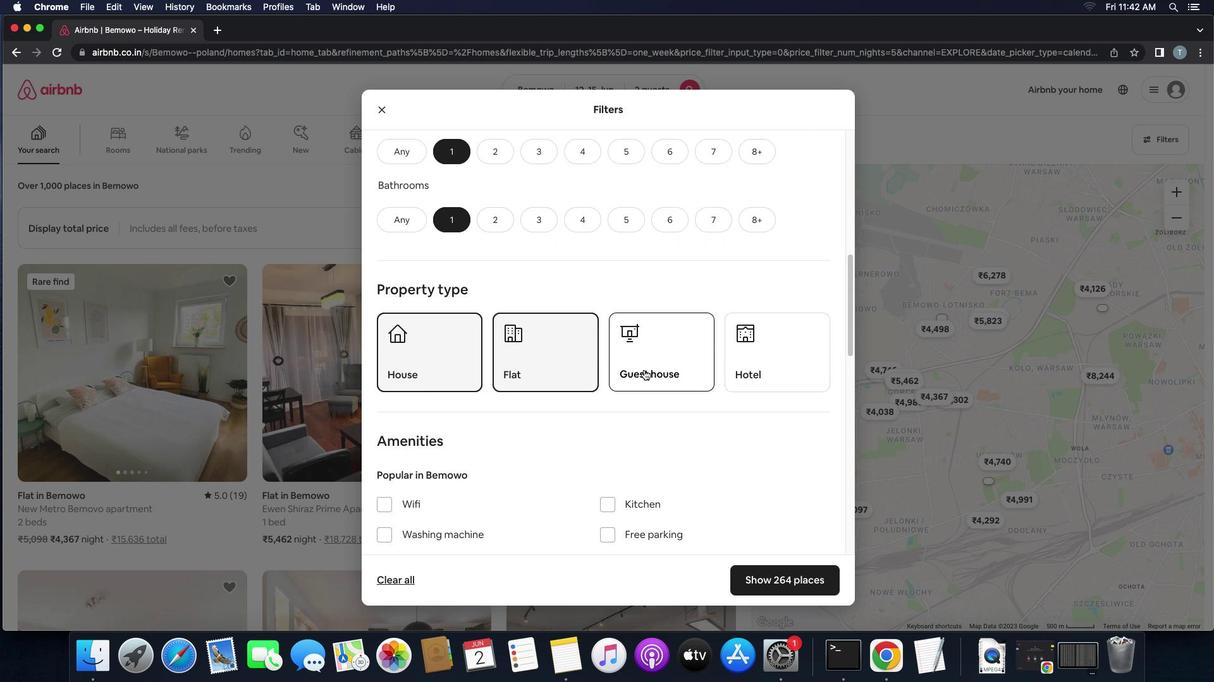 
Action: Mouse moved to (758, 379)
Screenshot: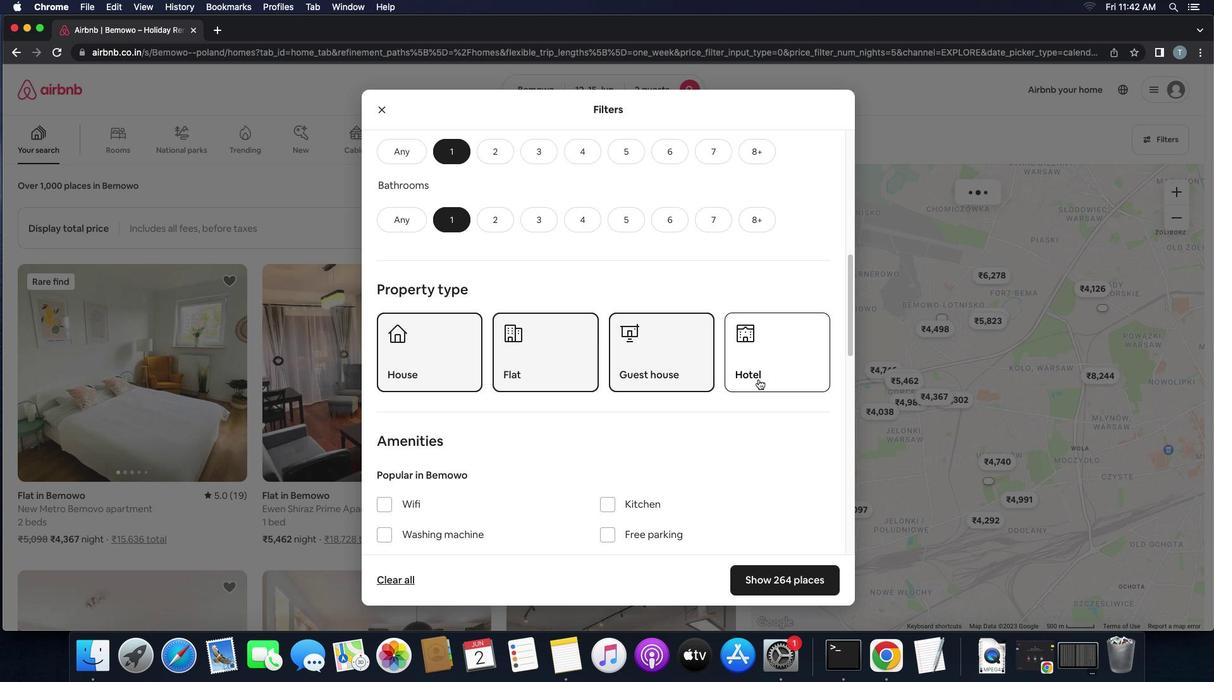 
Action: Mouse pressed left at (758, 379)
Screenshot: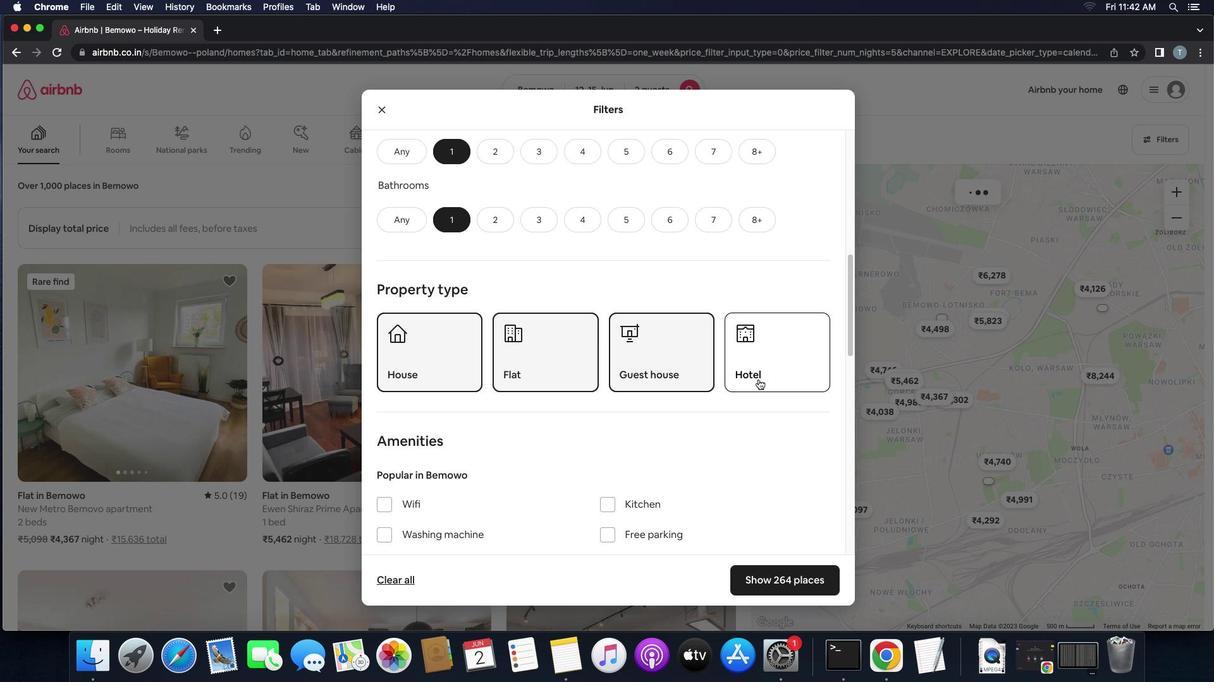 
Action: Mouse moved to (663, 446)
Screenshot: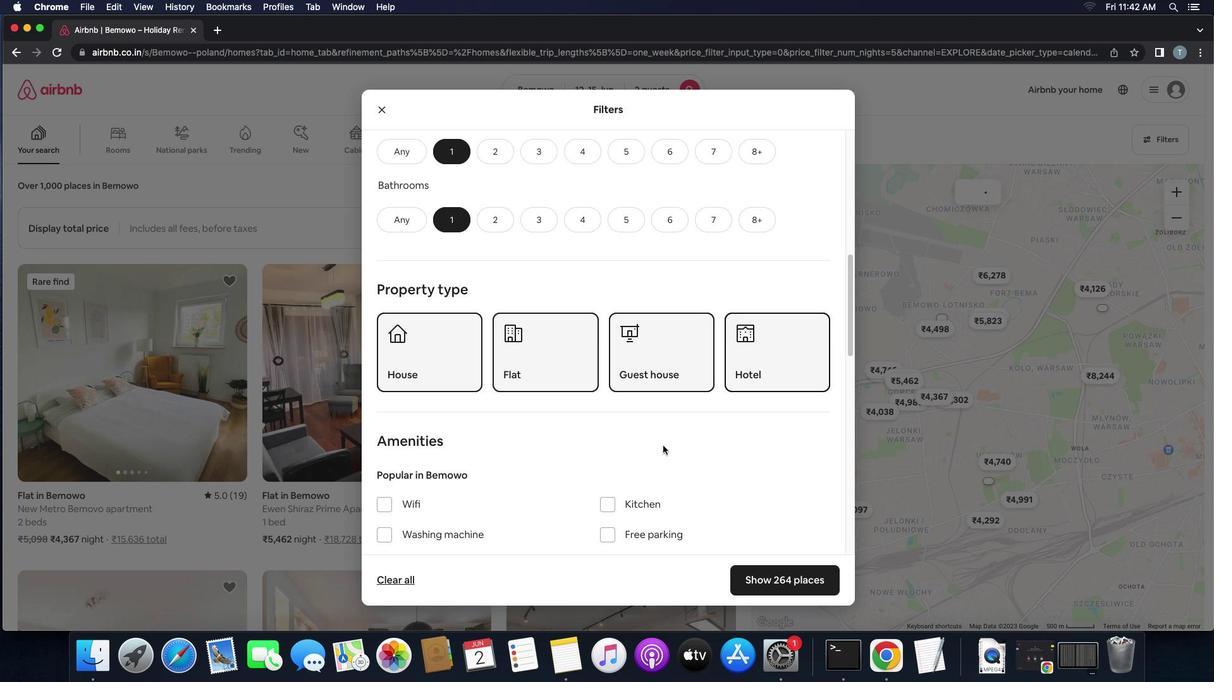 
Action: Mouse scrolled (663, 446) with delta (0, 0)
Screenshot: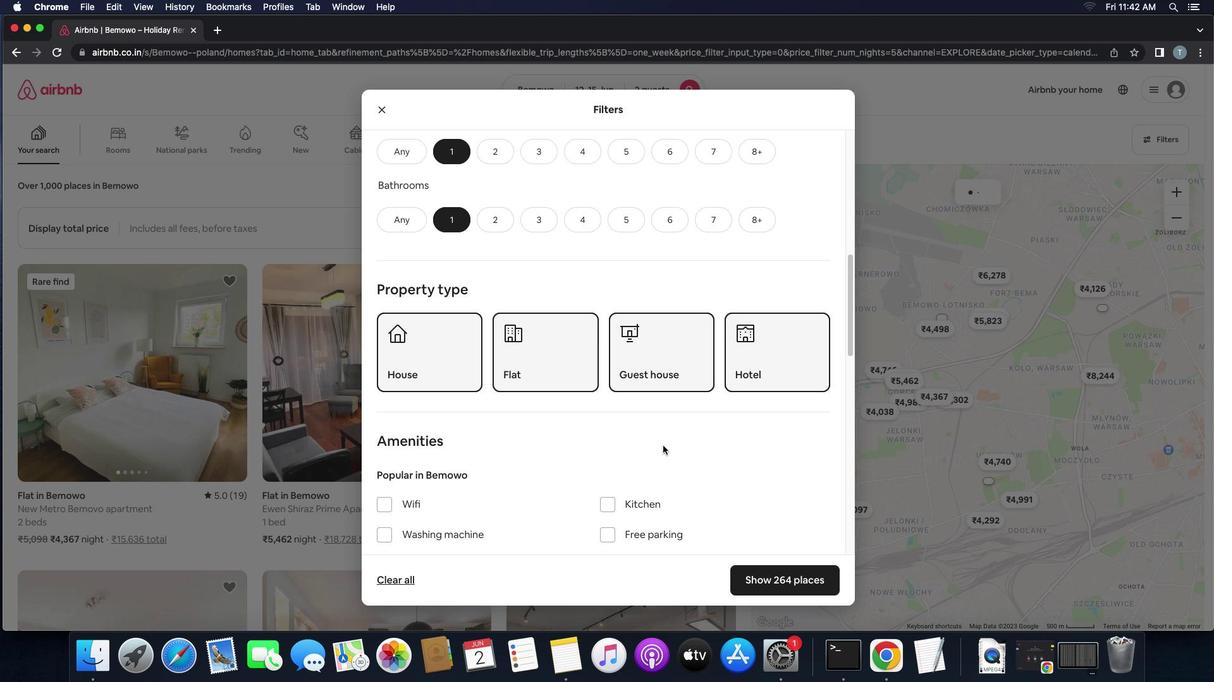 
Action: Mouse scrolled (663, 446) with delta (0, 0)
Screenshot: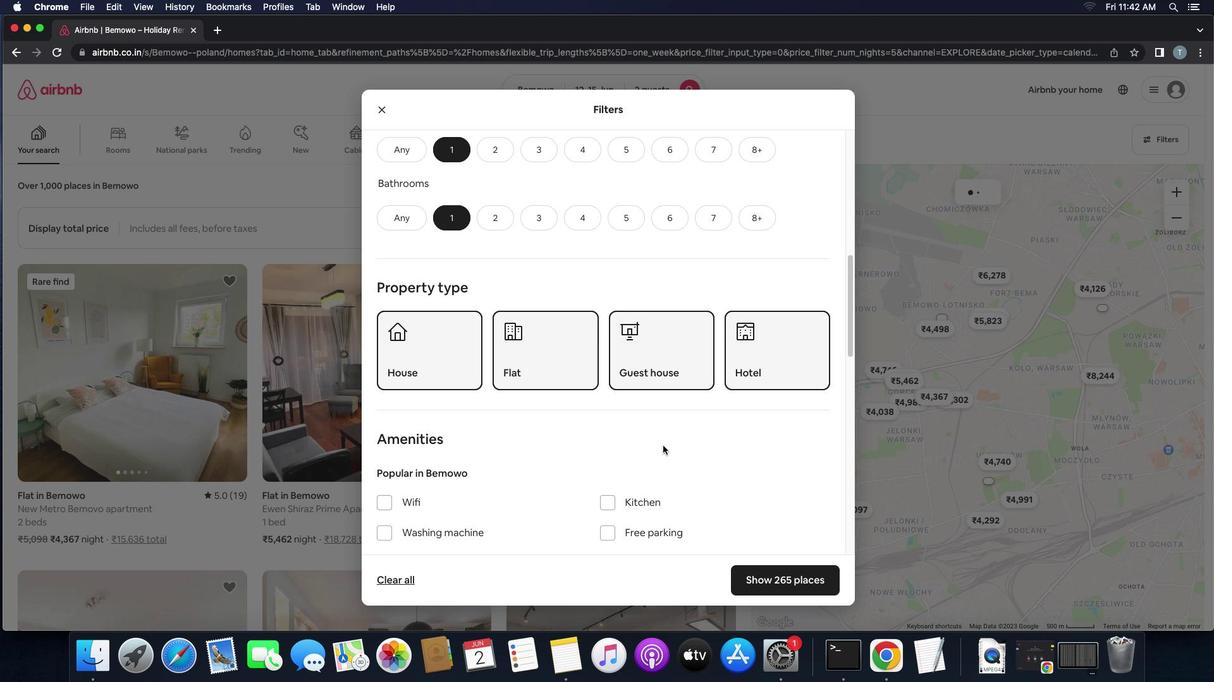
Action: Mouse scrolled (663, 446) with delta (0, -1)
Screenshot: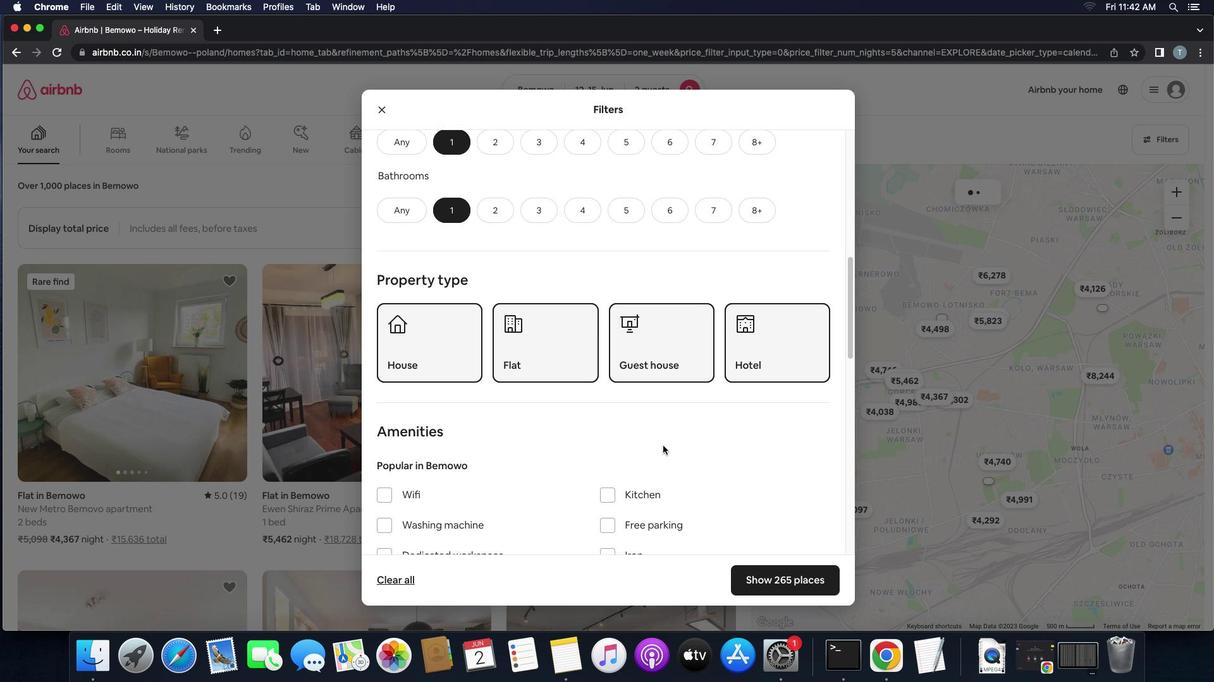 
Action: Mouse scrolled (663, 446) with delta (0, 0)
Screenshot: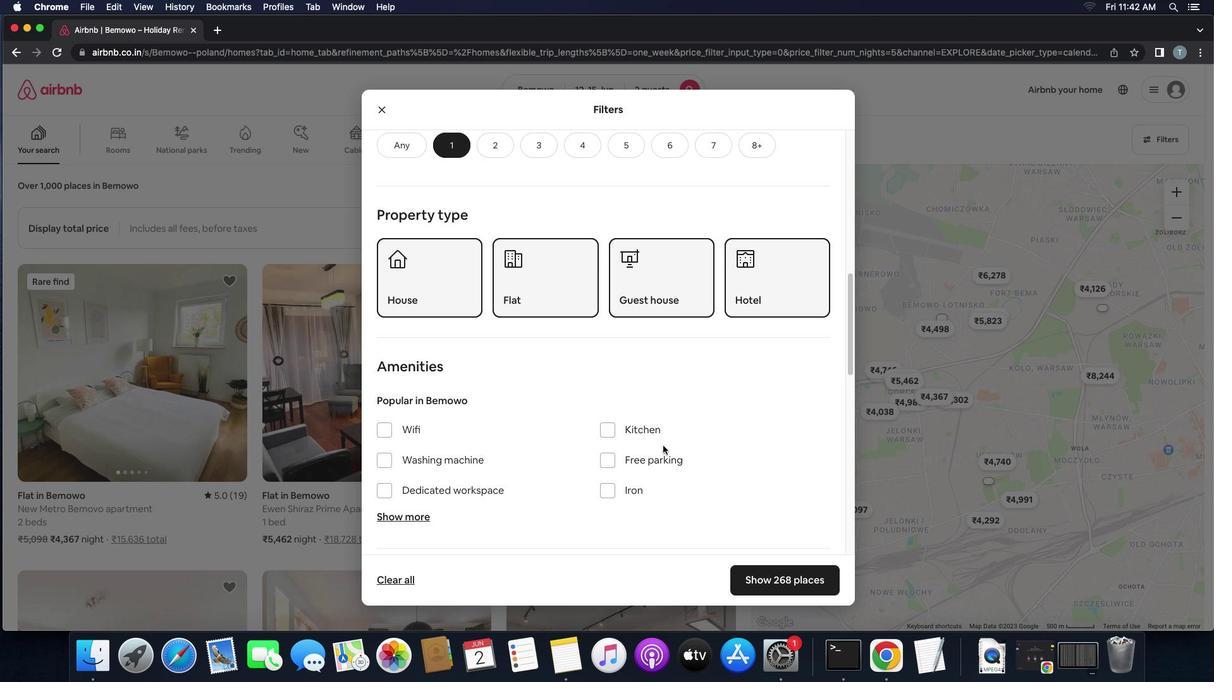 
Action: Mouse scrolled (663, 446) with delta (0, 0)
Screenshot: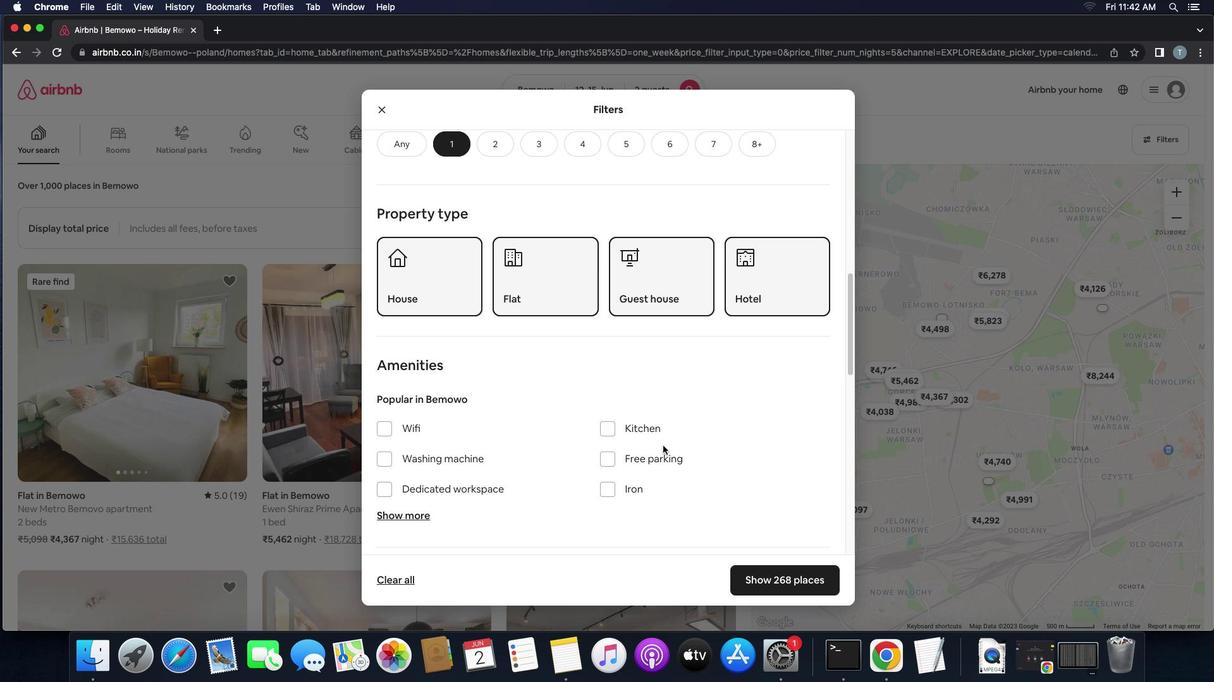 
Action: Mouse scrolled (663, 446) with delta (0, 0)
Screenshot: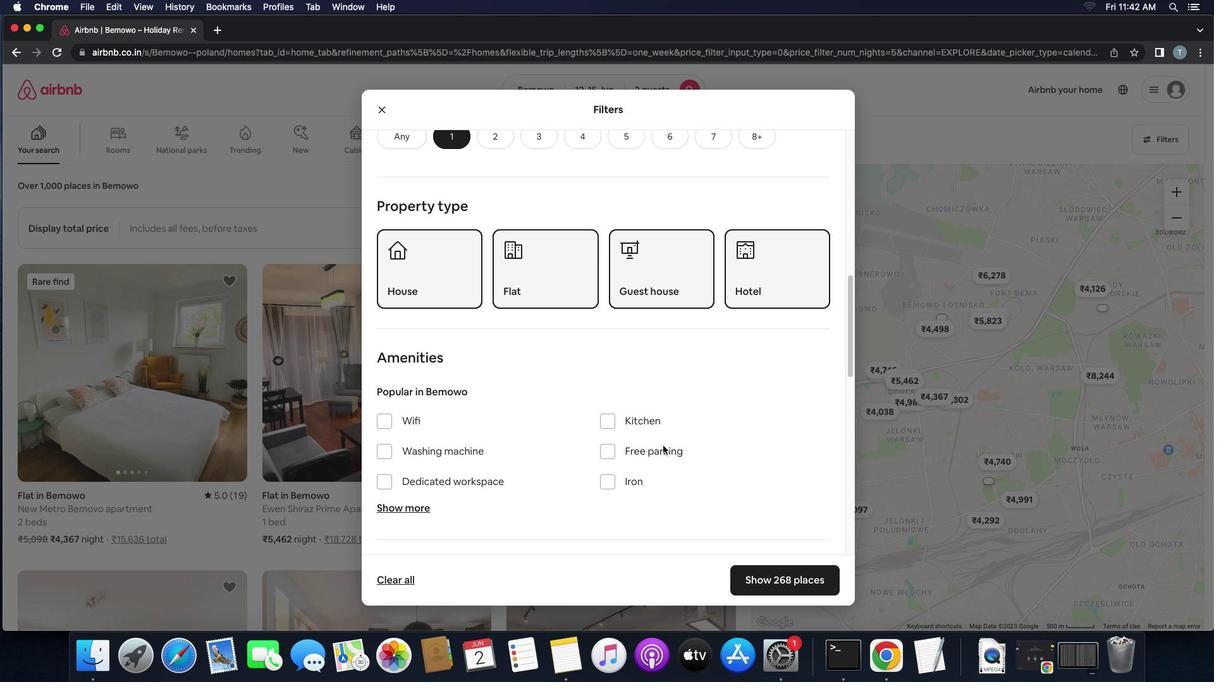 
Action: Mouse scrolled (663, 446) with delta (0, 0)
Screenshot: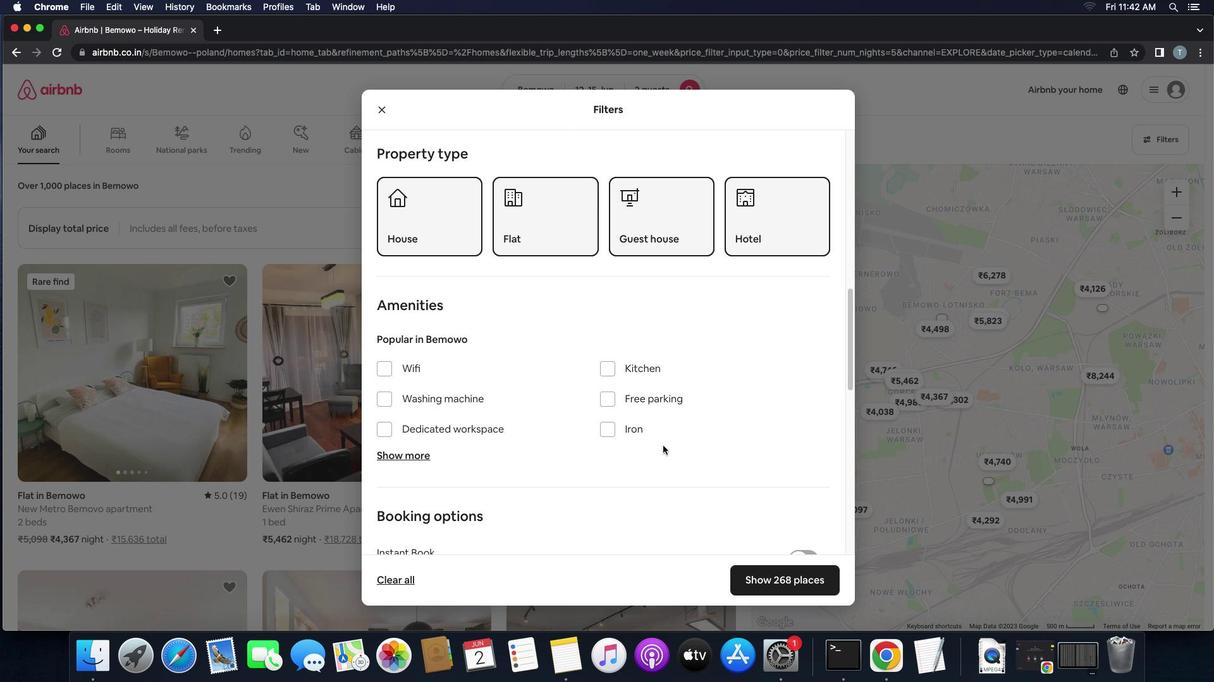 
Action: Mouse scrolled (663, 446) with delta (0, 0)
Screenshot: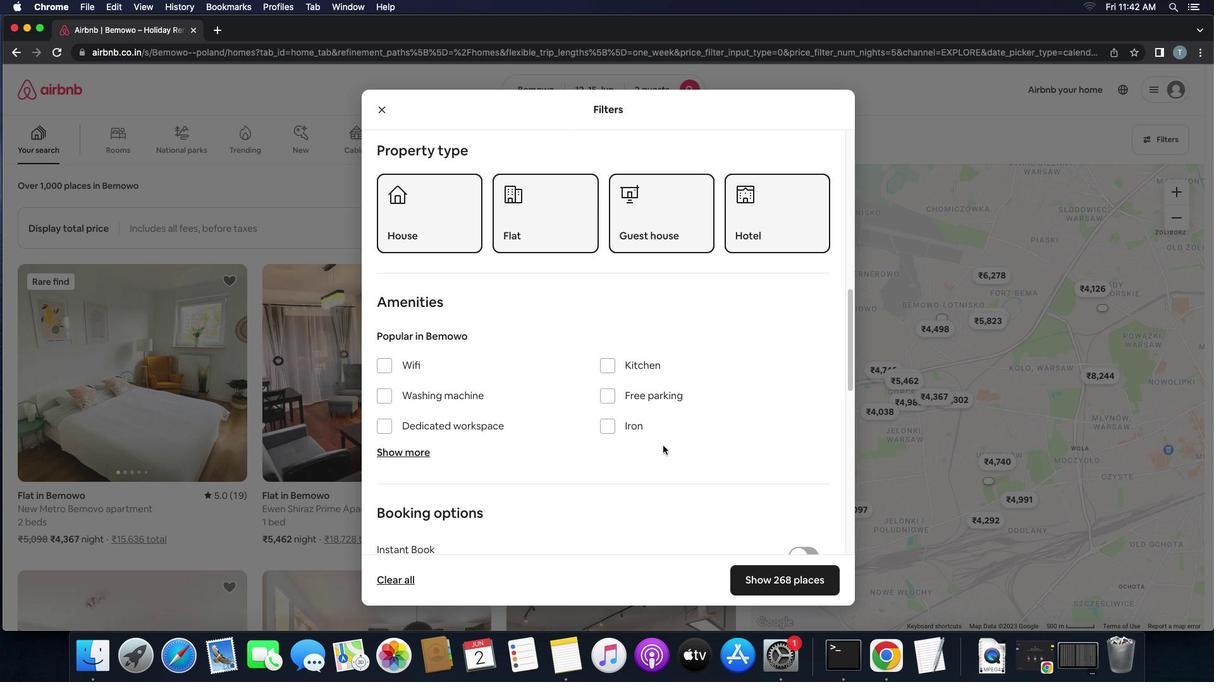 
Action: Mouse scrolled (663, 446) with delta (0, 0)
Screenshot: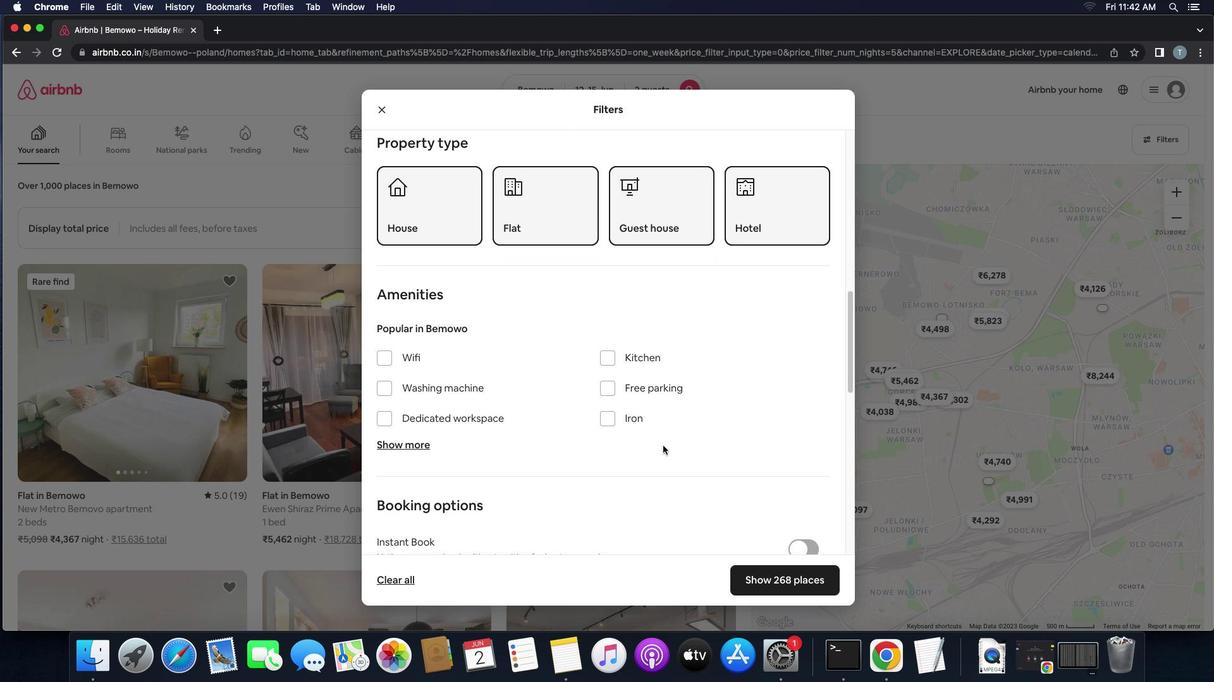 
Action: Mouse scrolled (663, 446) with delta (0, 0)
Screenshot: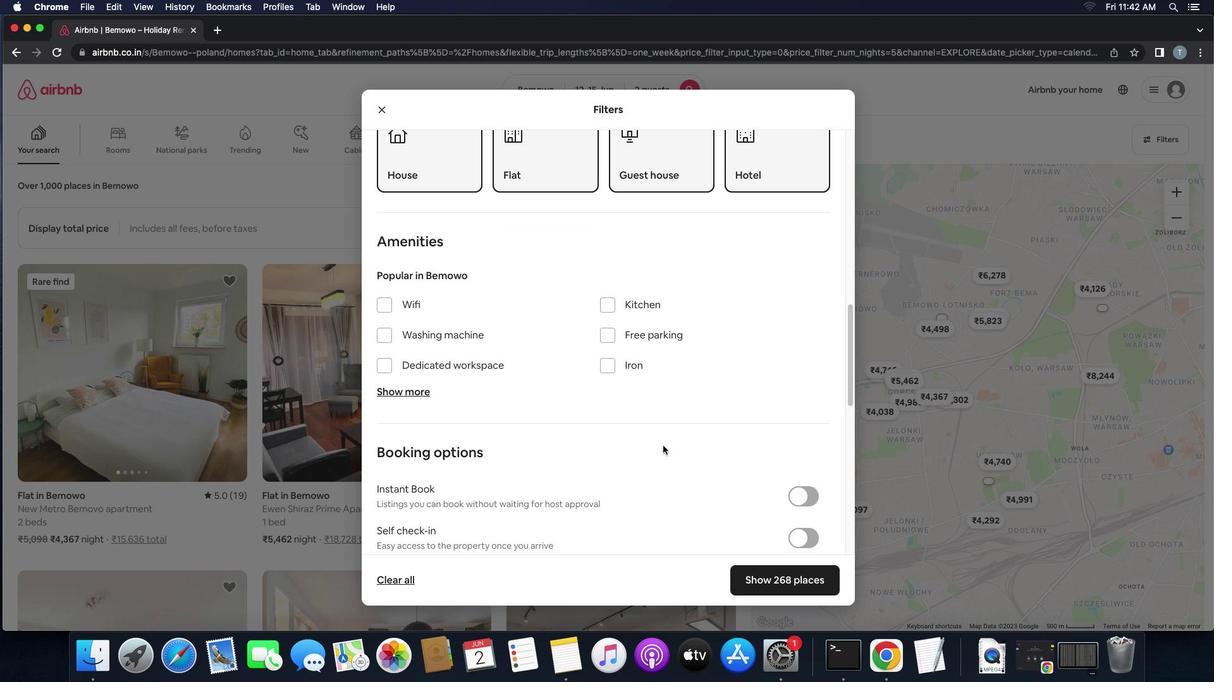 
Action: Mouse scrolled (663, 446) with delta (0, 0)
Screenshot: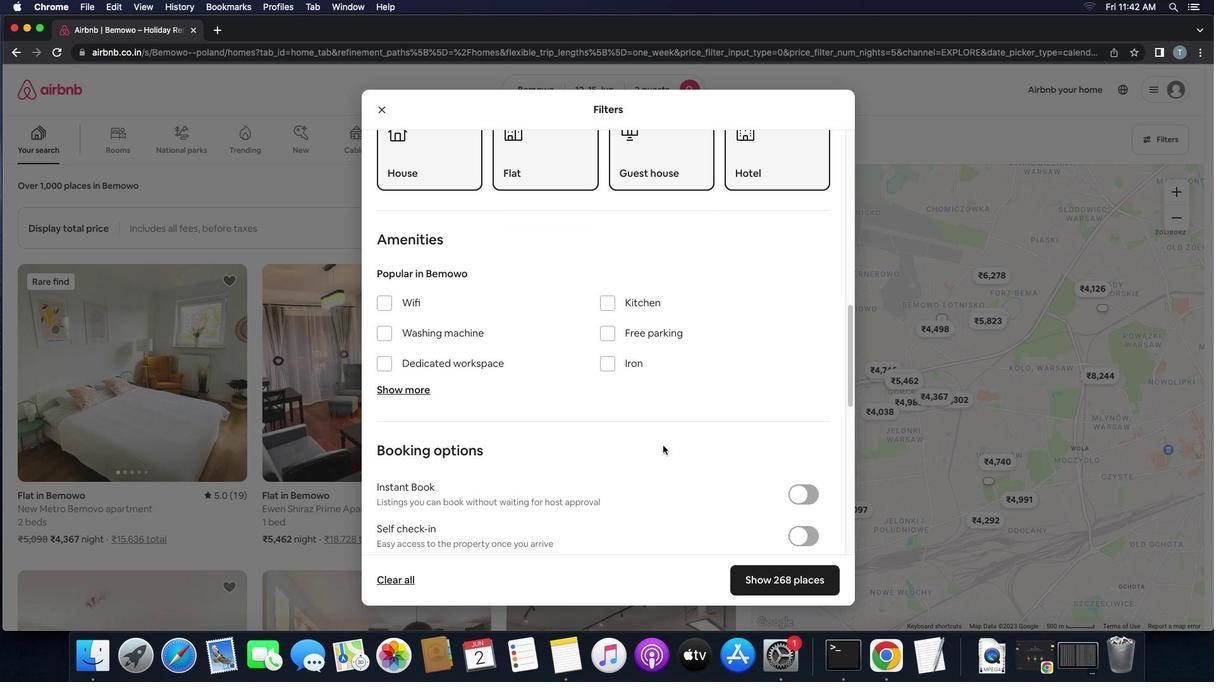 
Action: Mouse scrolled (663, 446) with delta (0, 0)
Screenshot: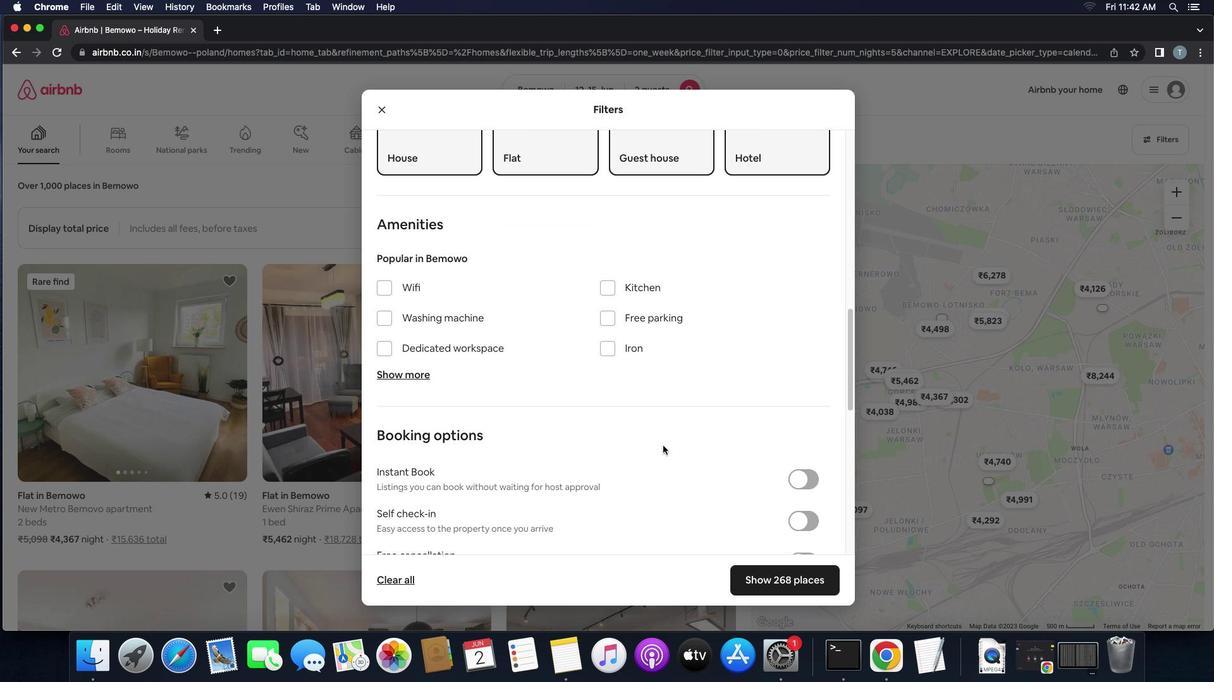 
Action: Mouse scrolled (663, 446) with delta (0, 0)
Screenshot: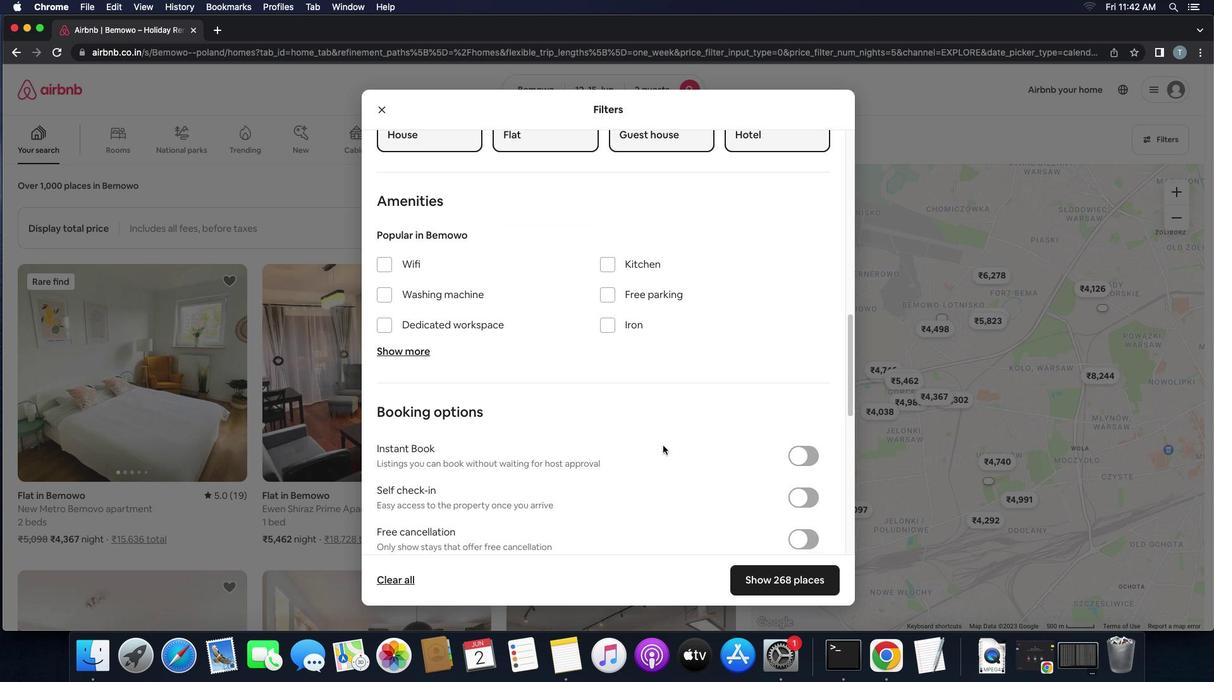 
Action: Mouse scrolled (663, 446) with delta (0, 0)
Screenshot: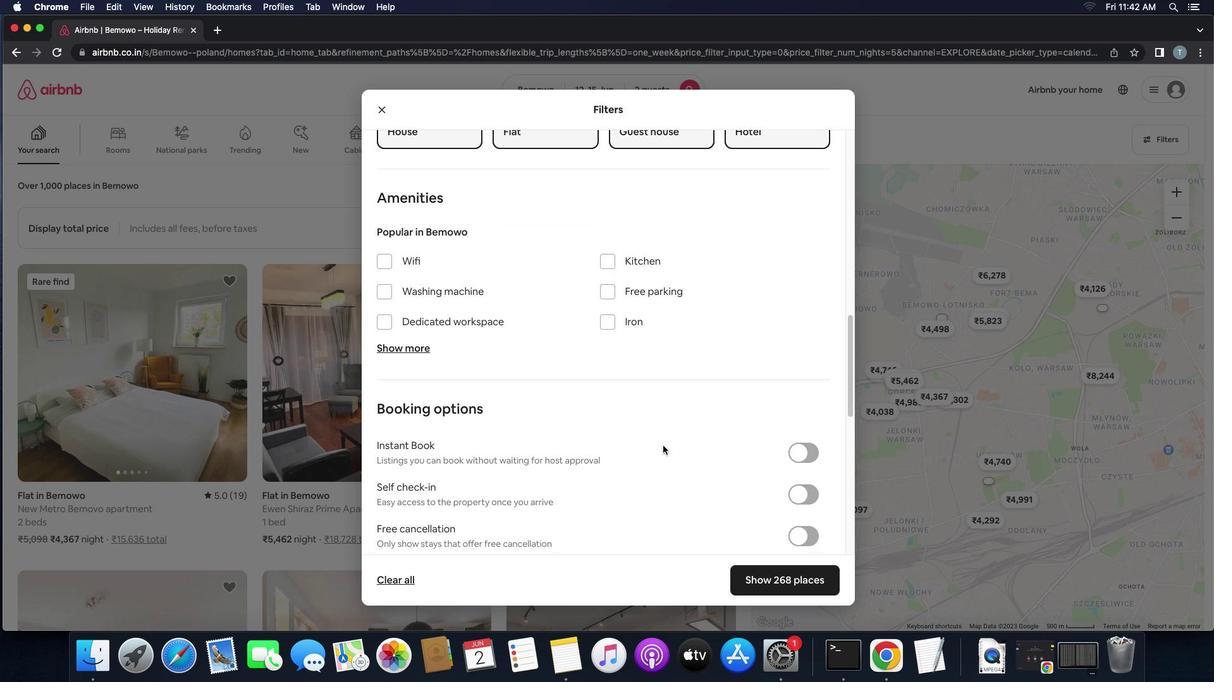 
Action: Mouse scrolled (663, 446) with delta (0, -1)
Screenshot: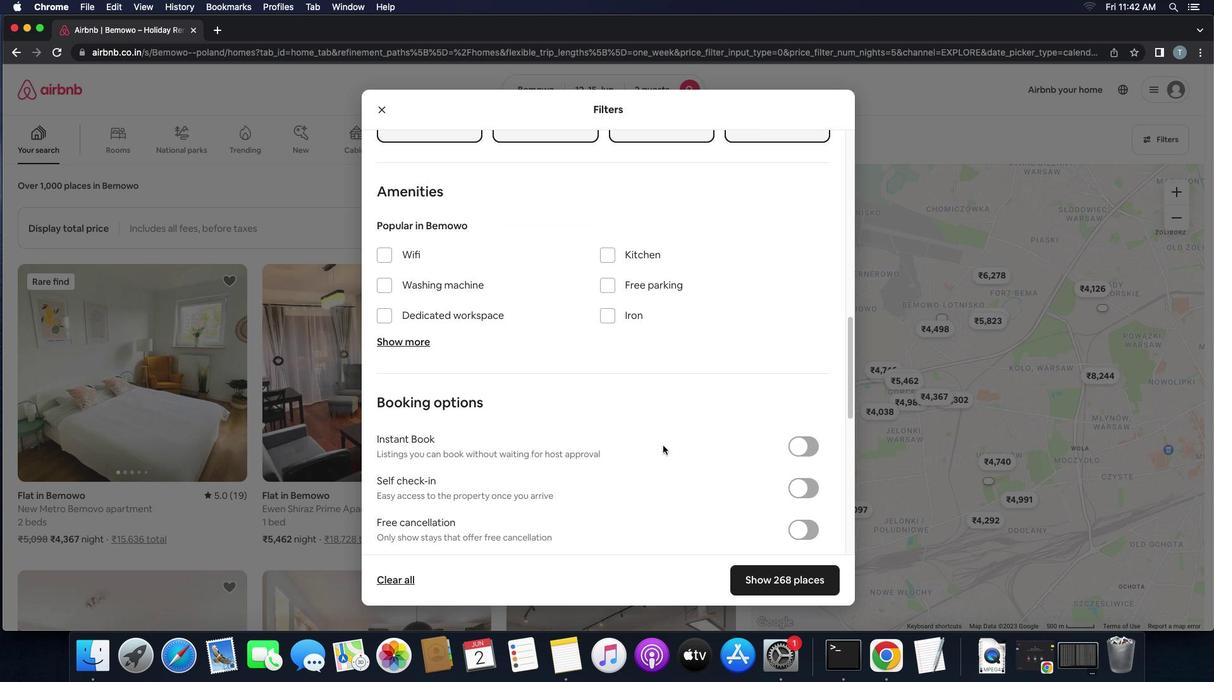 
Action: Mouse moved to (795, 374)
Screenshot: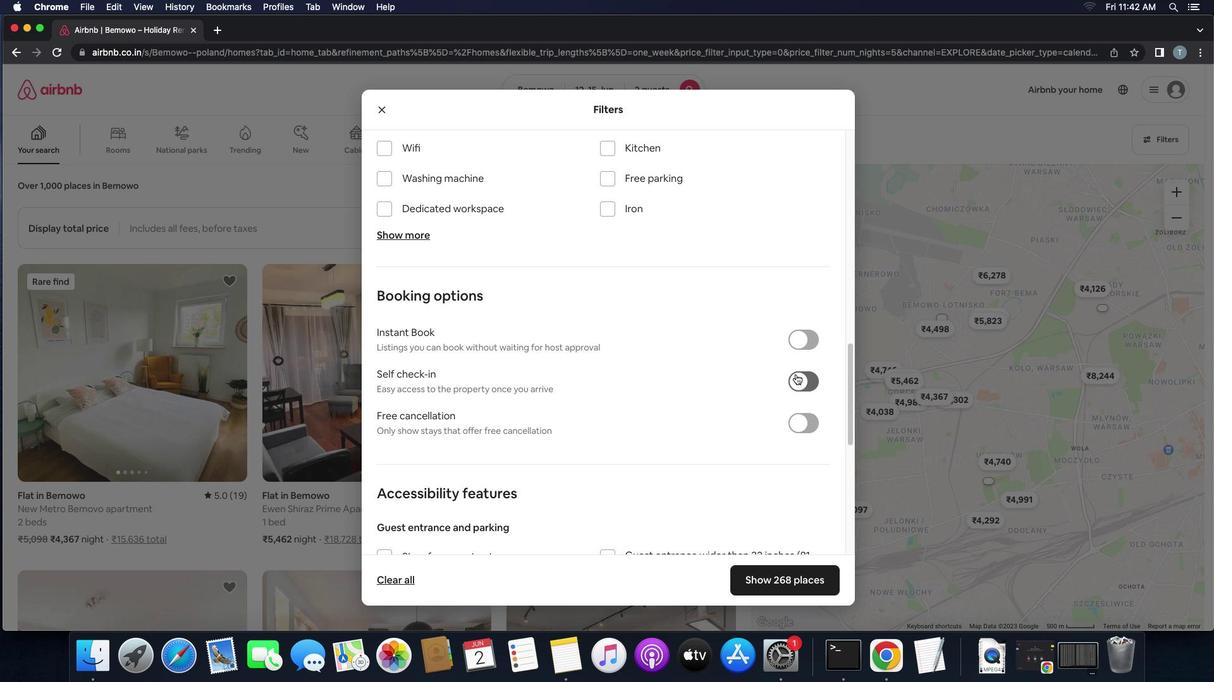 
Action: Mouse pressed left at (795, 374)
Screenshot: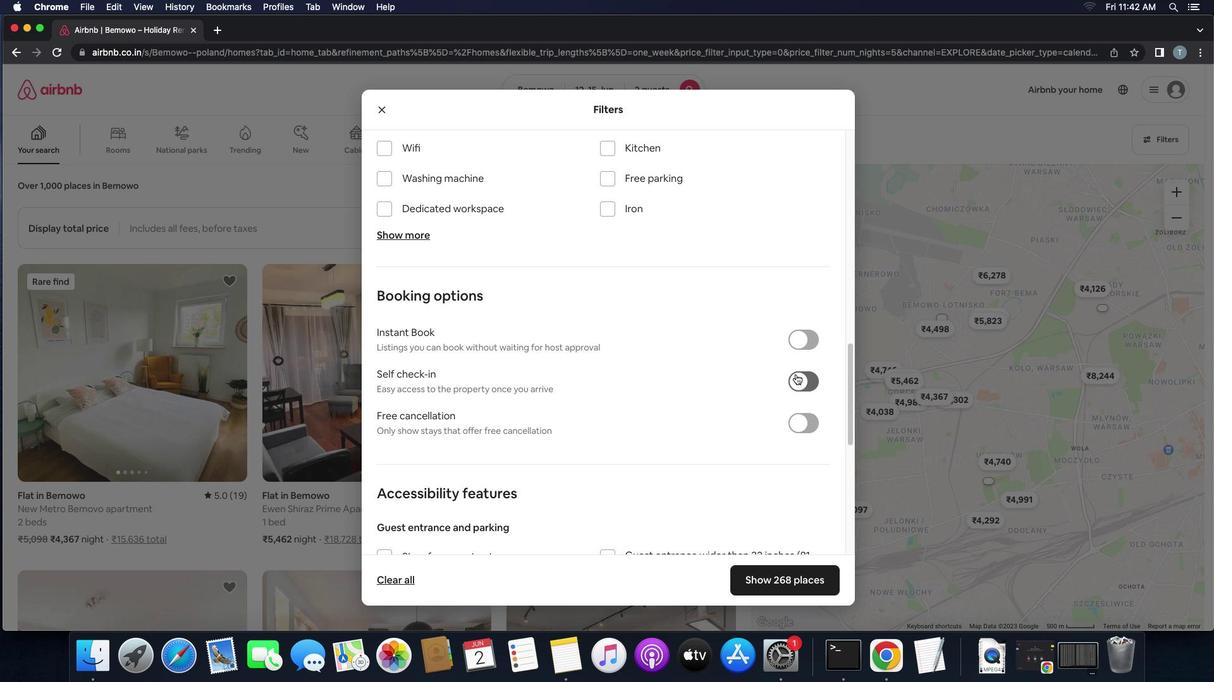 
Action: Mouse moved to (608, 433)
Screenshot: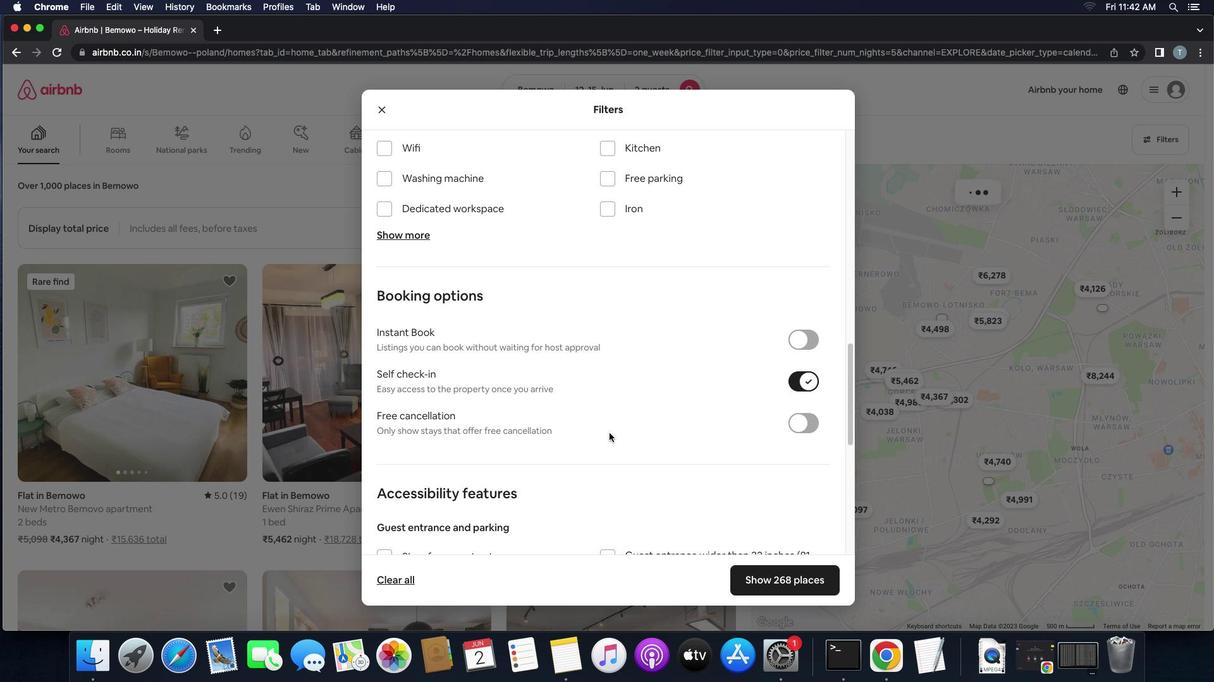 
Action: Mouse scrolled (608, 433) with delta (0, 0)
Screenshot: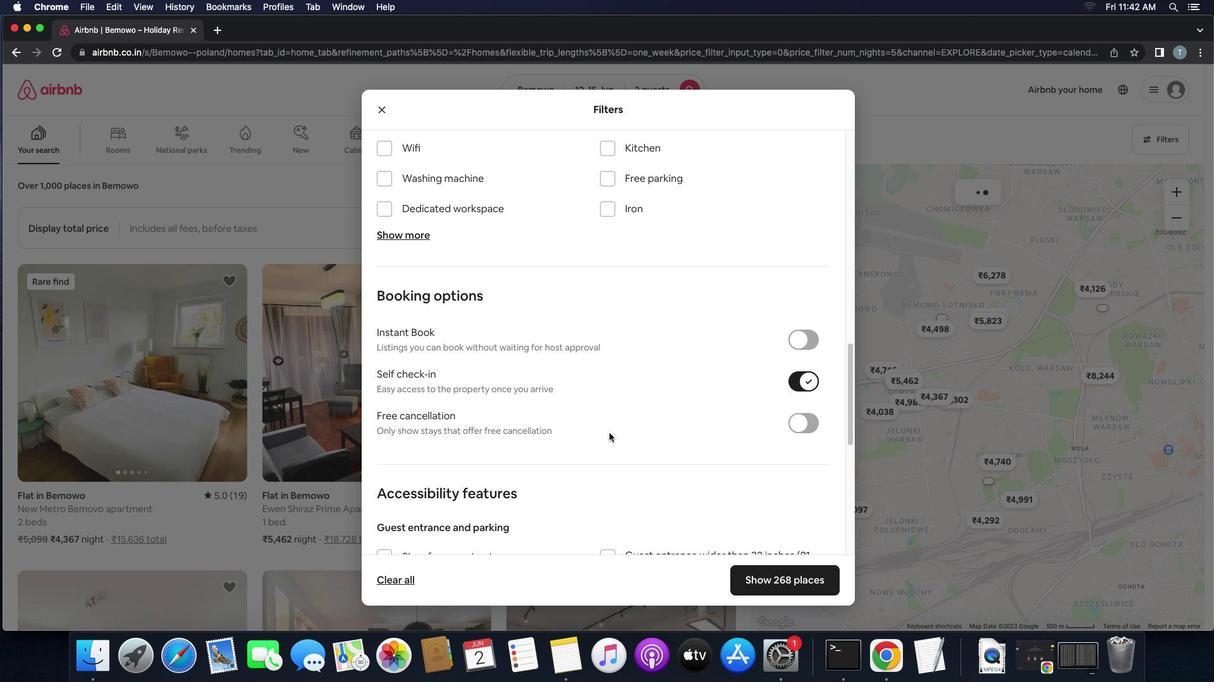 
Action: Mouse scrolled (608, 433) with delta (0, 0)
Screenshot: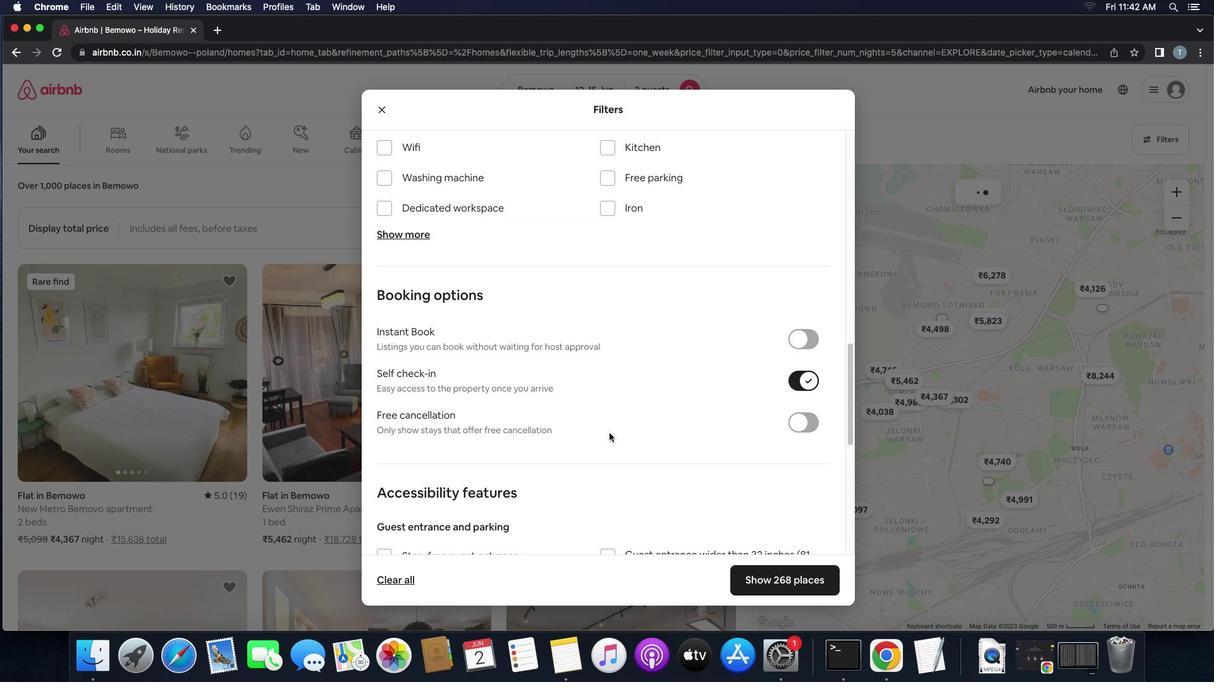 
Action: Mouse scrolled (608, 433) with delta (0, -1)
Screenshot: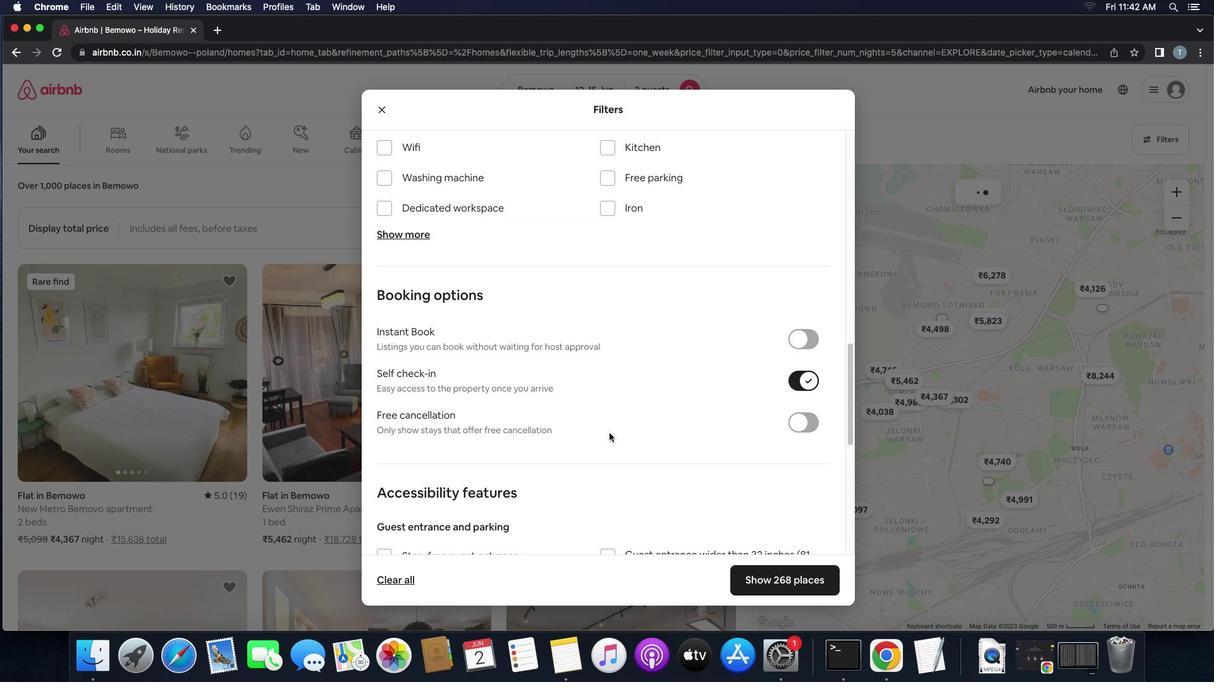 
Action: Mouse scrolled (608, 433) with delta (0, -2)
Screenshot: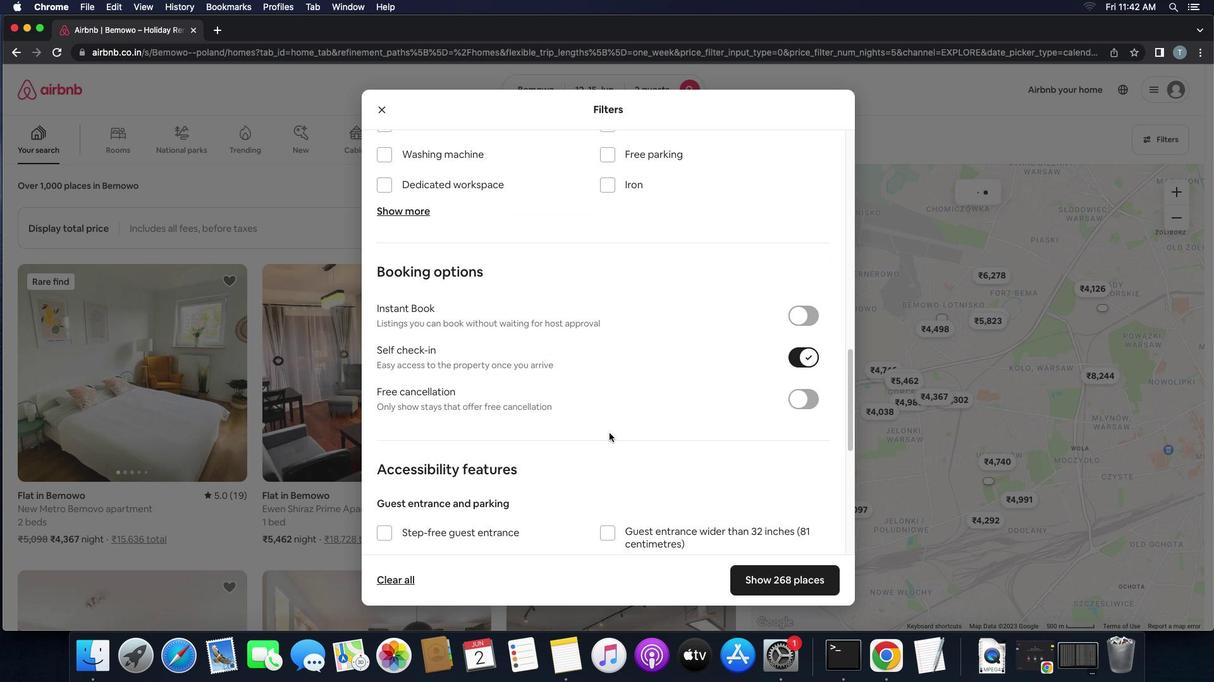 
Action: Mouse moved to (608, 441)
Screenshot: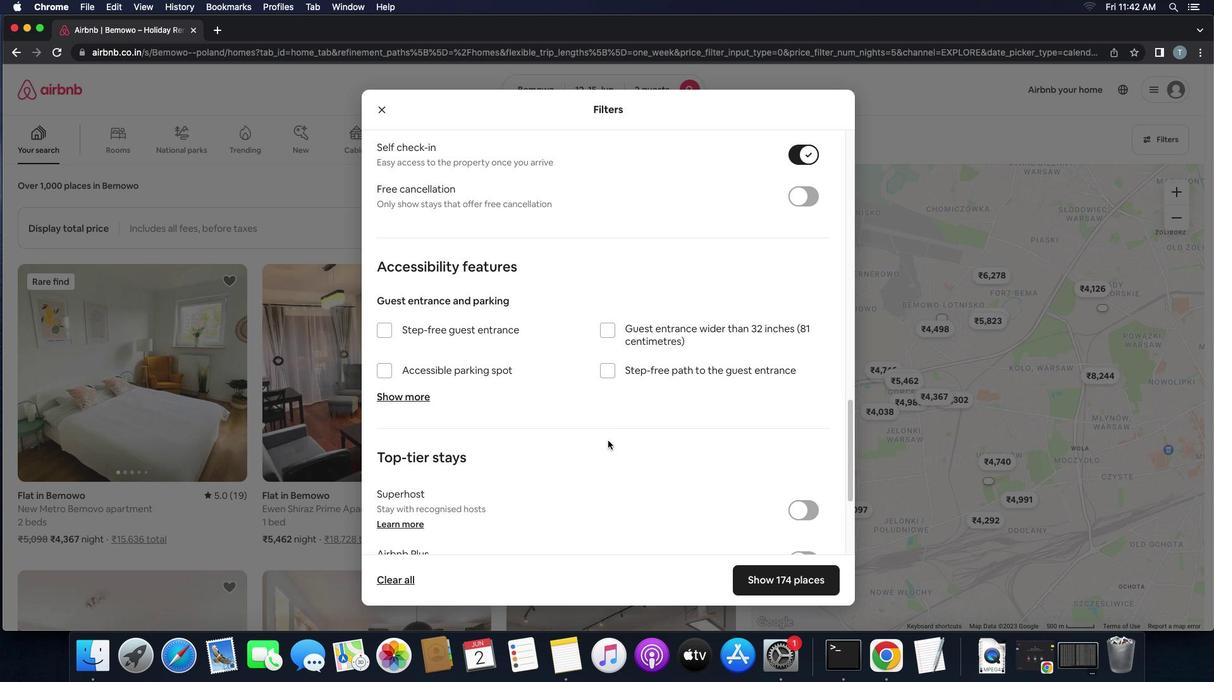 
Action: Mouse scrolled (608, 441) with delta (0, 0)
Screenshot: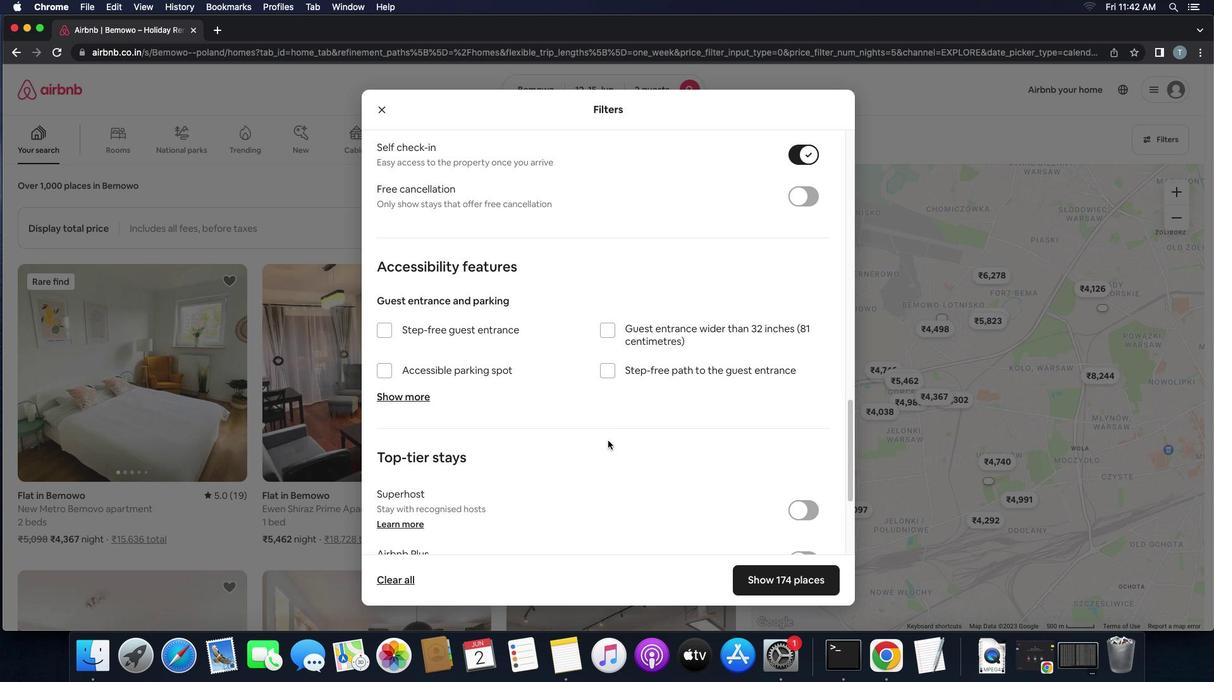 
Action: Mouse scrolled (608, 441) with delta (0, 0)
Screenshot: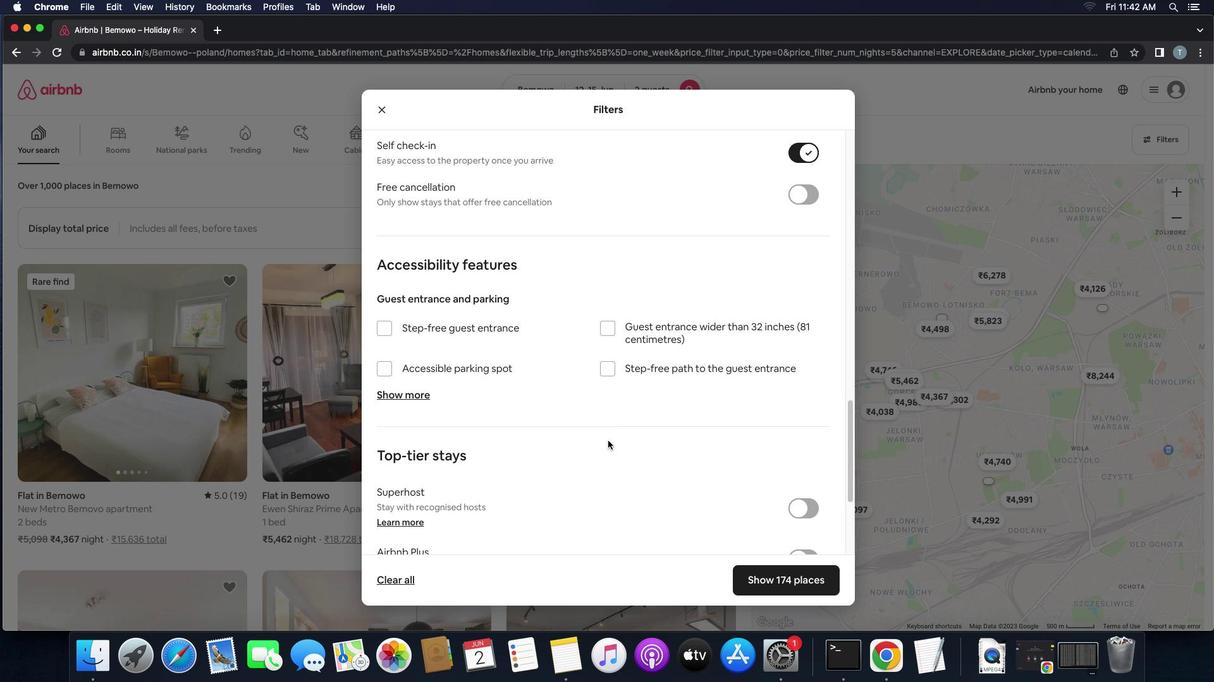 
Action: Mouse scrolled (608, 441) with delta (0, 0)
Screenshot: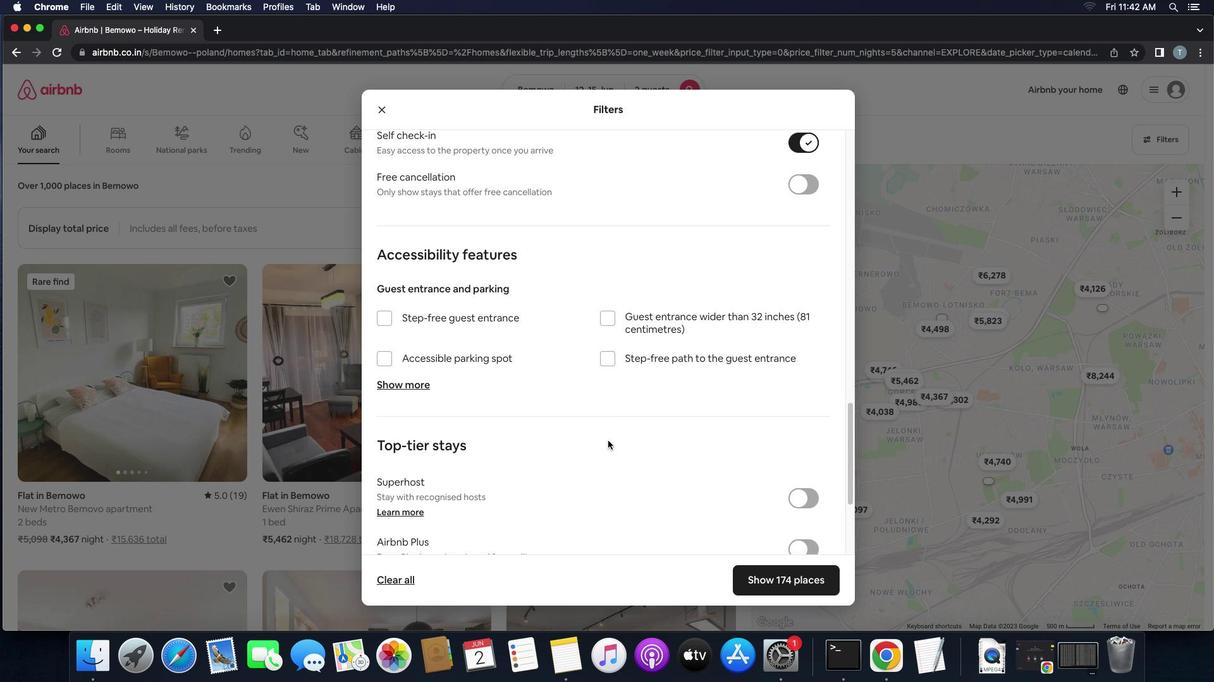 
Action: Mouse scrolled (608, 441) with delta (0, 0)
Screenshot: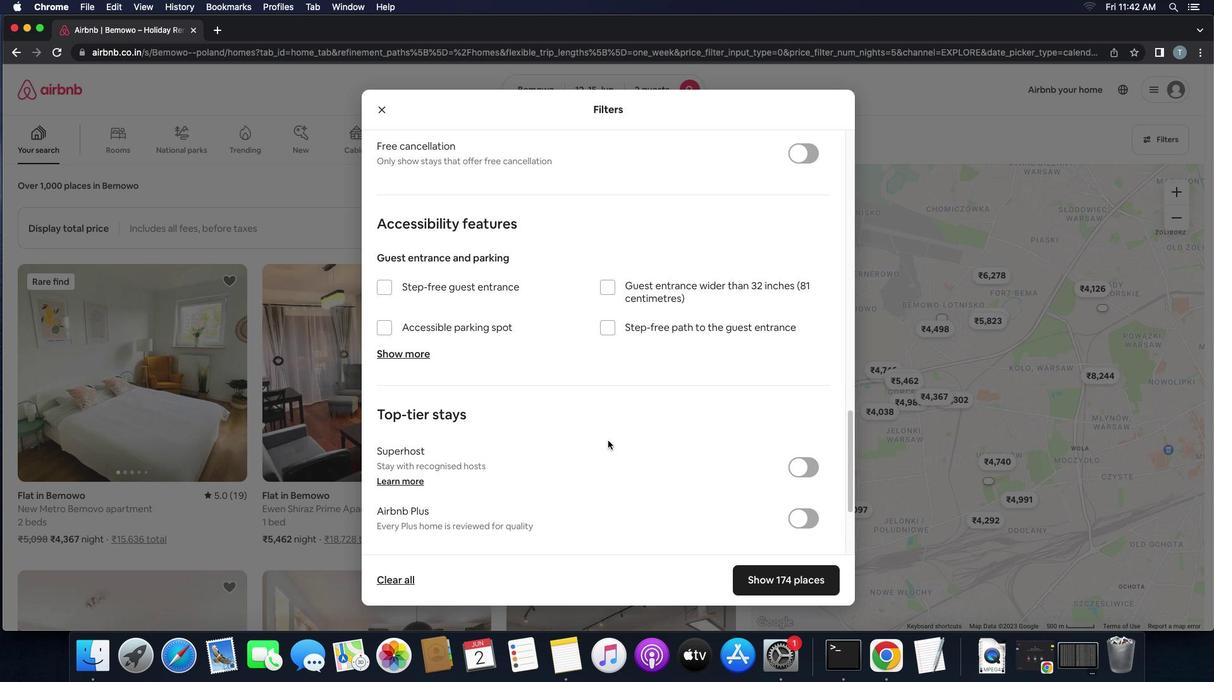 
Action: Mouse scrolled (608, 441) with delta (0, 0)
Screenshot: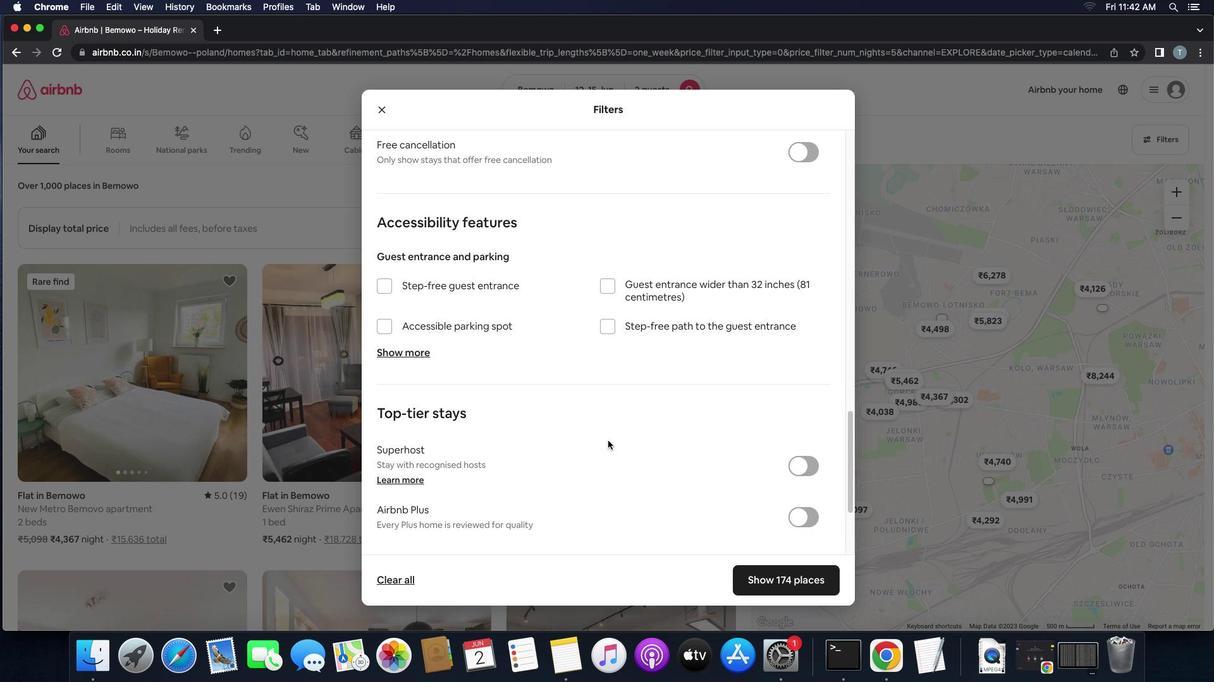 
Action: Mouse scrolled (608, 441) with delta (0, -1)
Screenshot: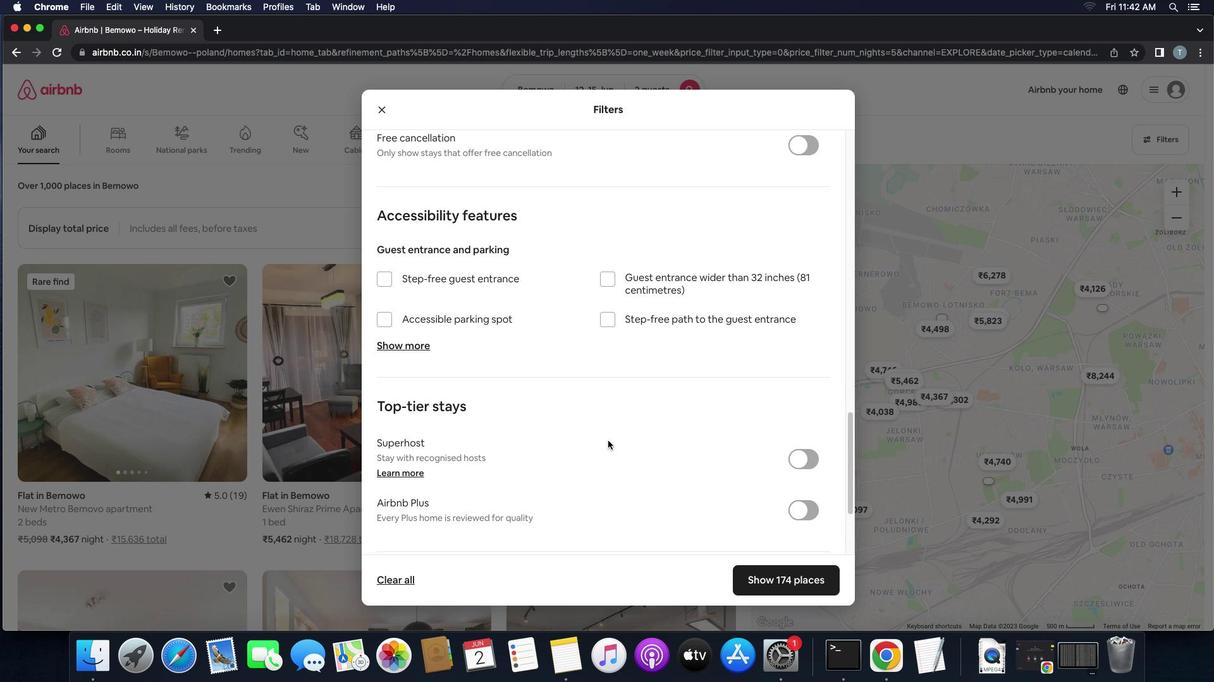 
Action: Mouse scrolled (608, 441) with delta (0, -1)
Screenshot: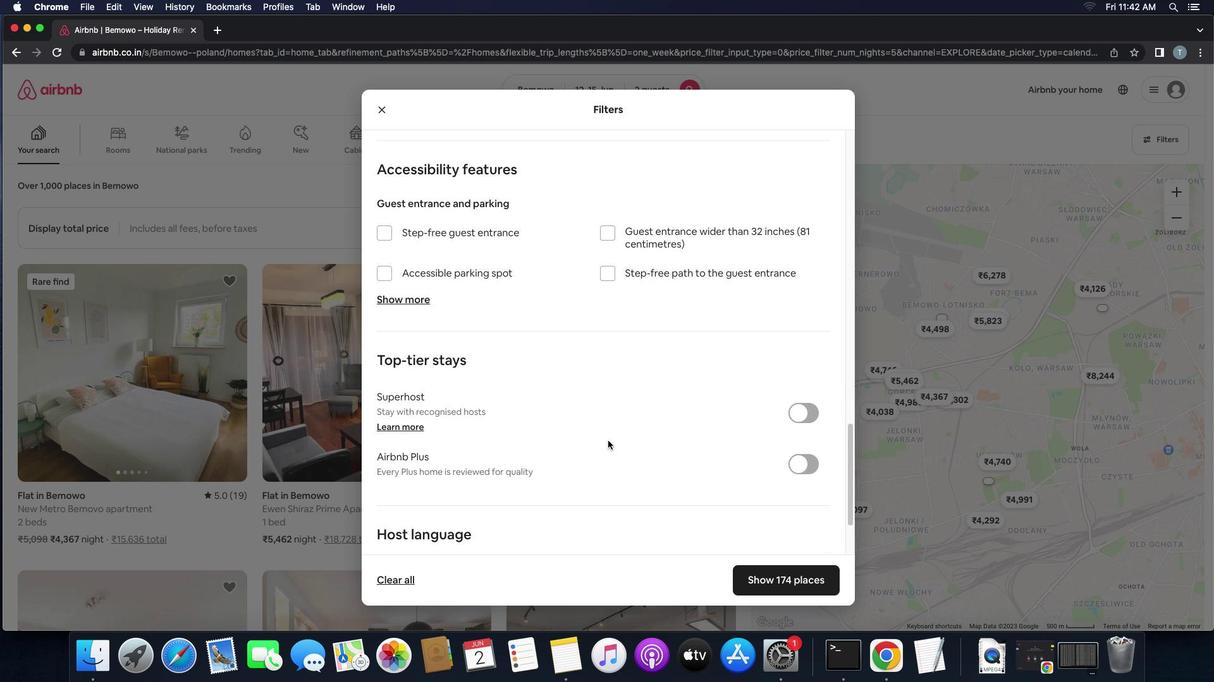 
Action: Mouse moved to (662, 391)
Screenshot: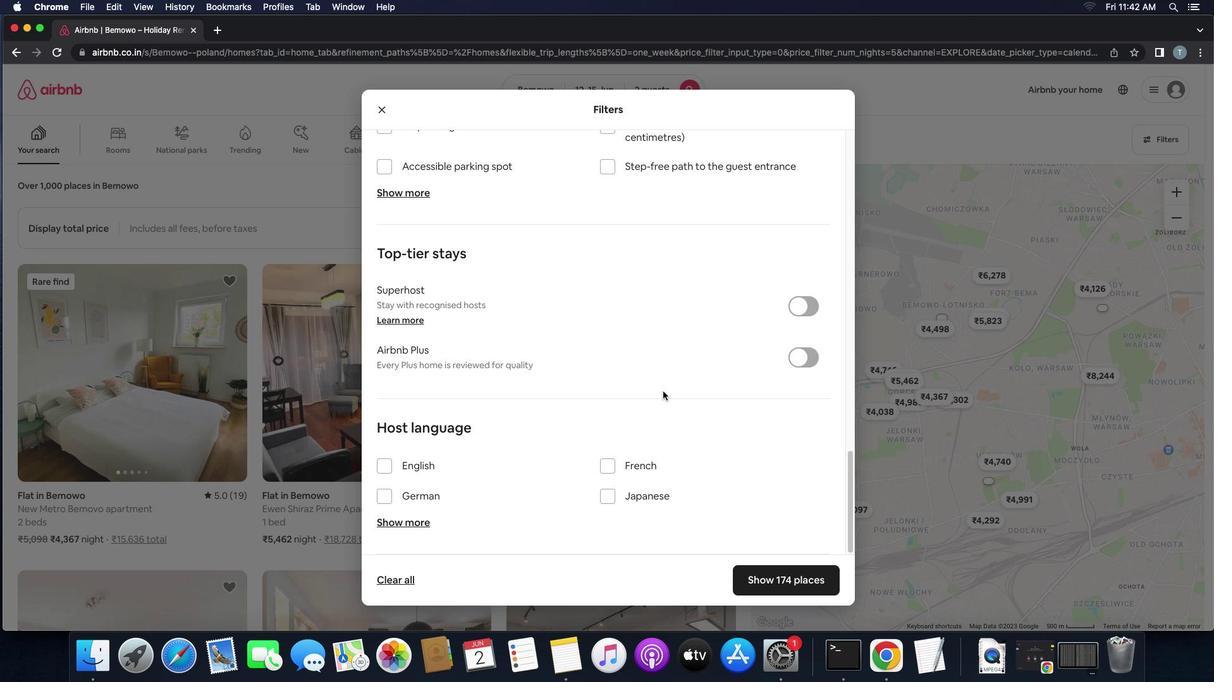 
Action: Mouse scrolled (662, 391) with delta (0, 0)
Screenshot: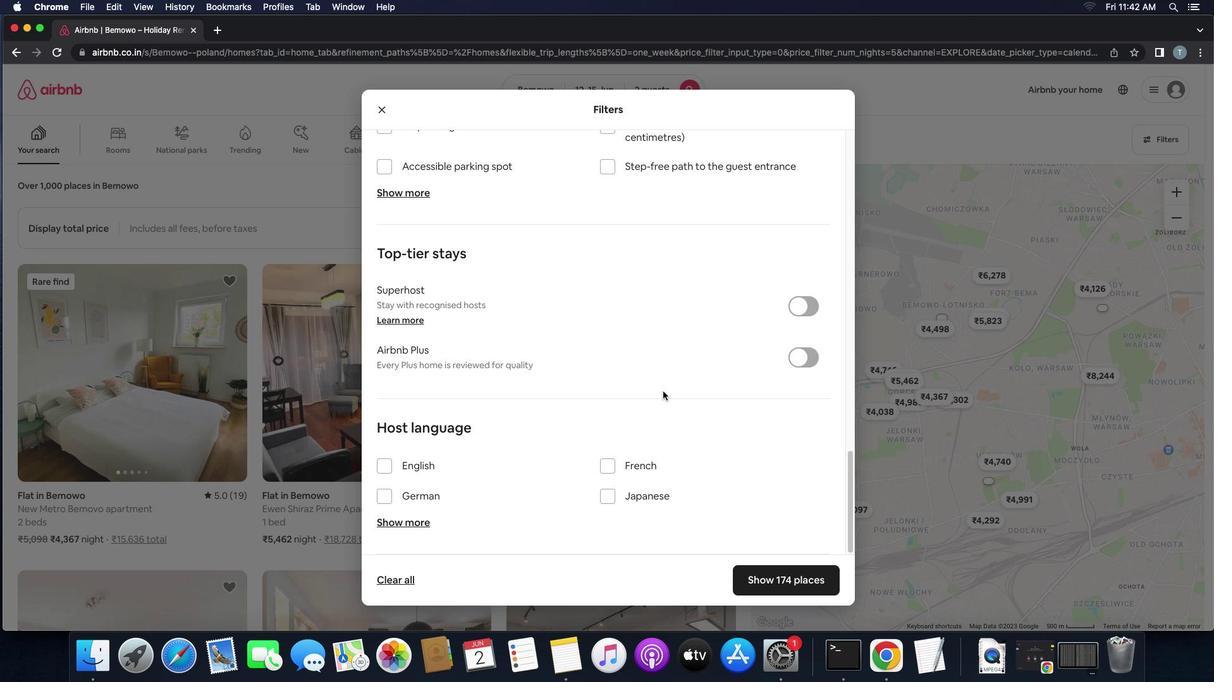 
Action: Mouse scrolled (662, 391) with delta (0, 0)
Screenshot: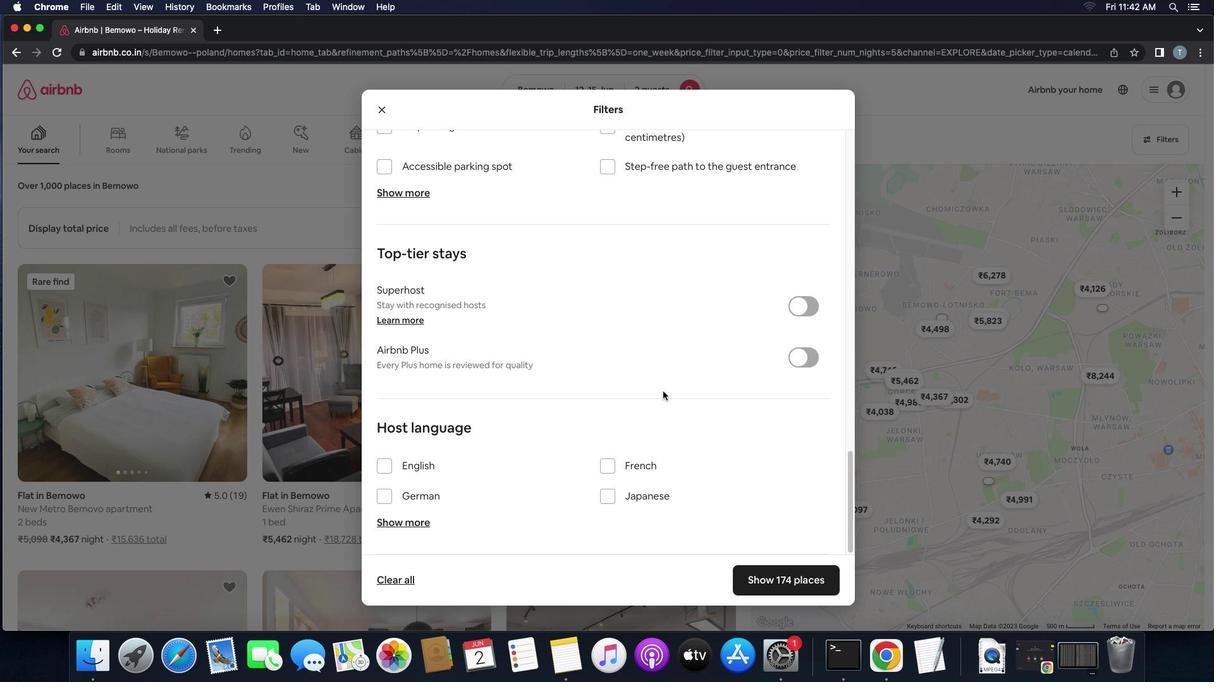 
Action: Mouse scrolled (662, 391) with delta (0, -1)
Screenshot: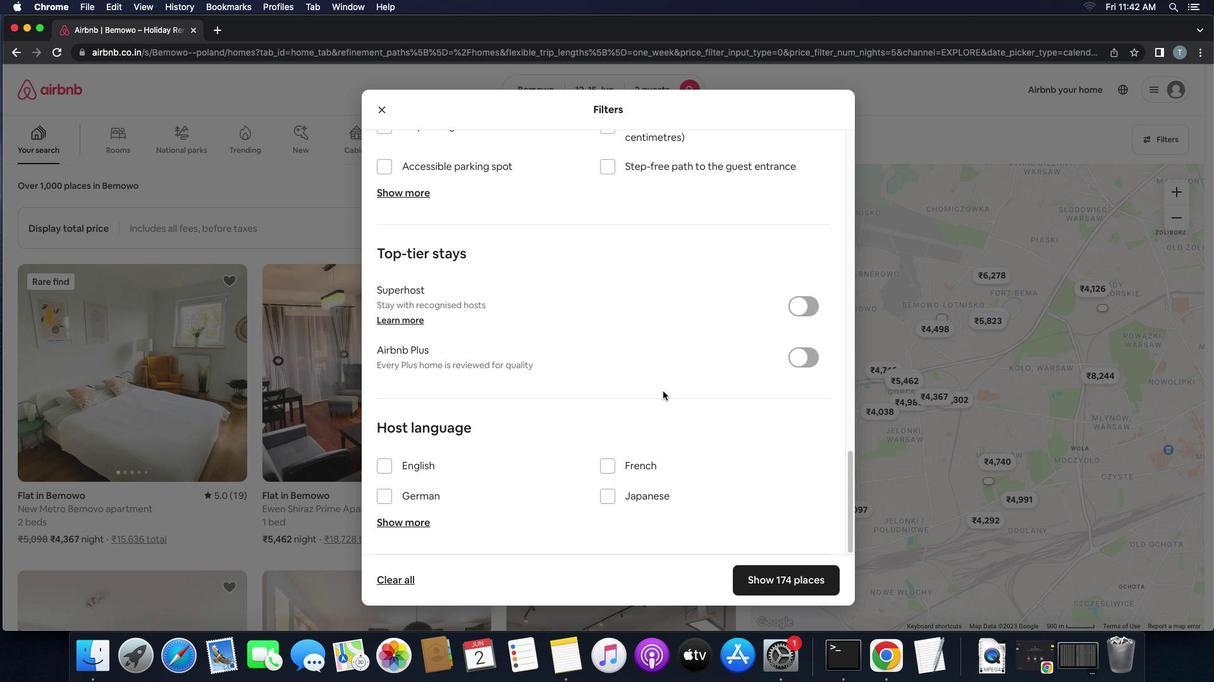 
Action: Mouse scrolled (662, 391) with delta (0, -2)
Screenshot: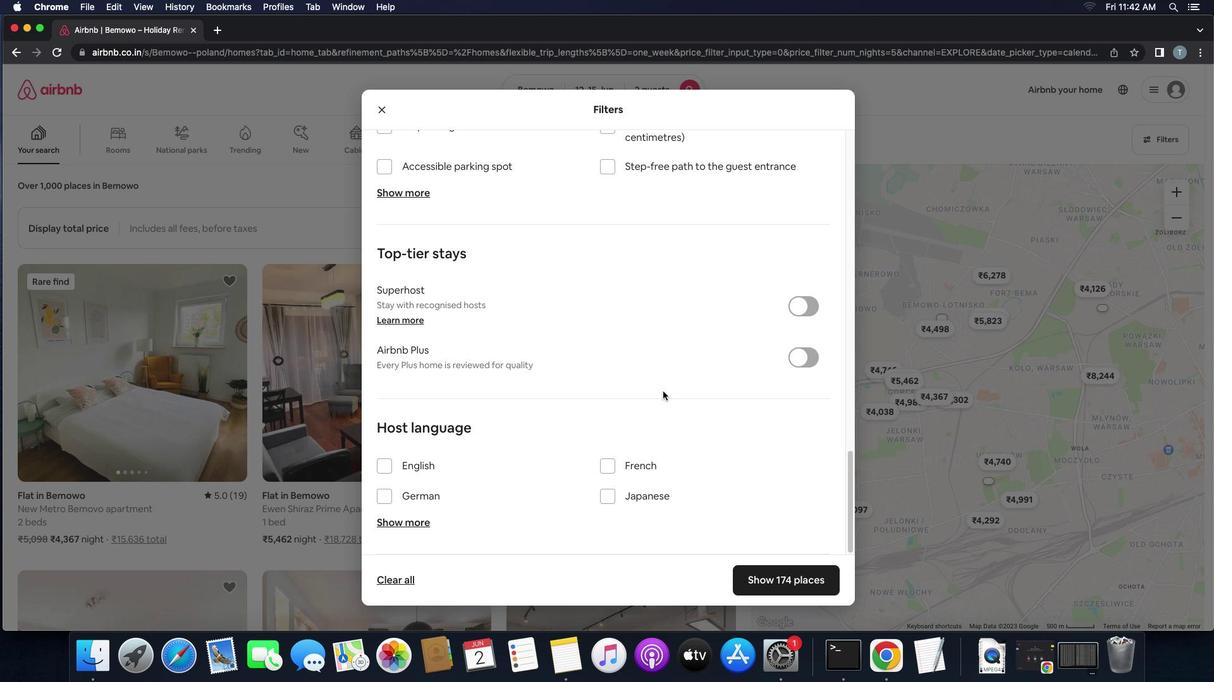 
Action: Mouse moved to (388, 471)
Screenshot: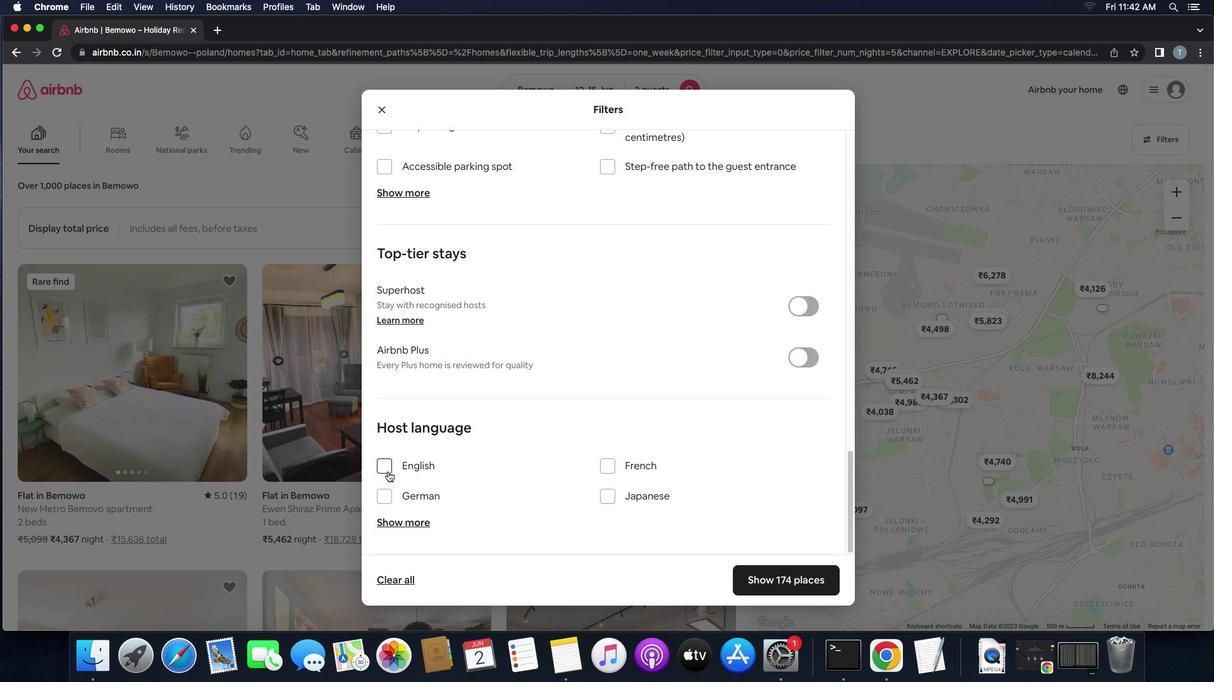 
Action: Mouse pressed left at (388, 471)
Screenshot: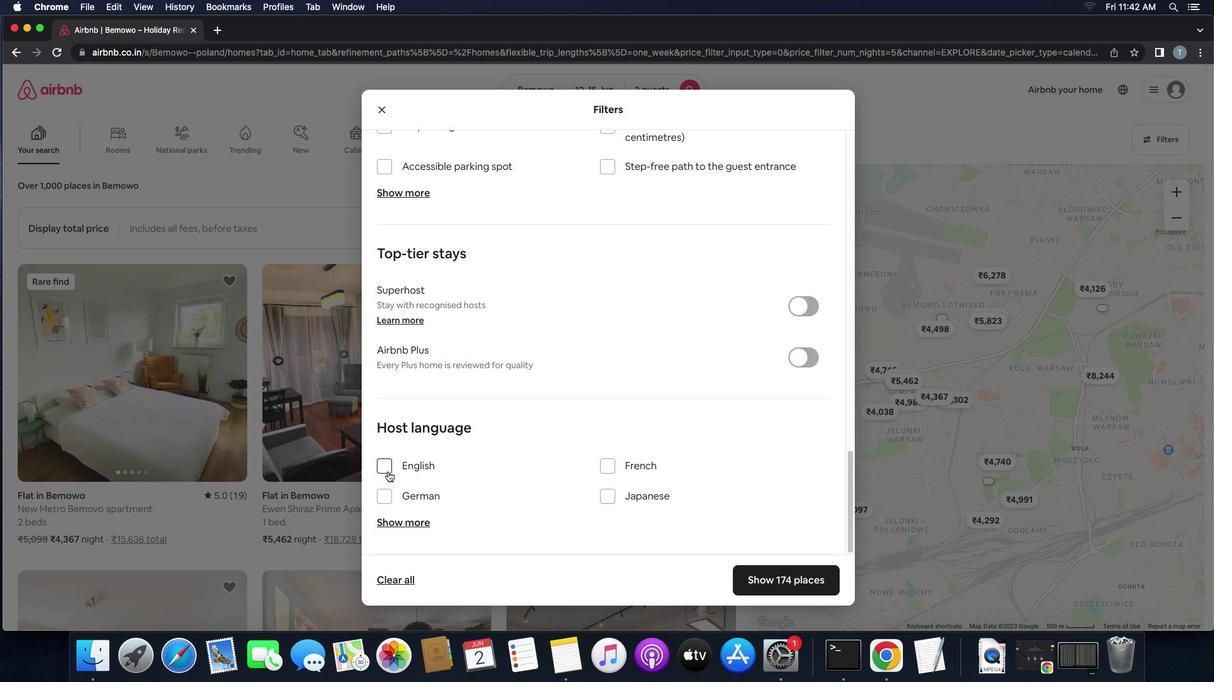 
Action: Mouse moved to (752, 577)
Screenshot: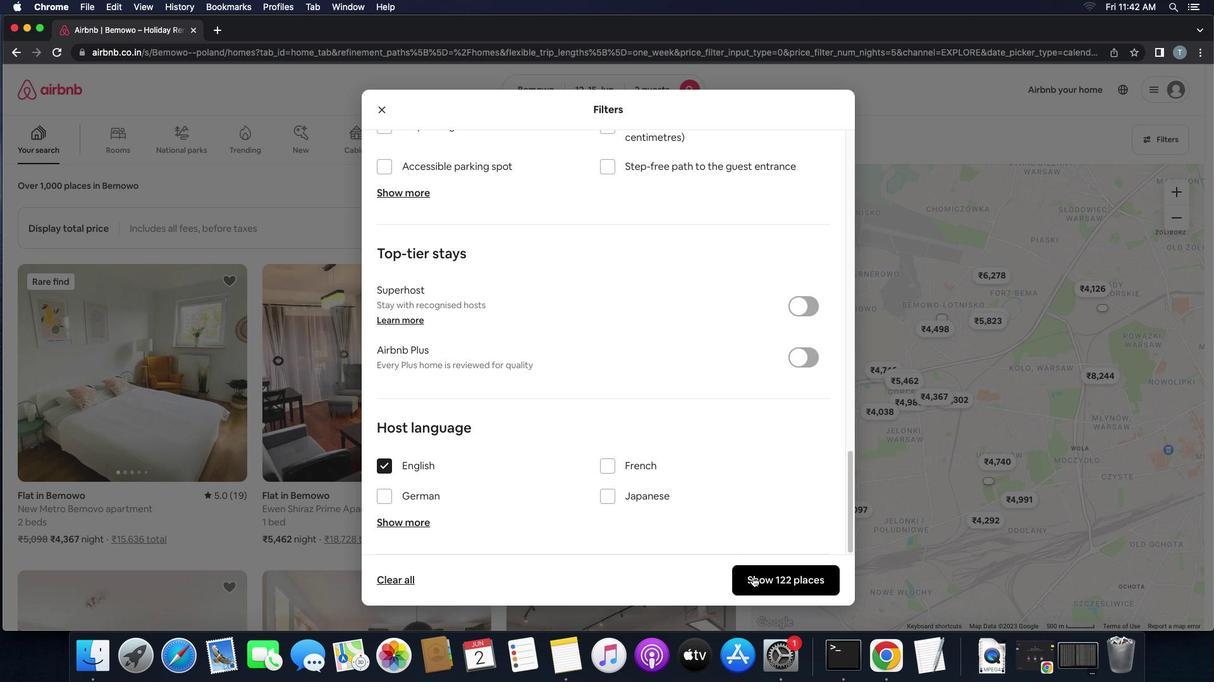 
Action: Mouse pressed left at (752, 577)
Screenshot: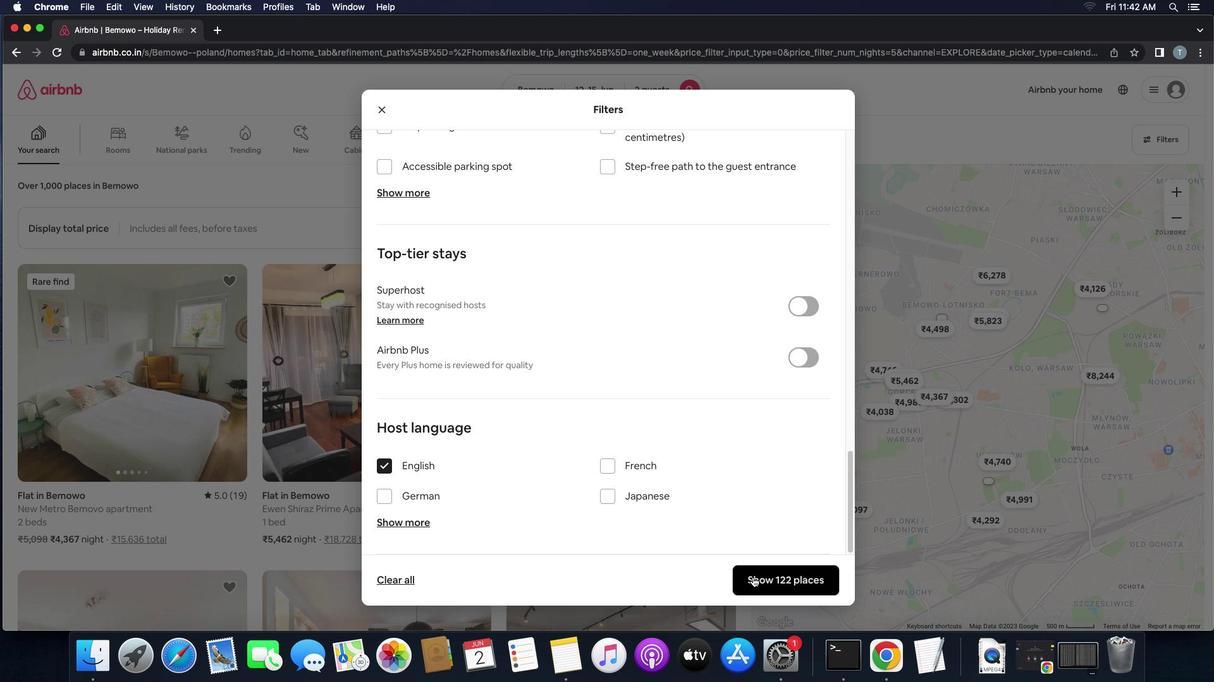 
